 Task: Look for space in Médéa, Algeria from 12th  July, 2023 to 15th July, 2023 for 3 adults in price range Rs.12000 to Rs.16000. Place can be entire place with 2 bedrooms having 3 beds and 1 bathroom. Property type can be house, flat, hotel. Amenities needed are: washing machine. Booking option can be shelf check-in. Required host language is .
Action: Mouse moved to (578, 109)
Screenshot: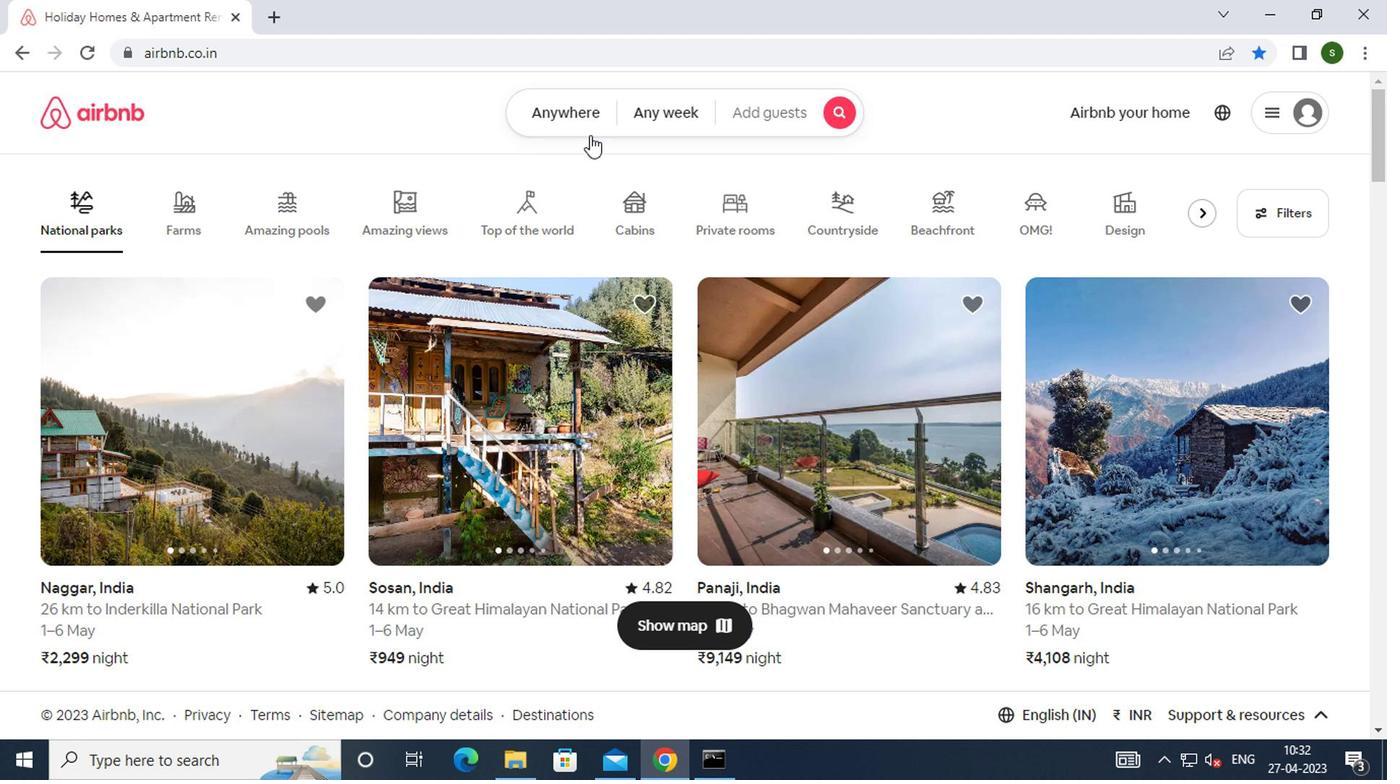 
Action: Mouse pressed left at (578, 109)
Screenshot: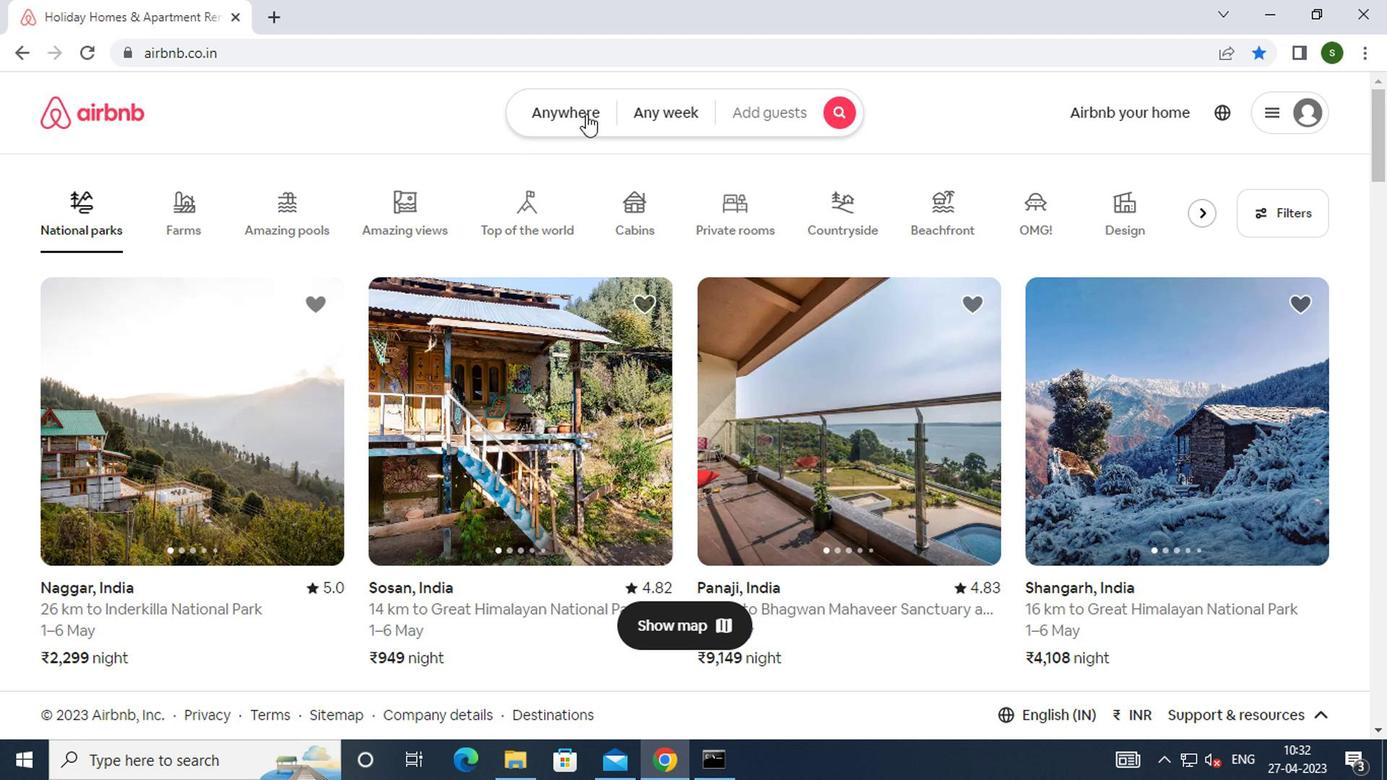 
Action: Mouse moved to (416, 198)
Screenshot: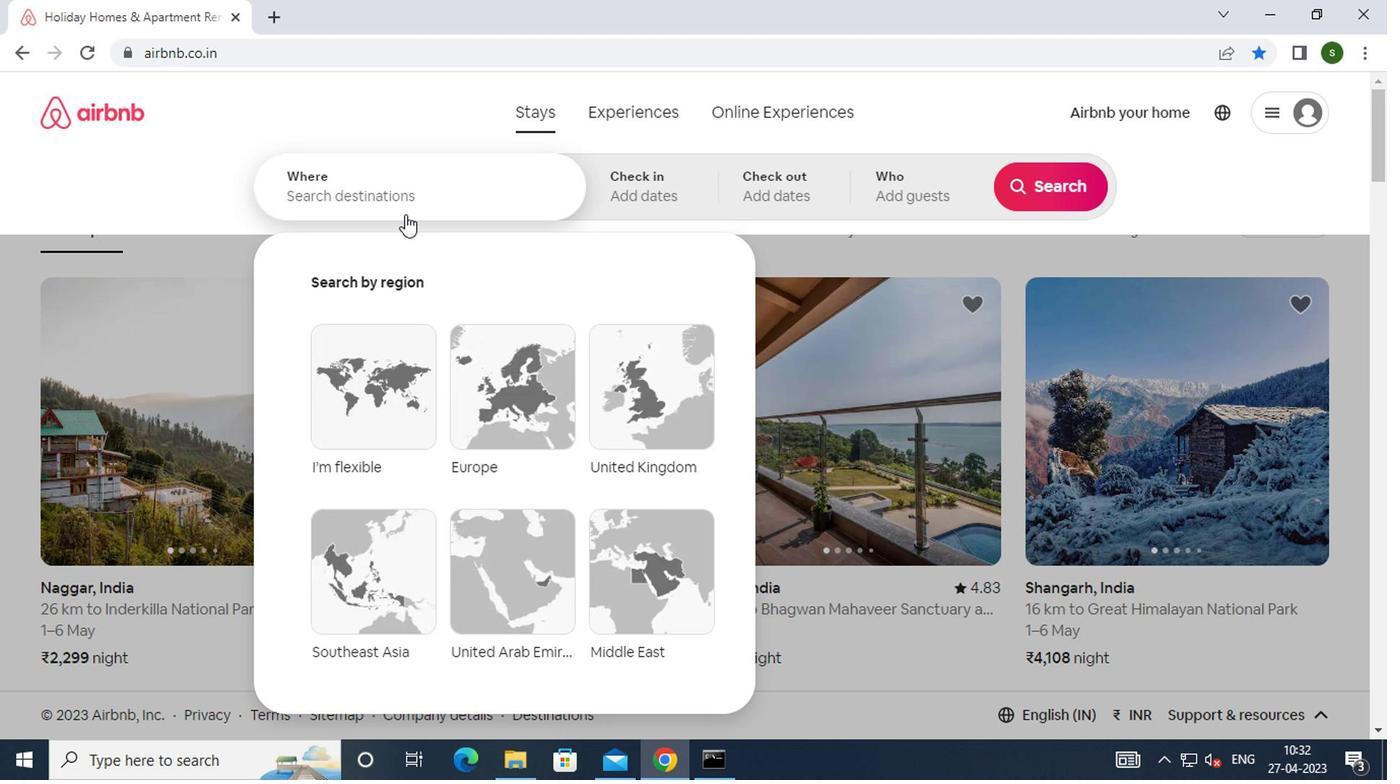 
Action: Mouse pressed left at (416, 198)
Screenshot: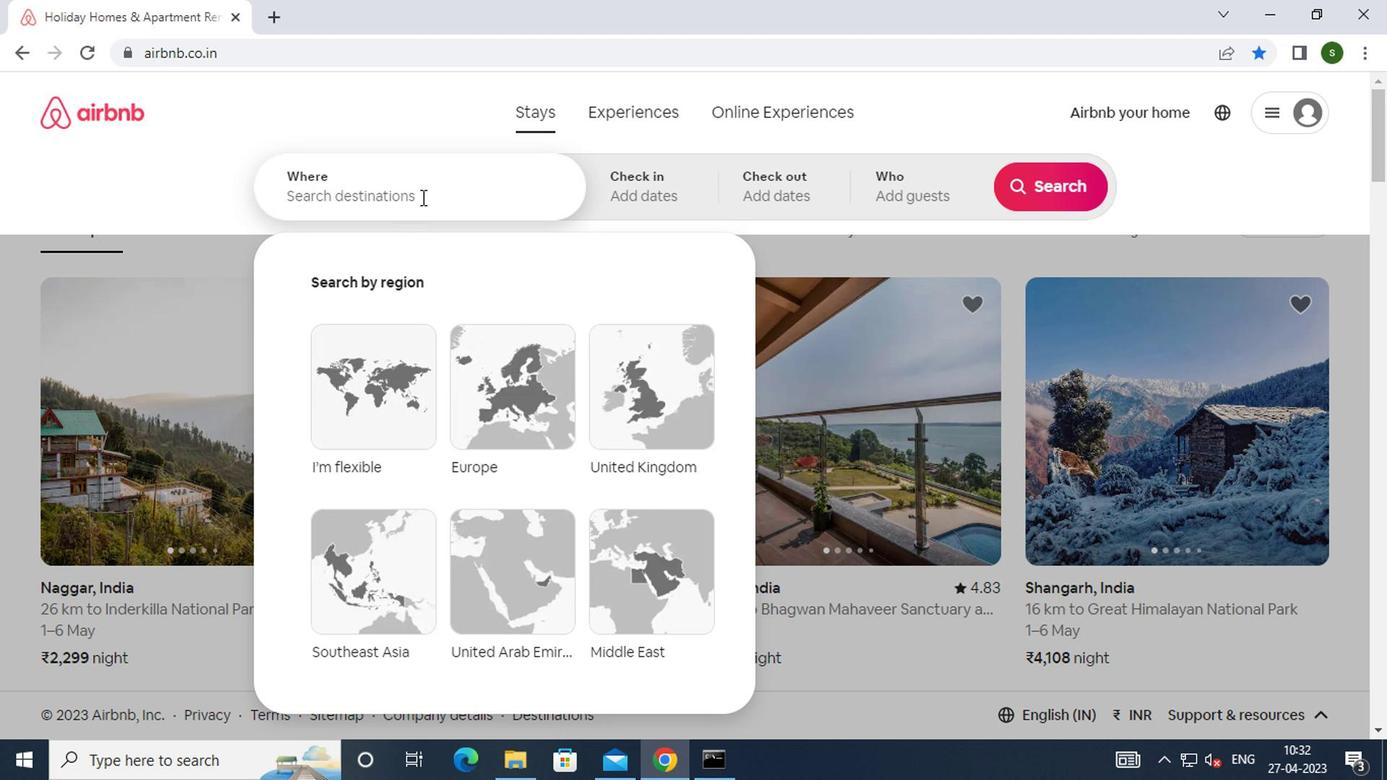 
Action: Key pressed m<Key.caps_lock>edea,
Screenshot: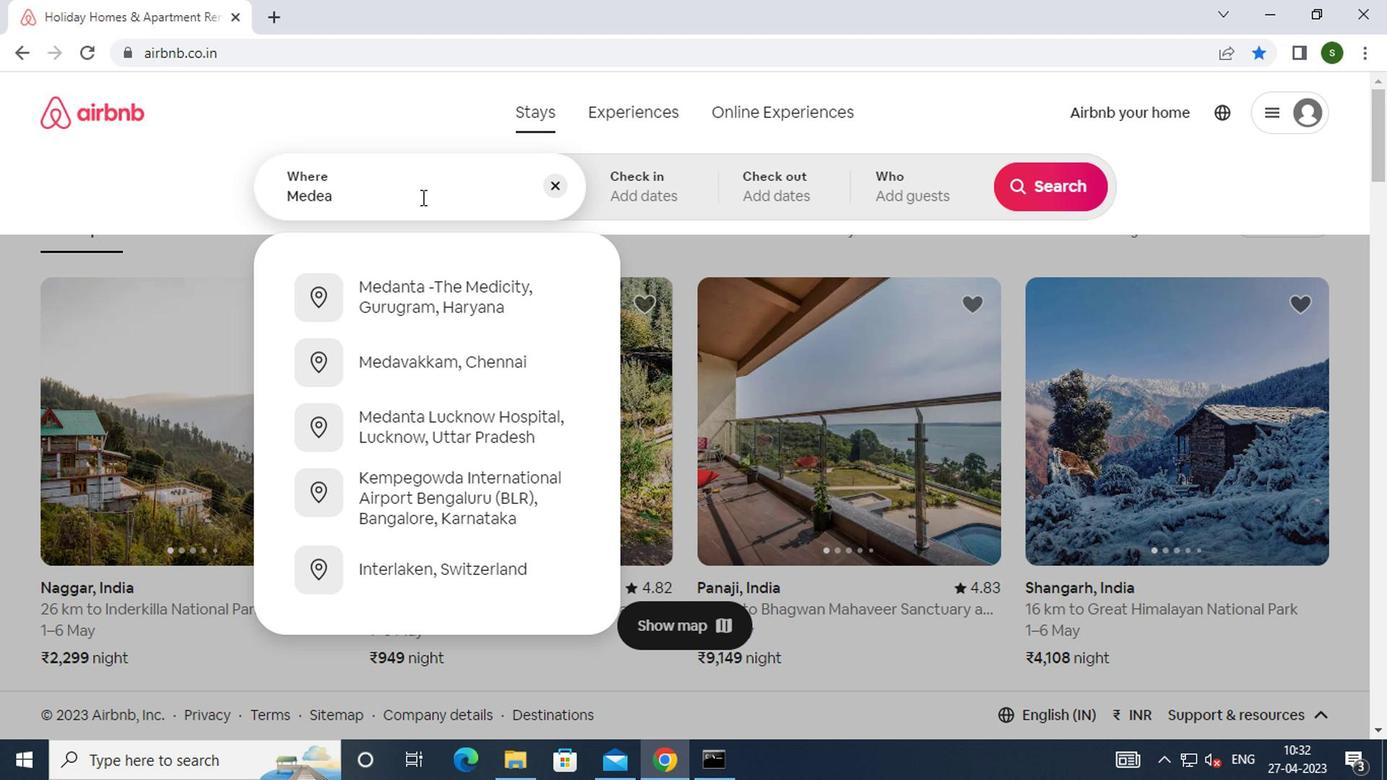 
Action: Mouse moved to (450, 501)
Screenshot: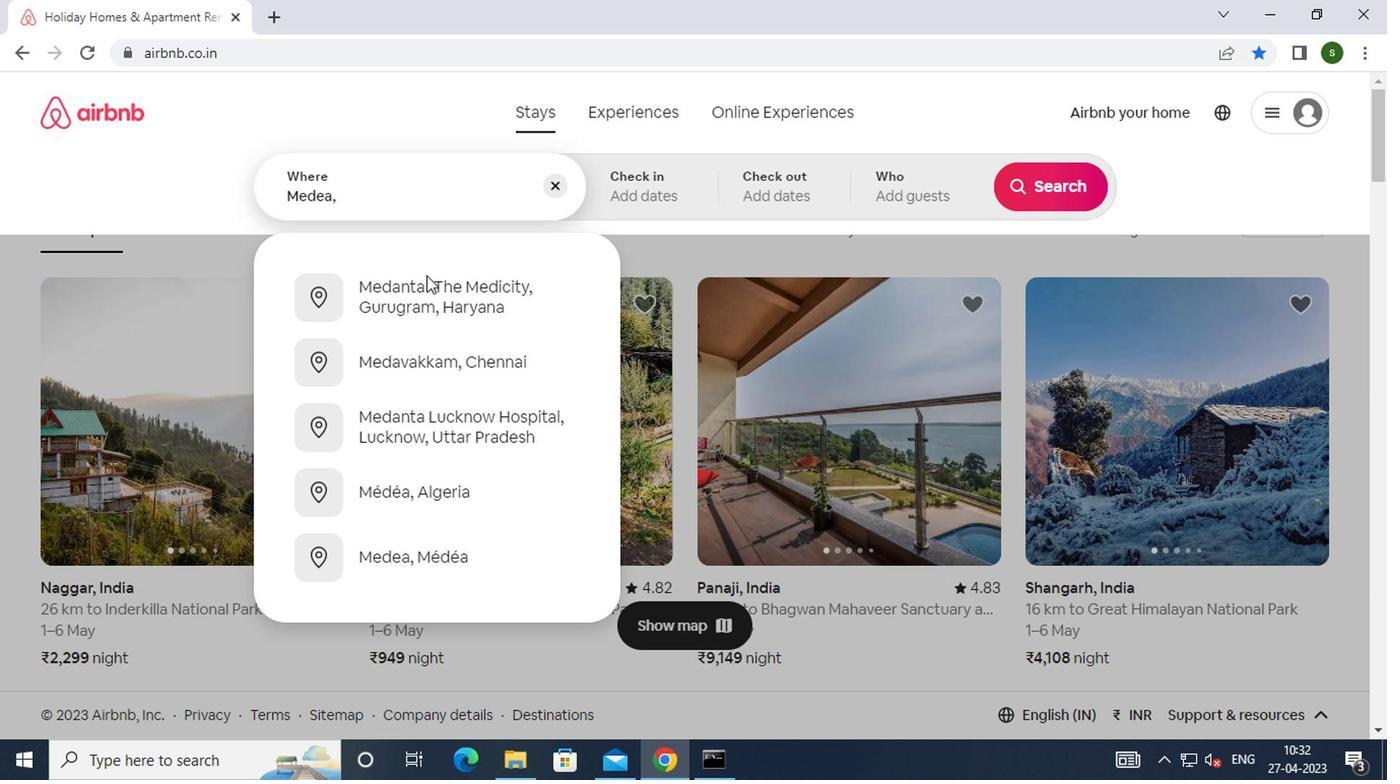 
Action: Mouse pressed left at (450, 501)
Screenshot: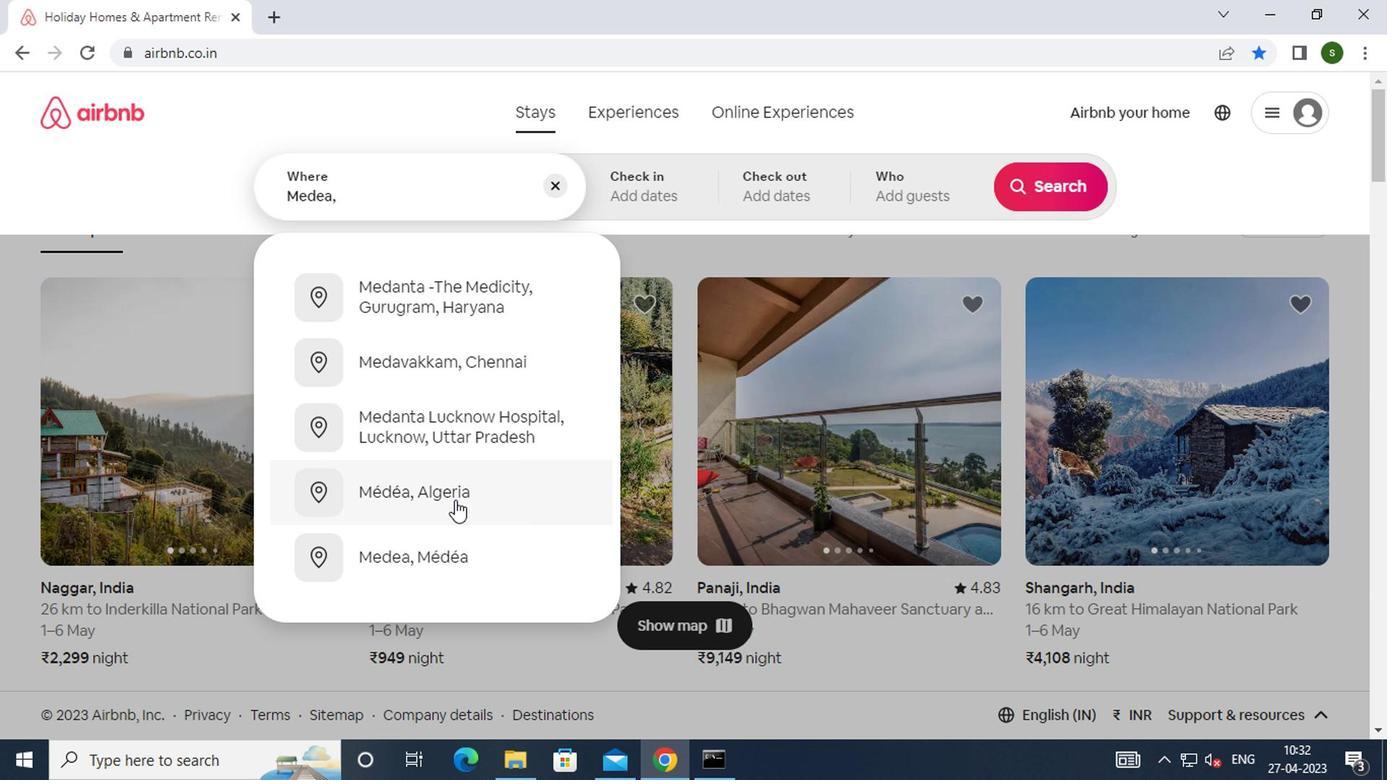 
Action: Mouse moved to (1042, 352)
Screenshot: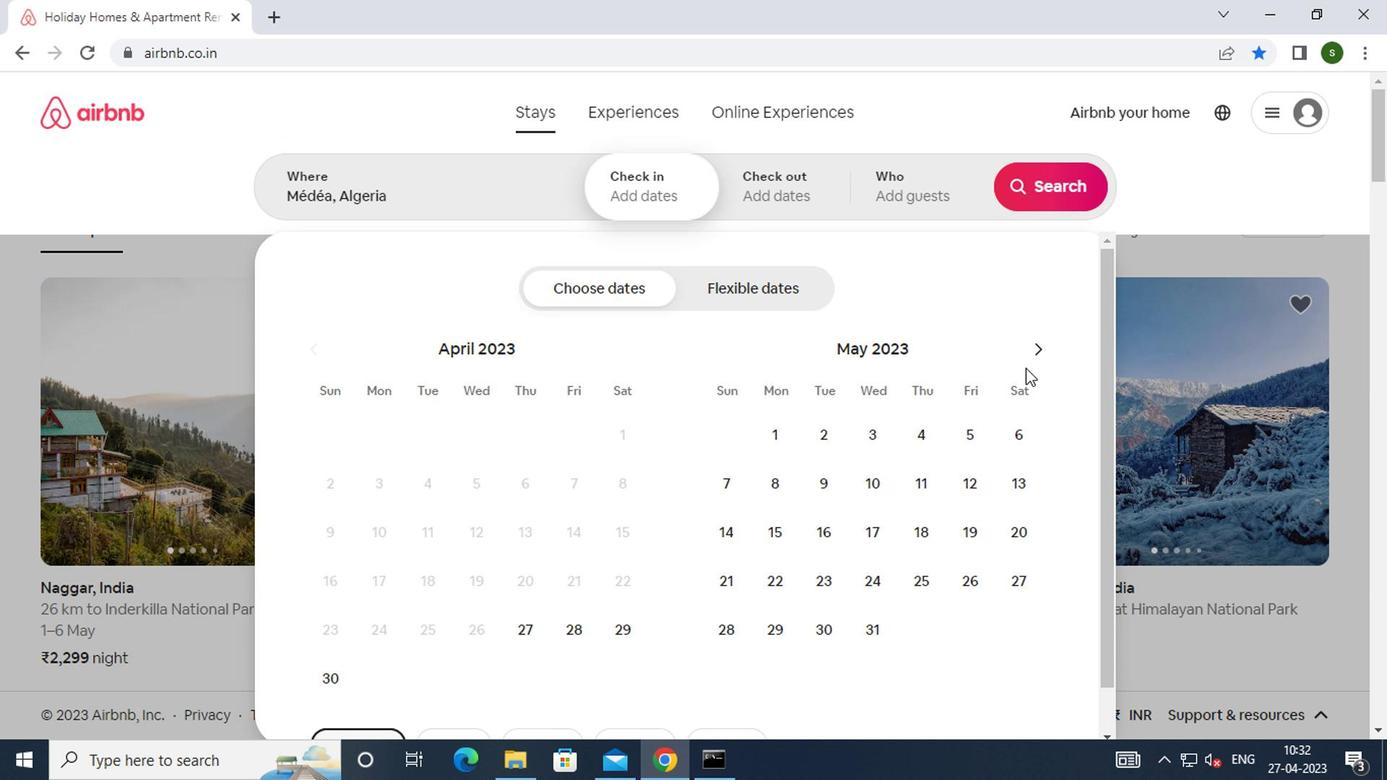 
Action: Mouse pressed left at (1042, 352)
Screenshot: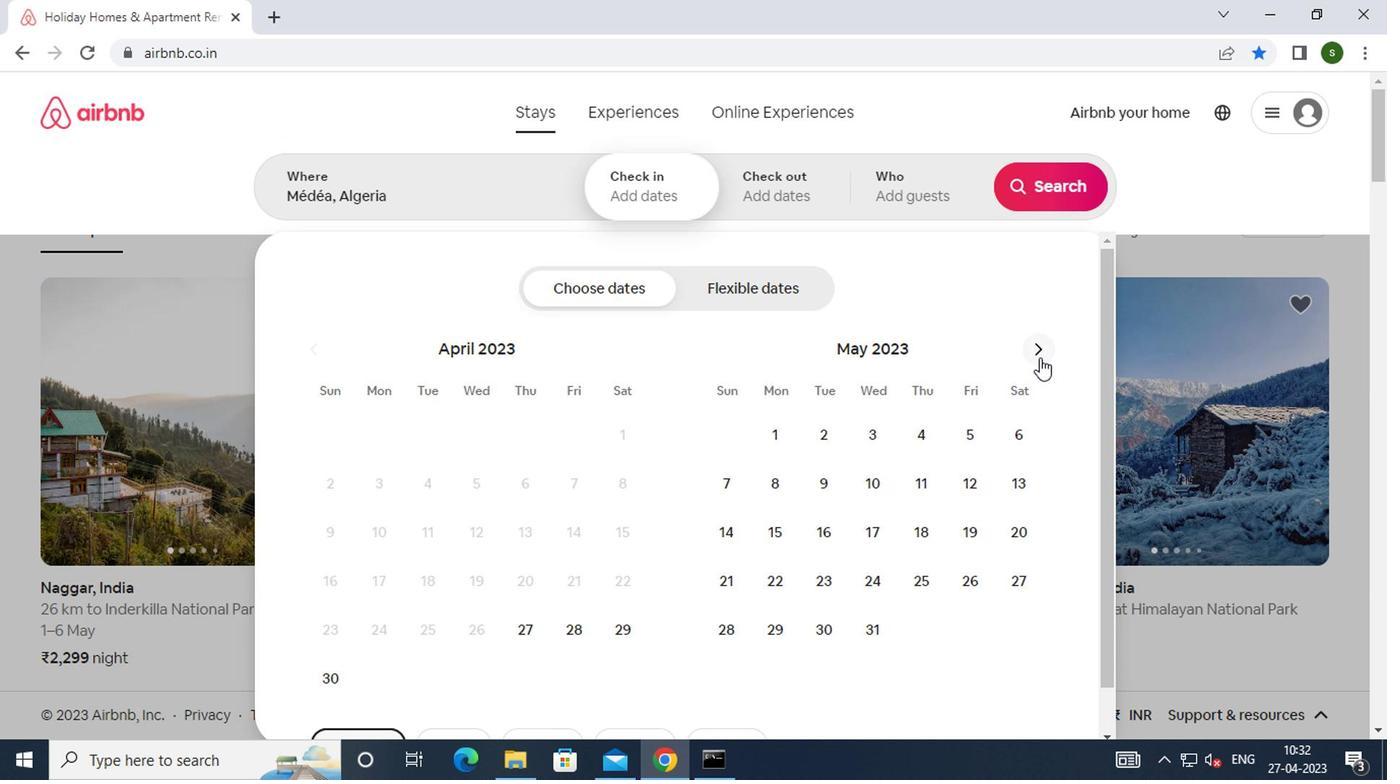 
Action: Mouse pressed left at (1042, 352)
Screenshot: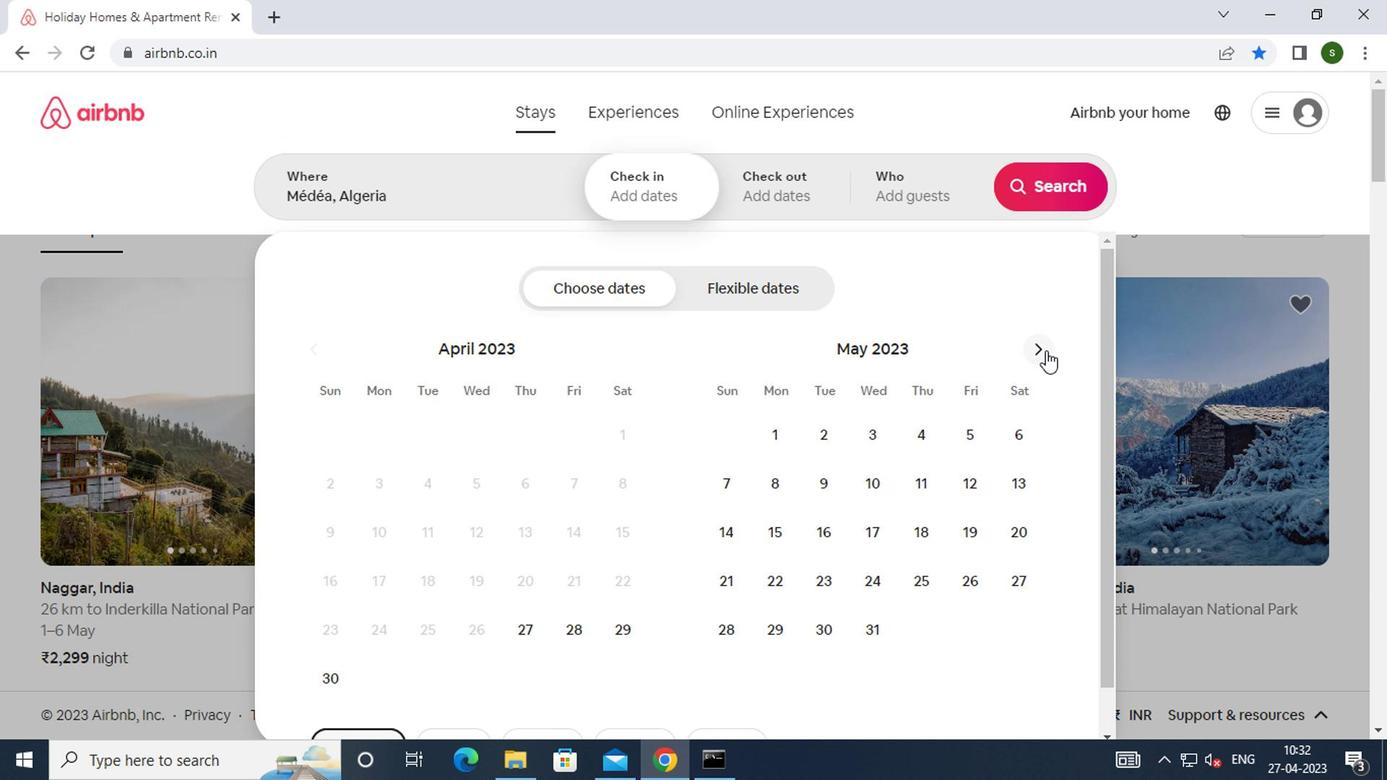 
Action: Mouse moved to (863, 537)
Screenshot: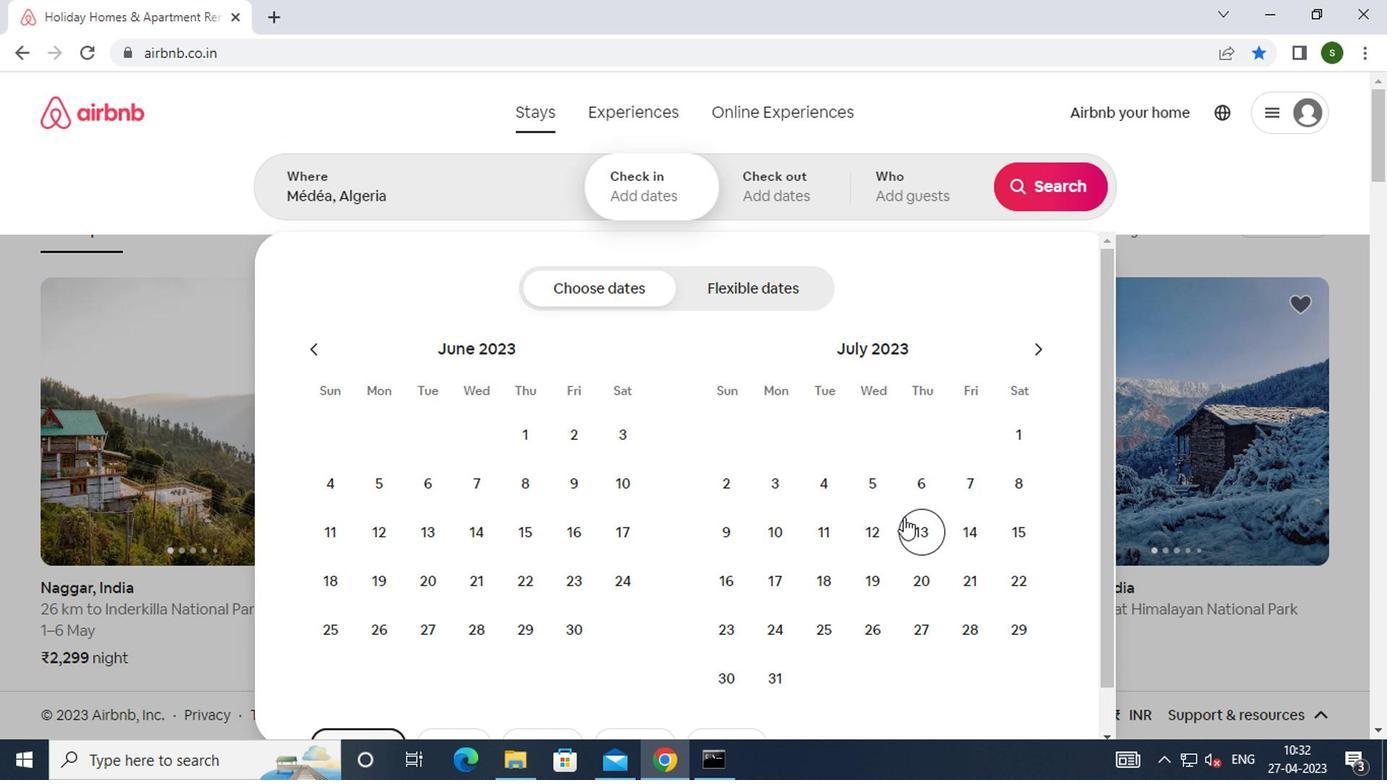 
Action: Mouse pressed left at (863, 537)
Screenshot: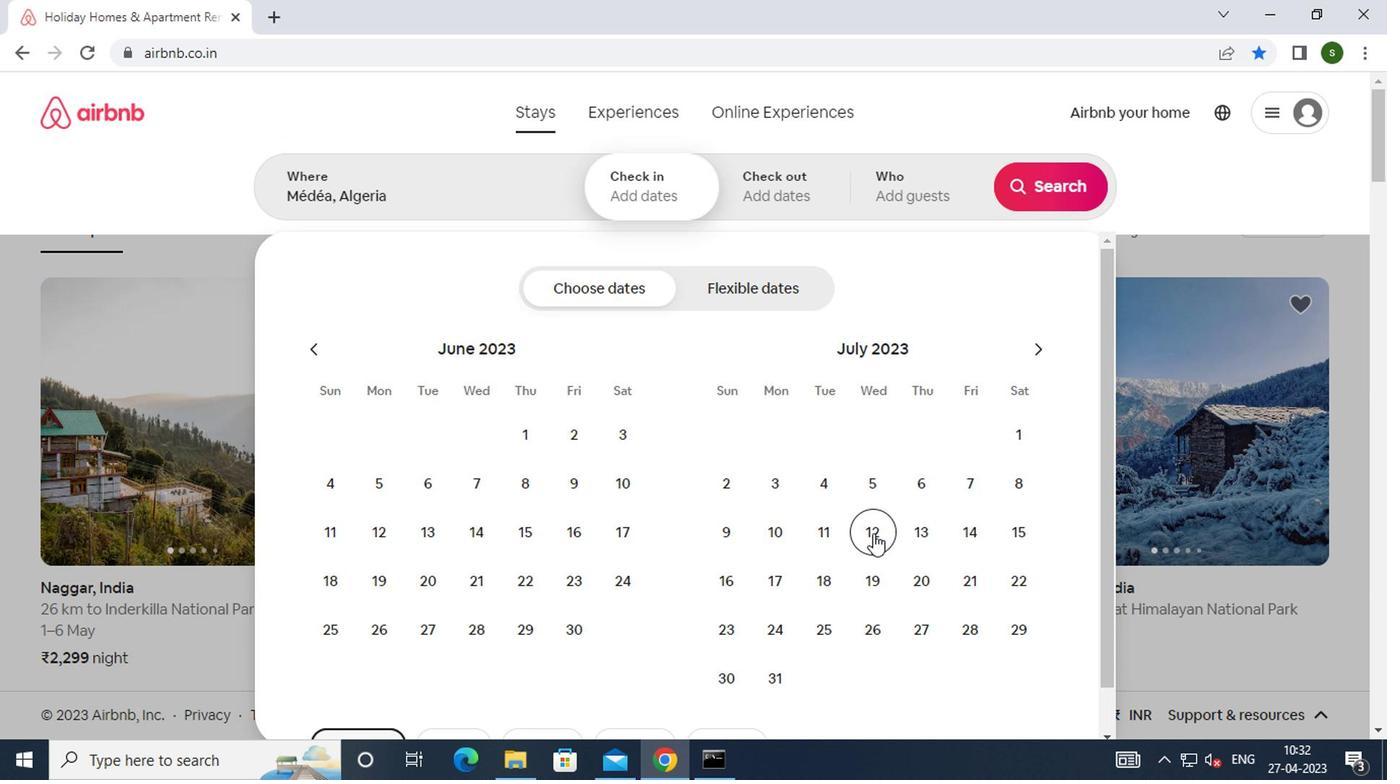 
Action: Mouse moved to (1010, 521)
Screenshot: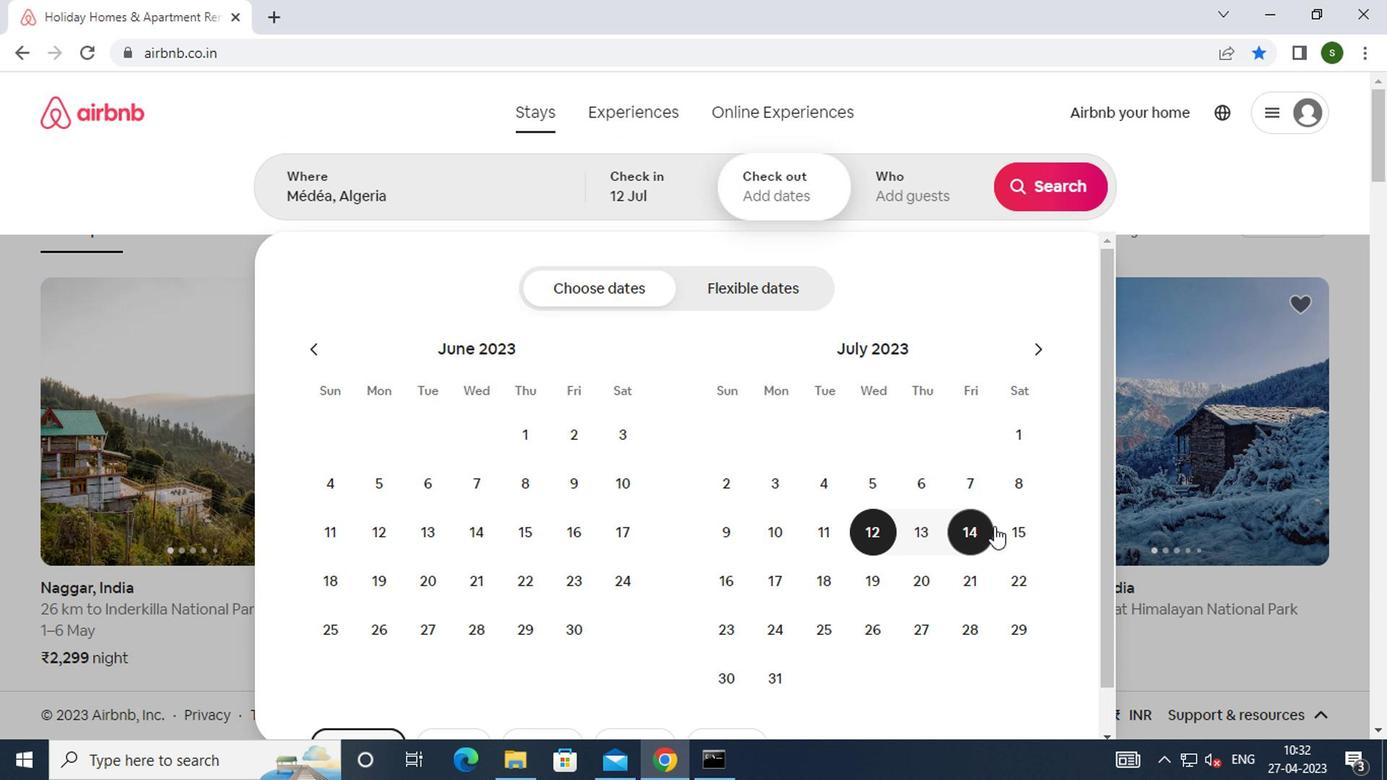 
Action: Mouse pressed left at (1010, 521)
Screenshot: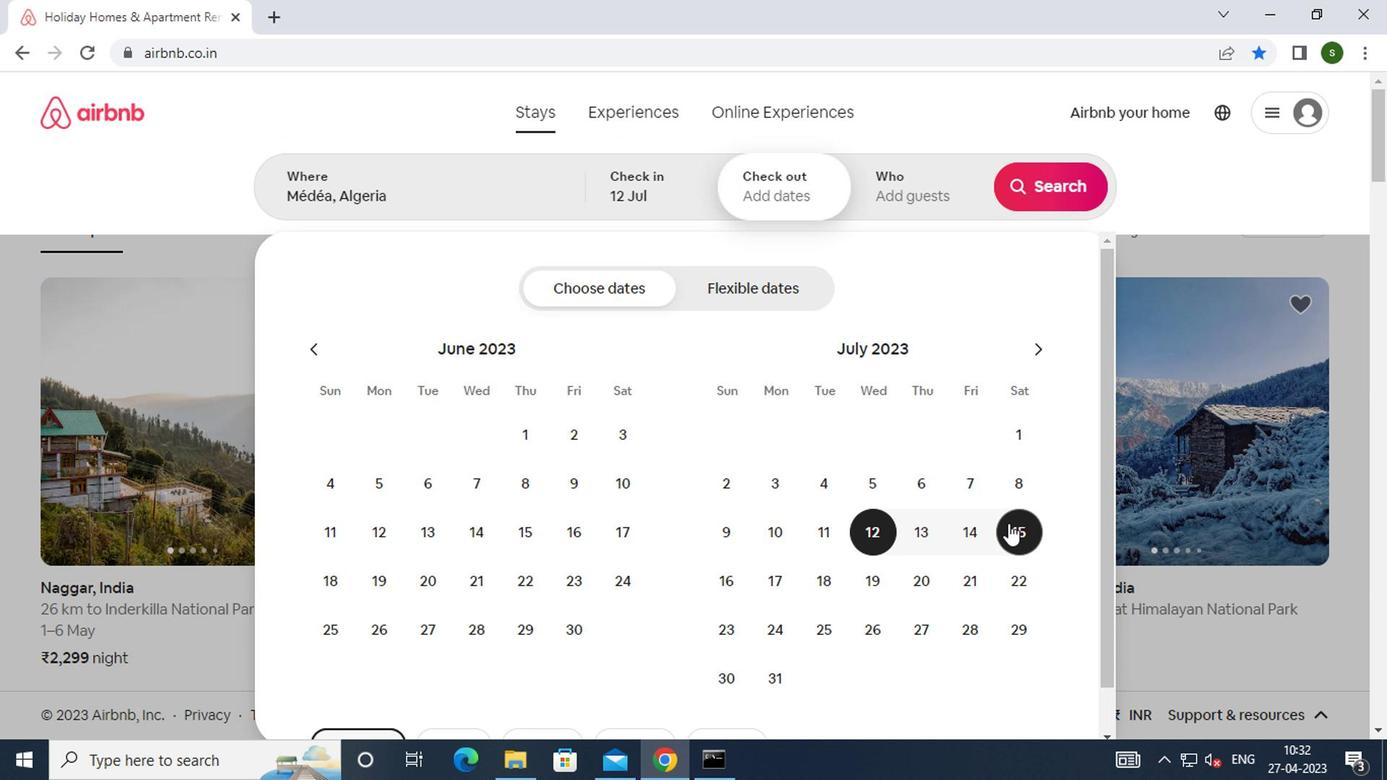 
Action: Mouse moved to (917, 199)
Screenshot: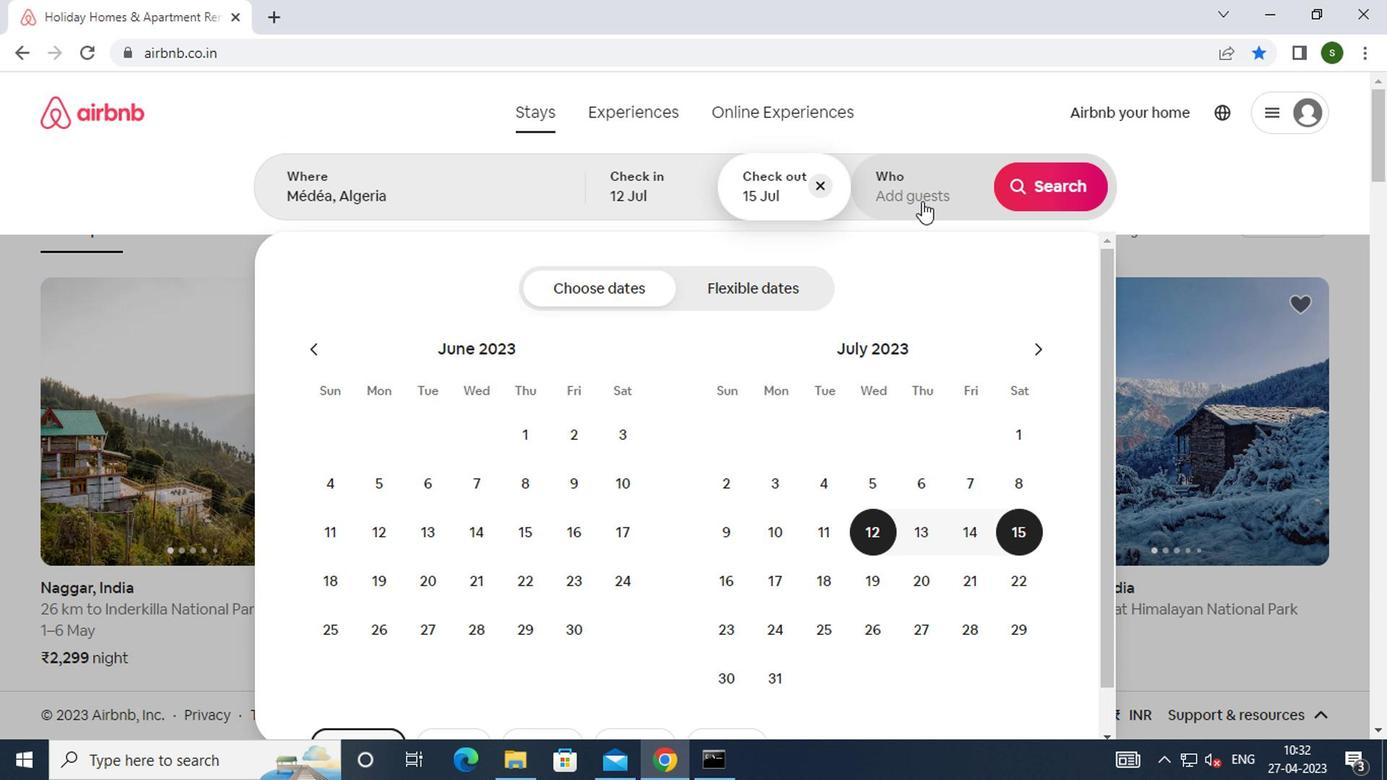 
Action: Mouse pressed left at (917, 199)
Screenshot: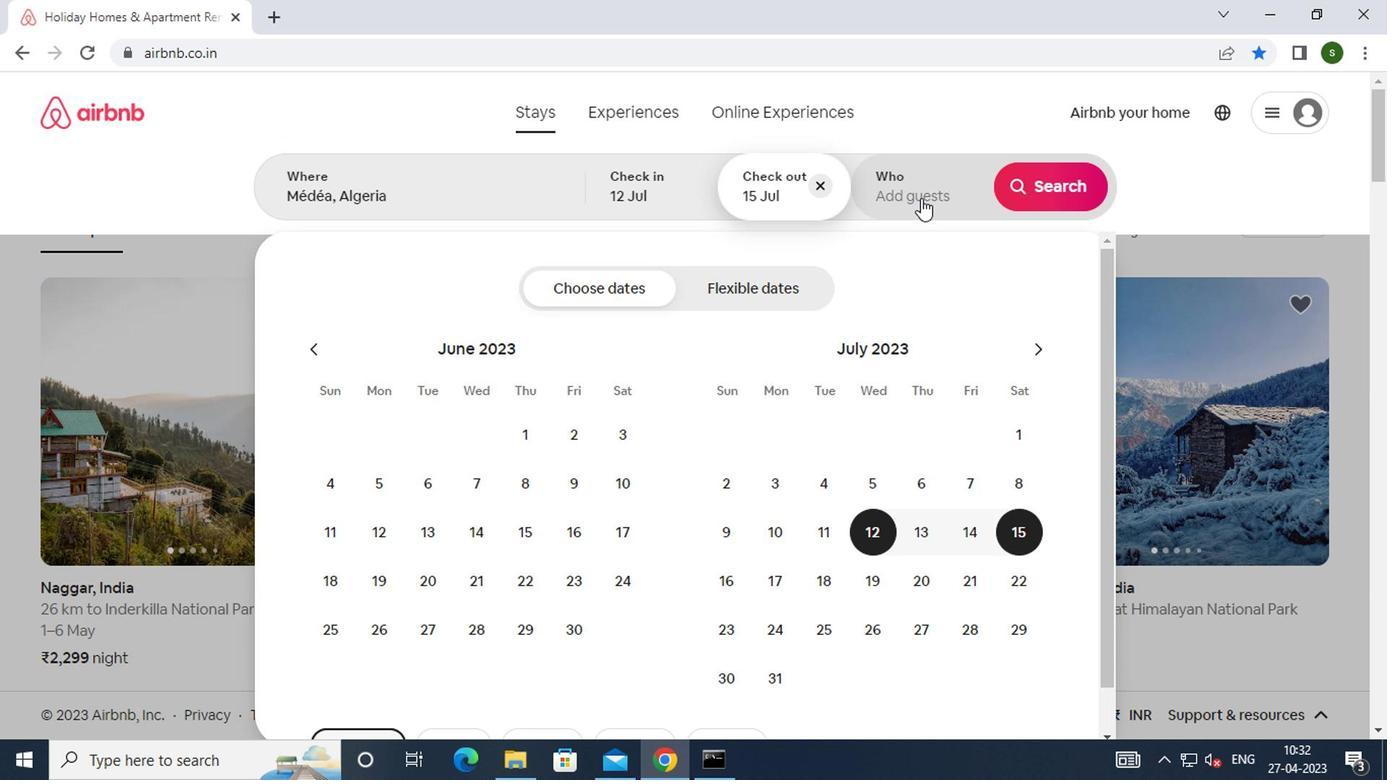 
Action: Mouse moved to (1046, 296)
Screenshot: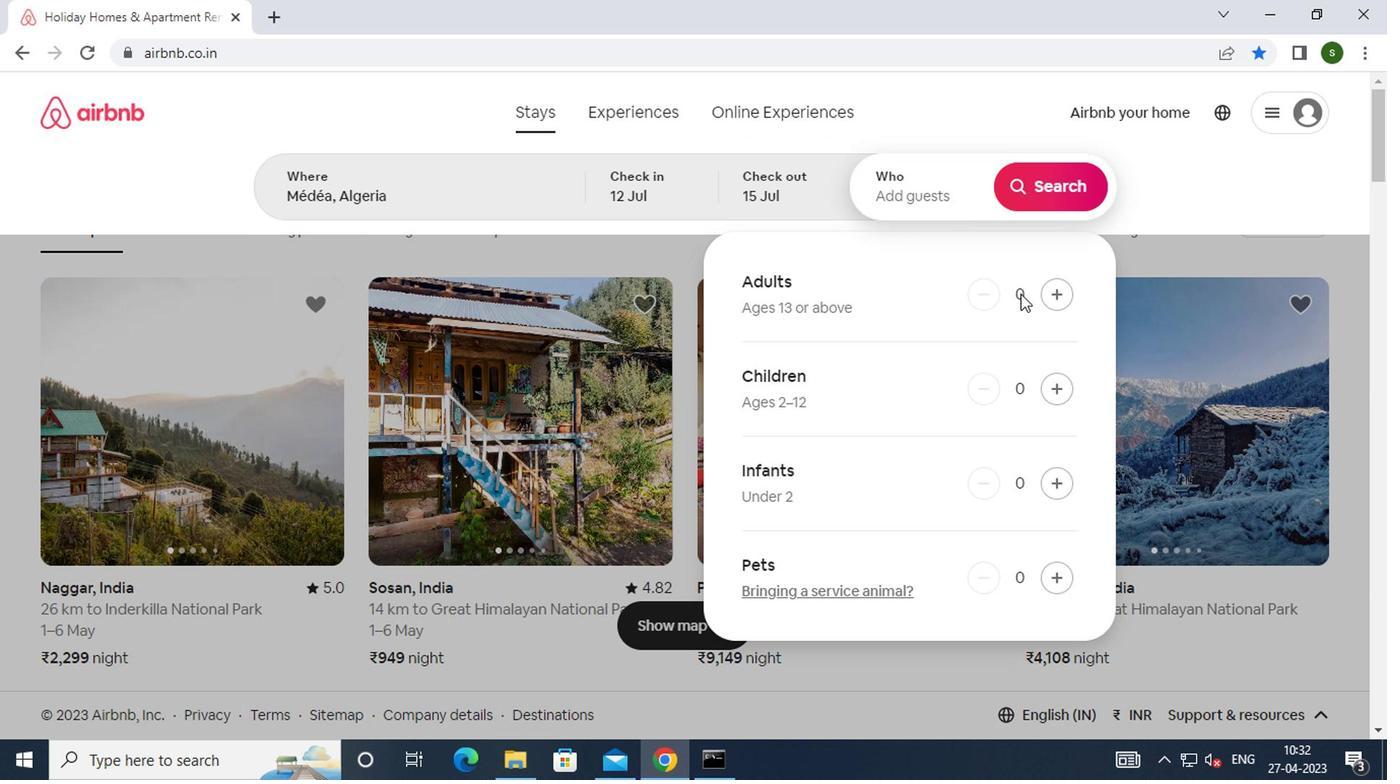 
Action: Mouse pressed left at (1046, 296)
Screenshot: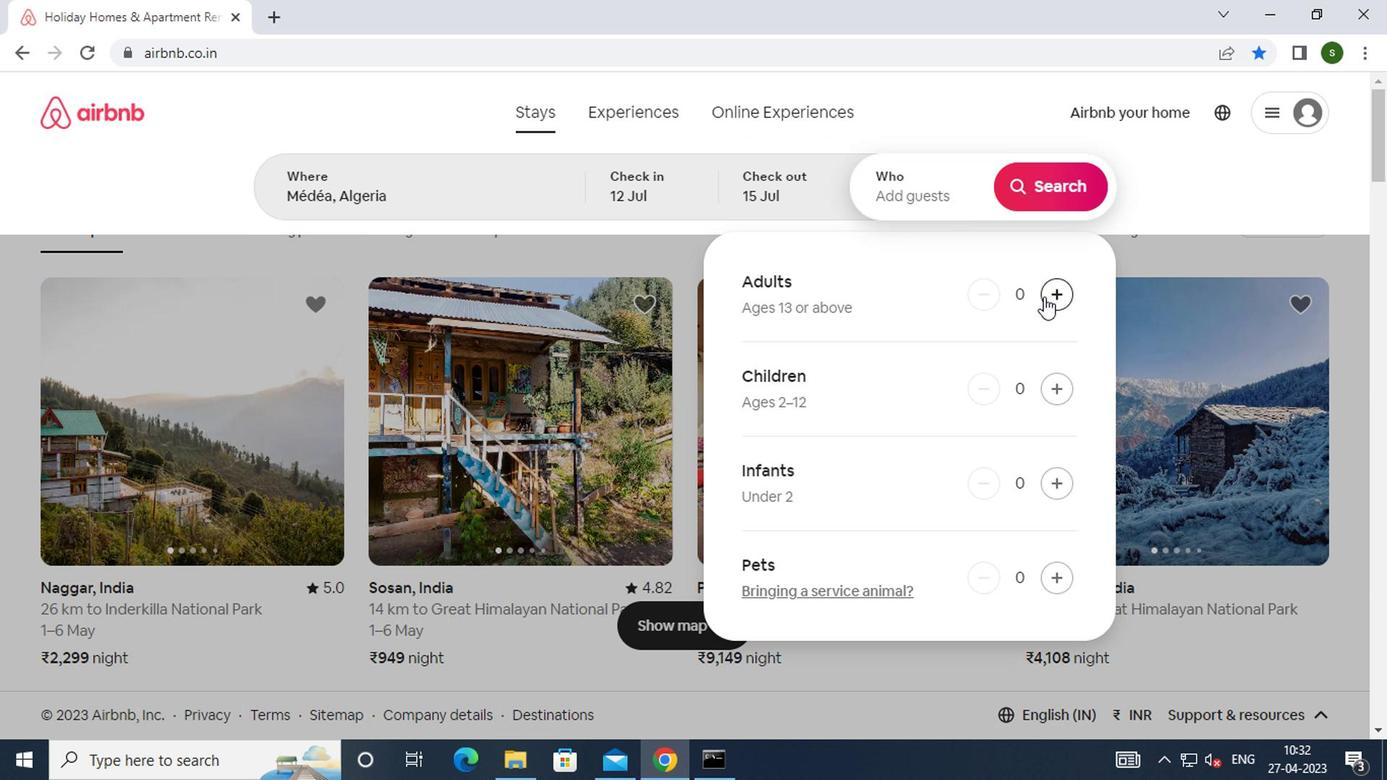 
Action: Mouse pressed left at (1046, 296)
Screenshot: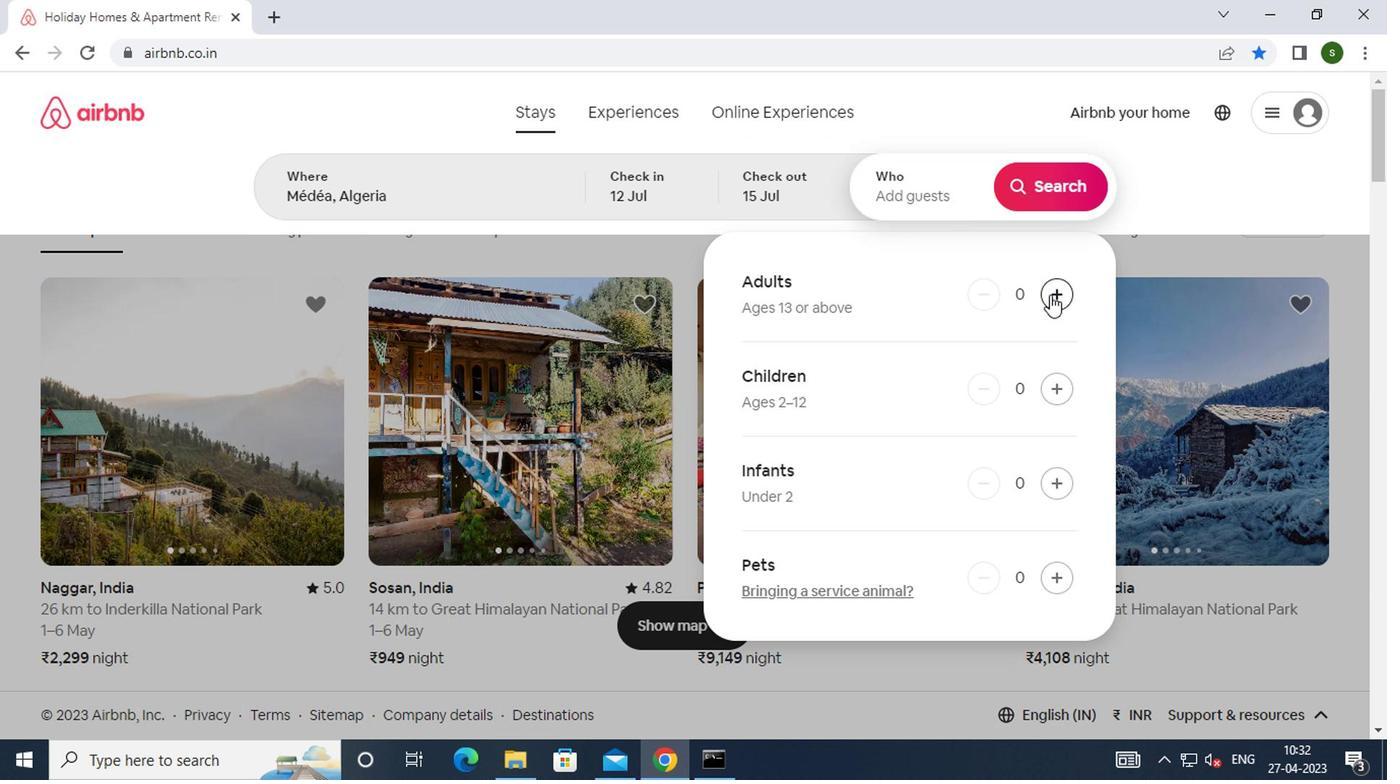 
Action: Mouse pressed left at (1046, 296)
Screenshot: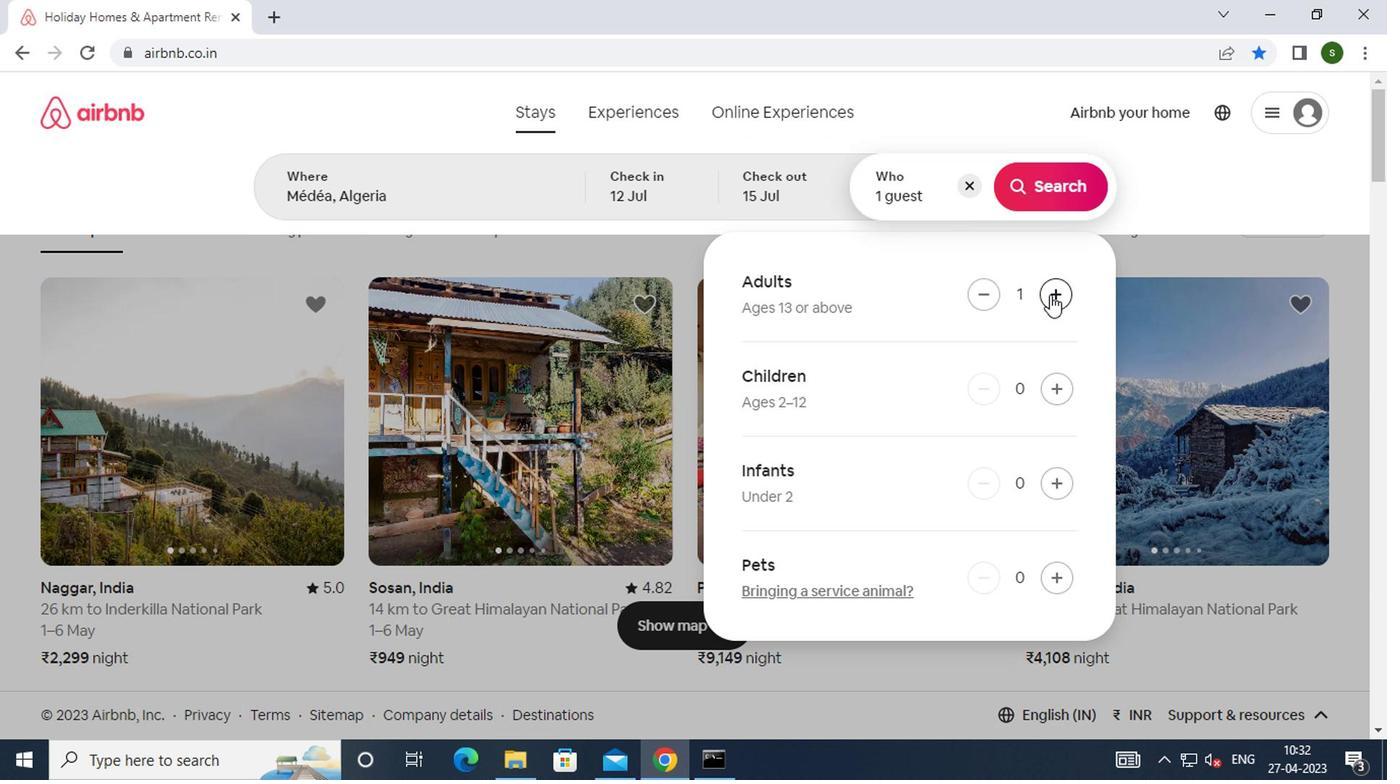 
Action: Mouse moved to (1058, 201)
Screenshot: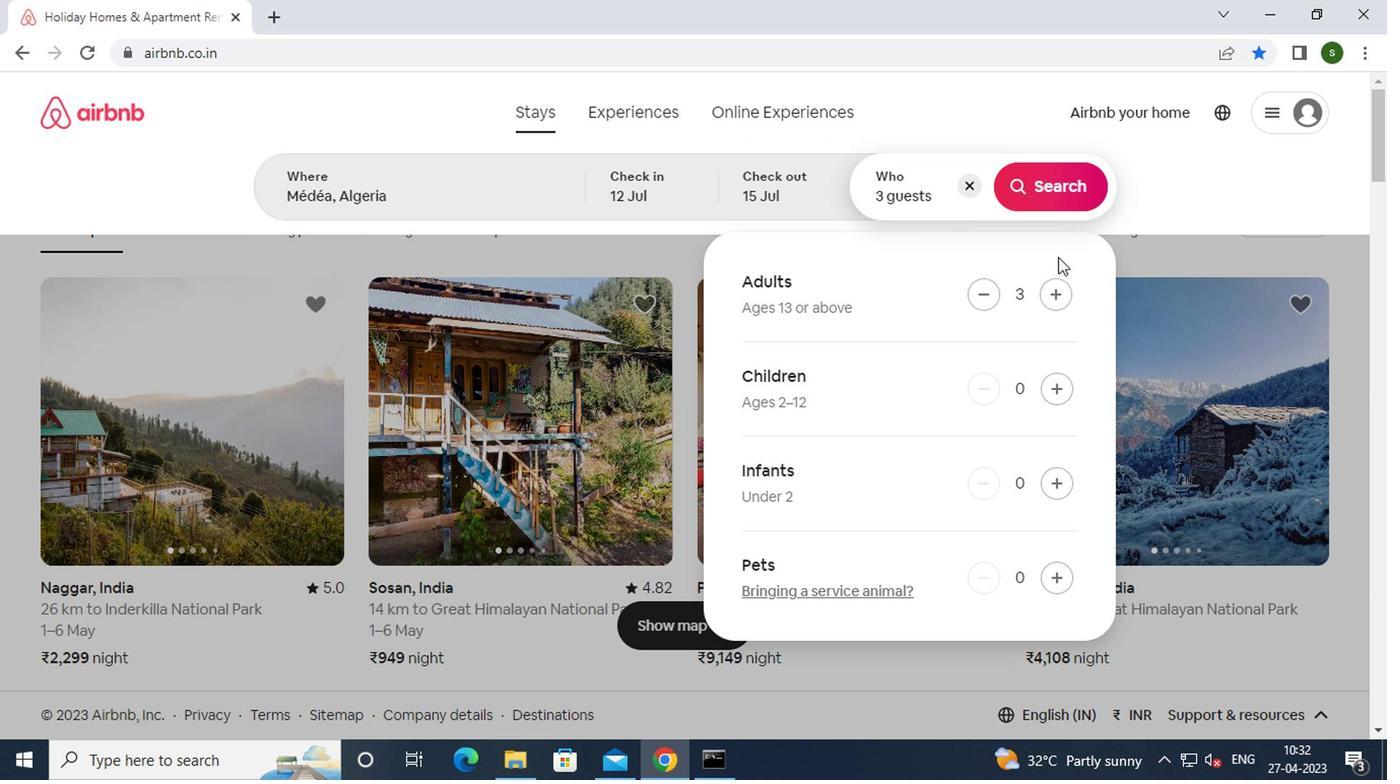 
Action: Mouse pressed left at (1058, 201)
Screenshot: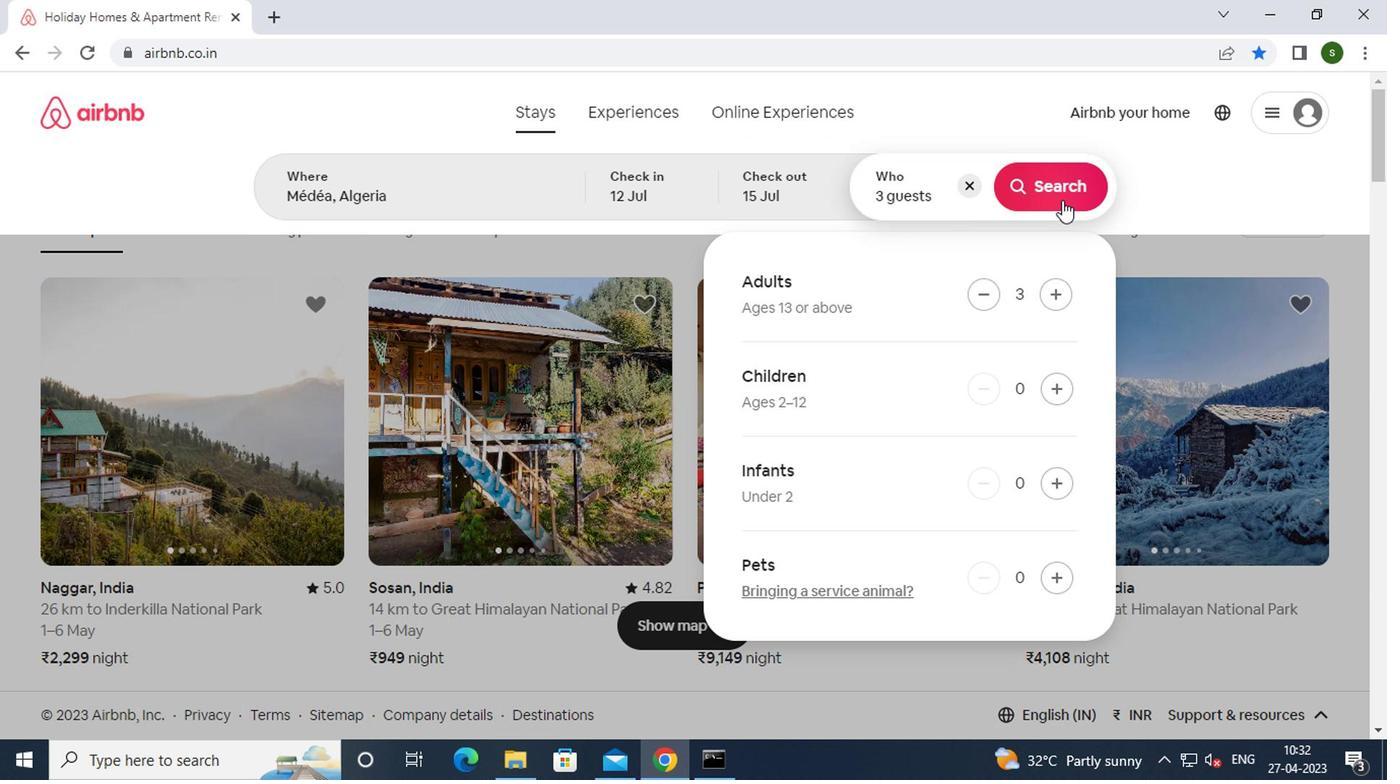 
Action: Mouse moved to (1274, 191)
Screenshot: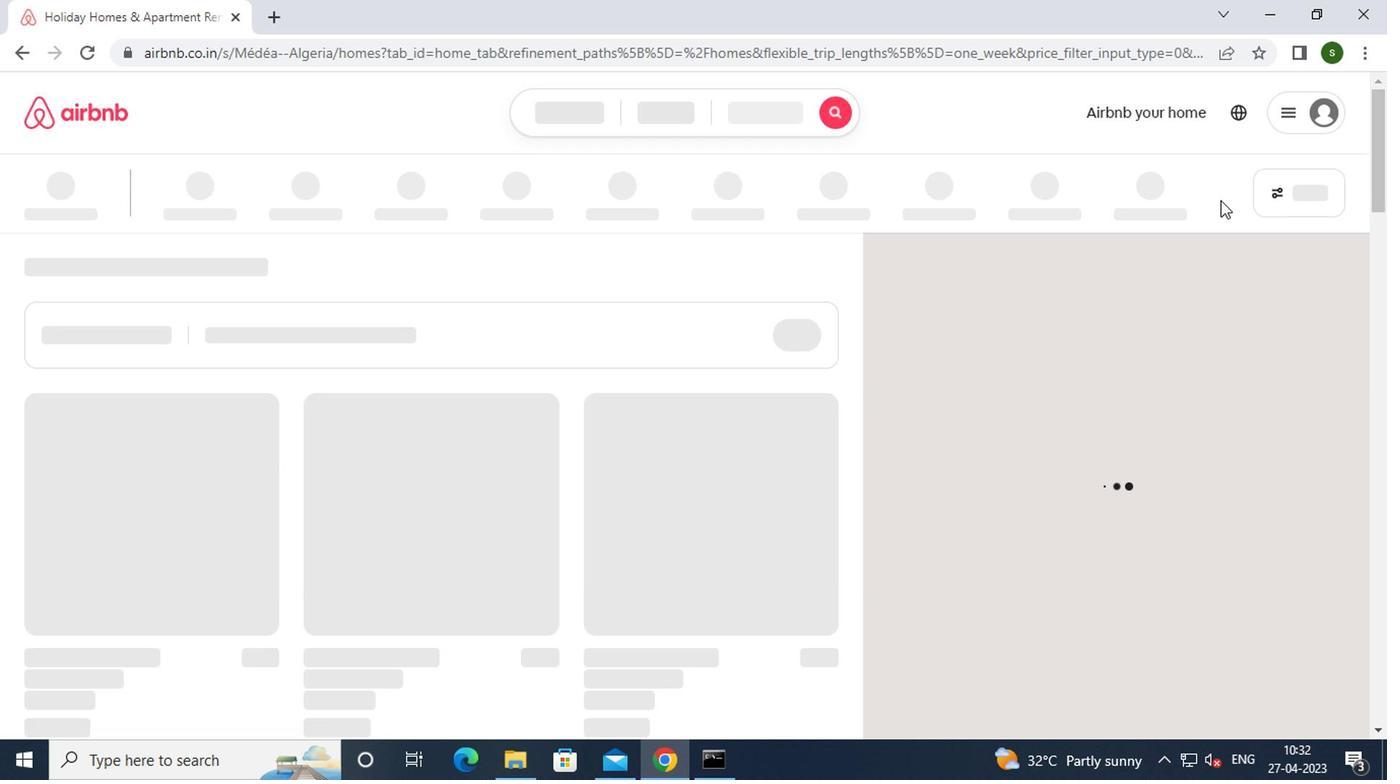 
Action: Mouse pressed left at (1274, 191)
Screenshot: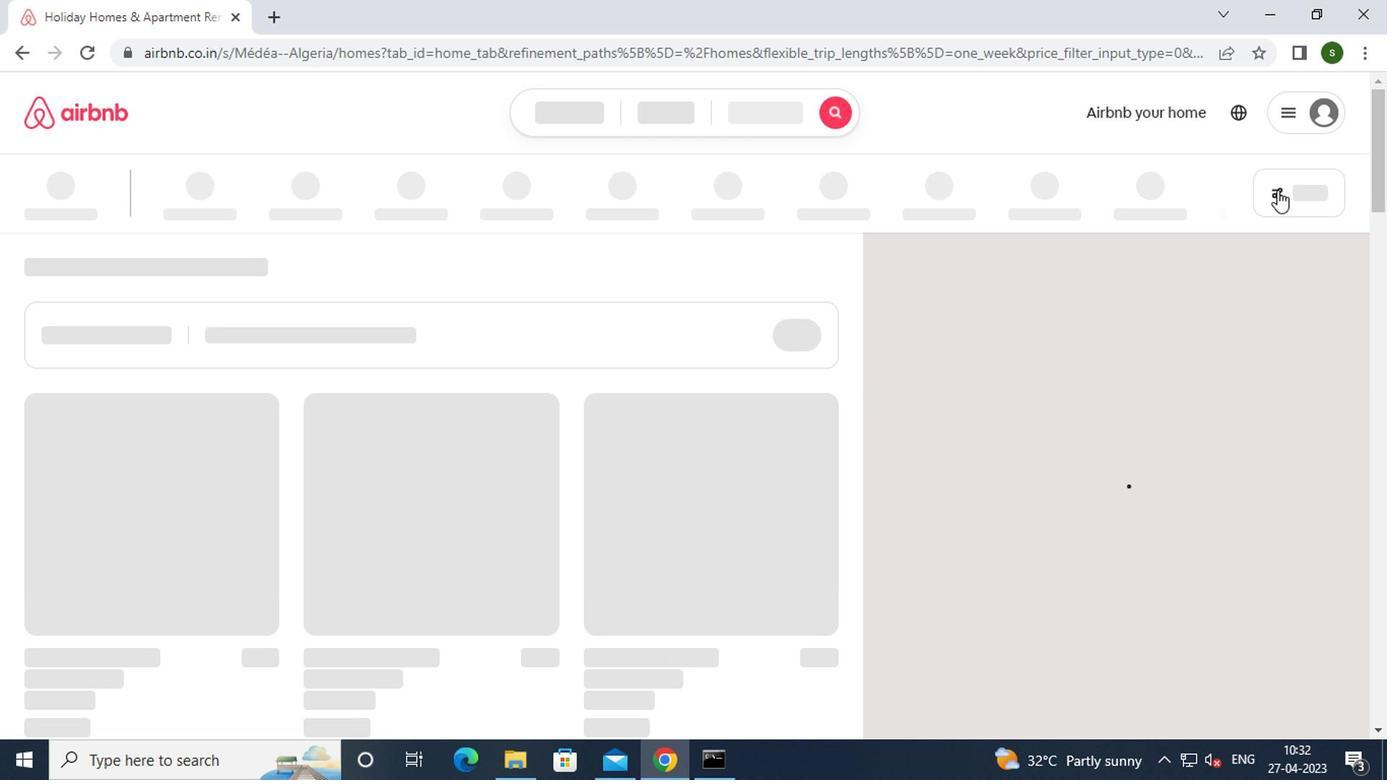 
Action: Mouse moved to (1274, 192)
Screenshot: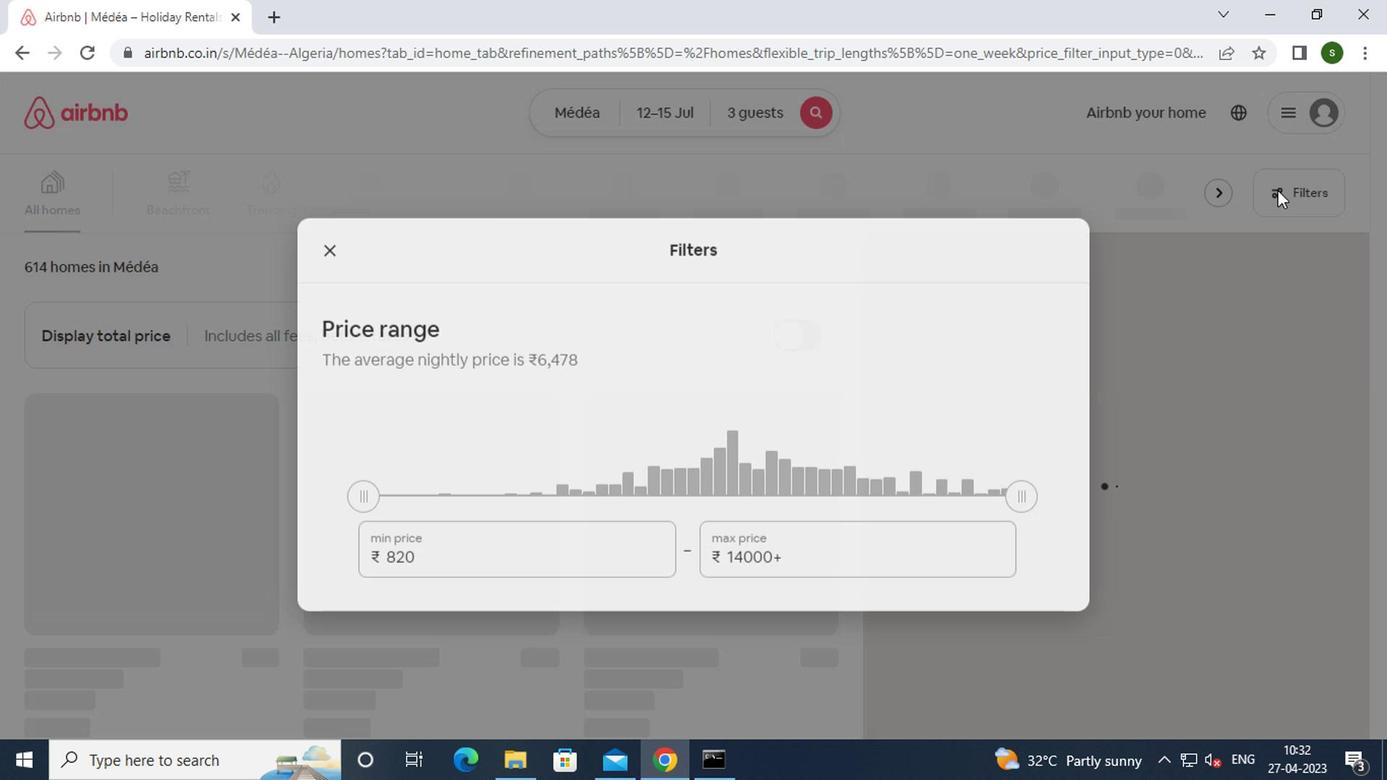 
Action: Mouse pressed left at (1274, 192)
Screenshot: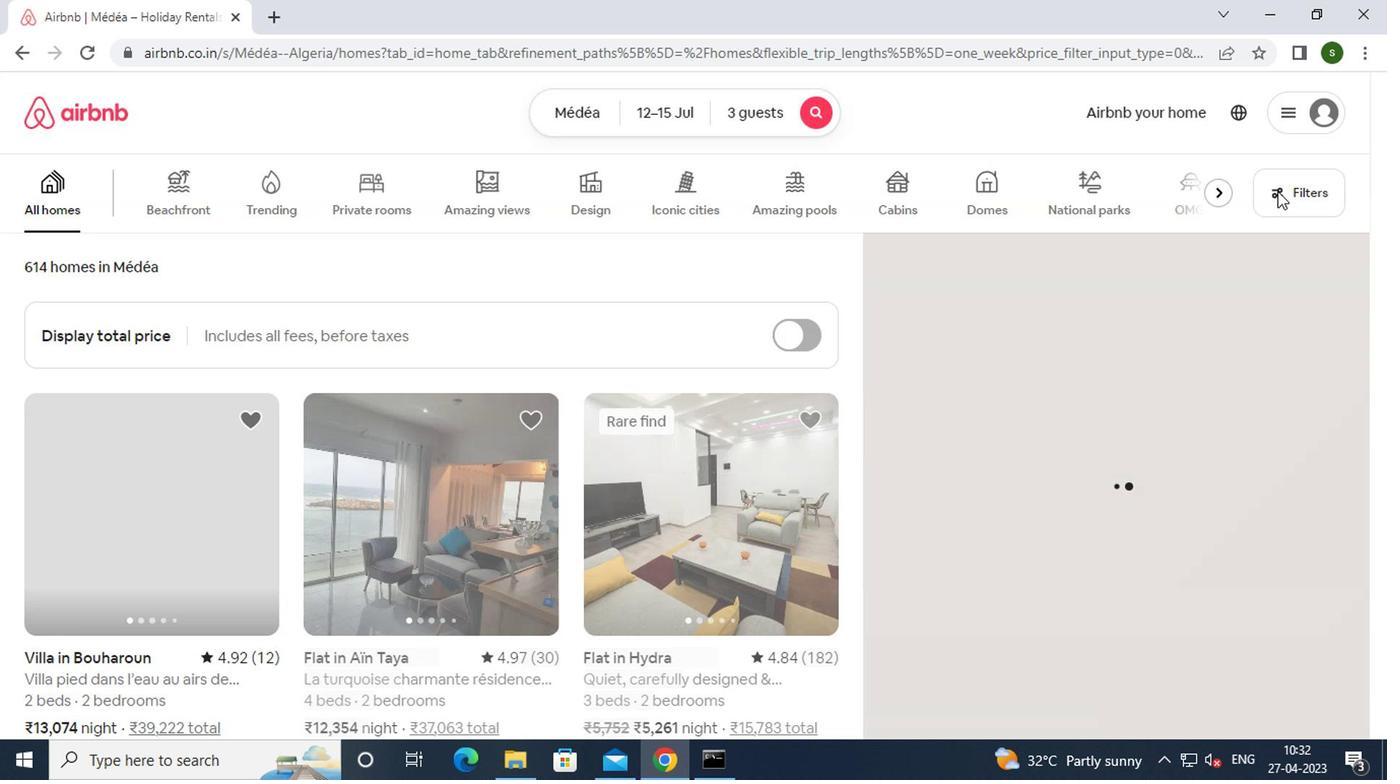 
Action: Mouse moved to (558, 456)
Screenshot: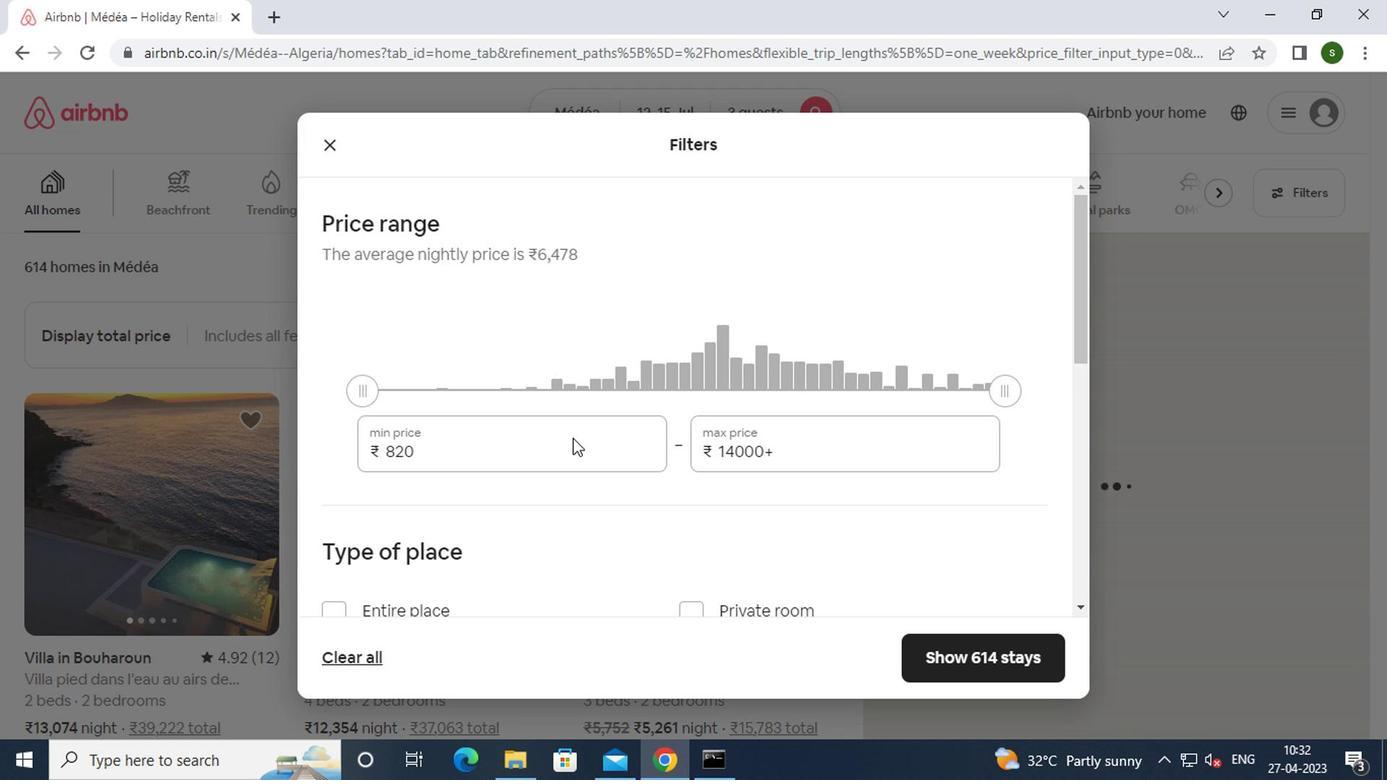 
Action: Mouse pressed left at (558, 456)
Screenshot: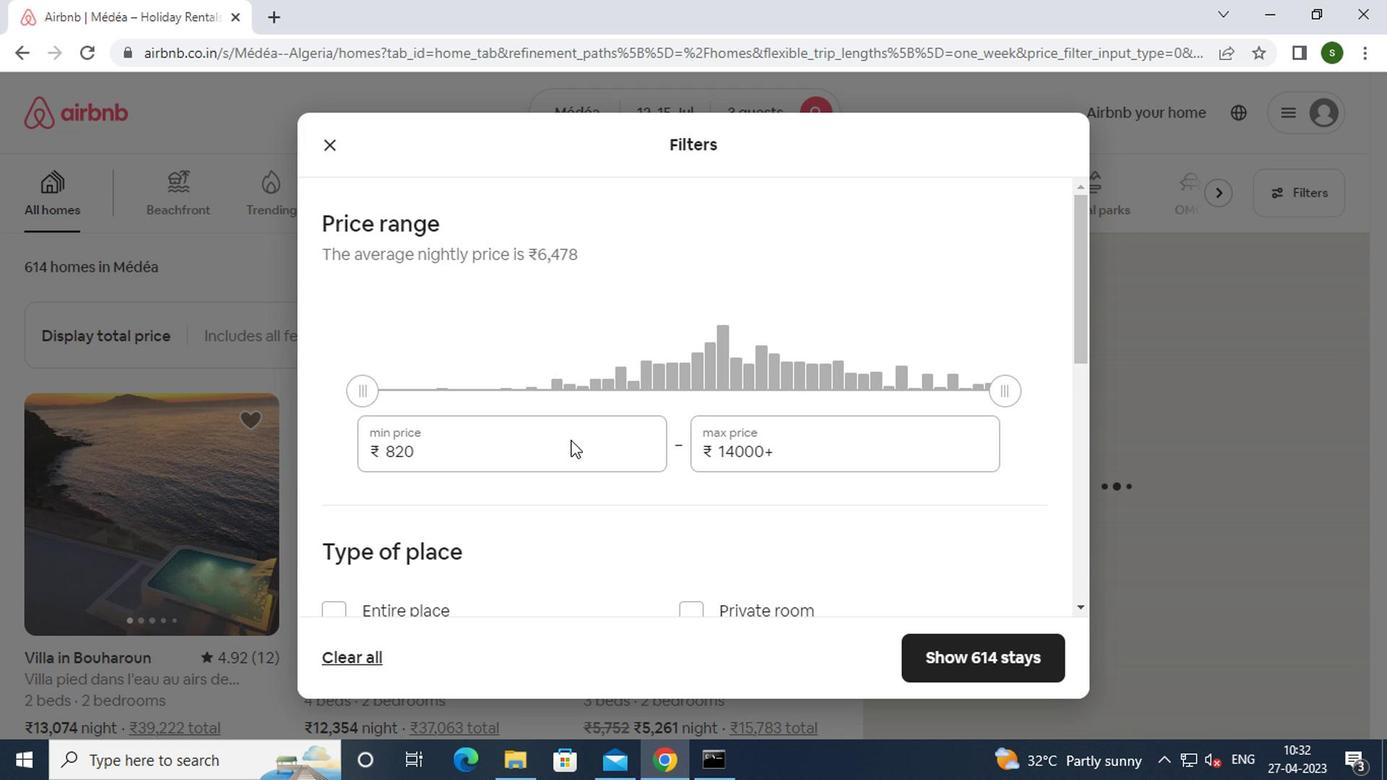 
Action: Key pressed <Key.backspace><Key.backspace><Key.backspace><Key.backspace><Key.backspace><Key.backspace><Key.backspace><Key.backspace>12000
Screenshot: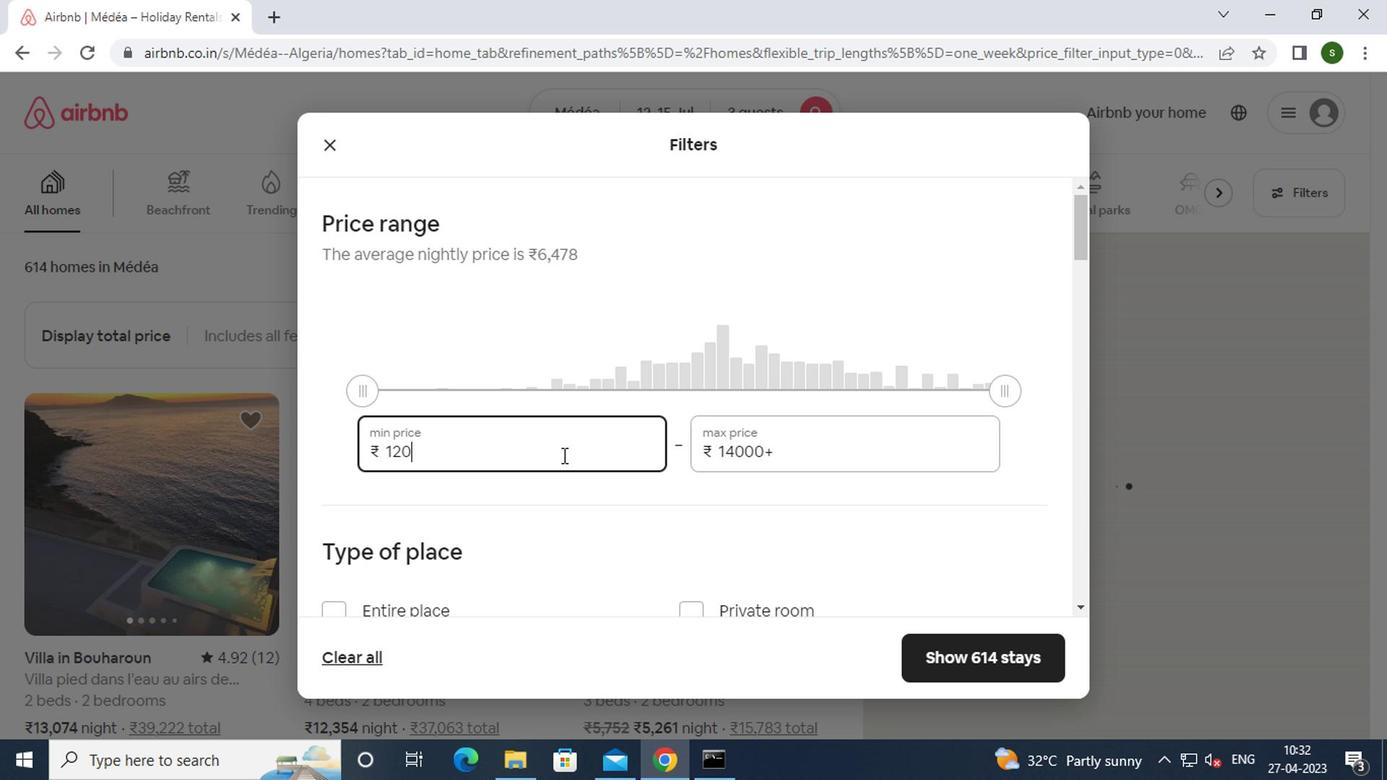 
Action: Mouse moved to (783, 458)
Screenshot: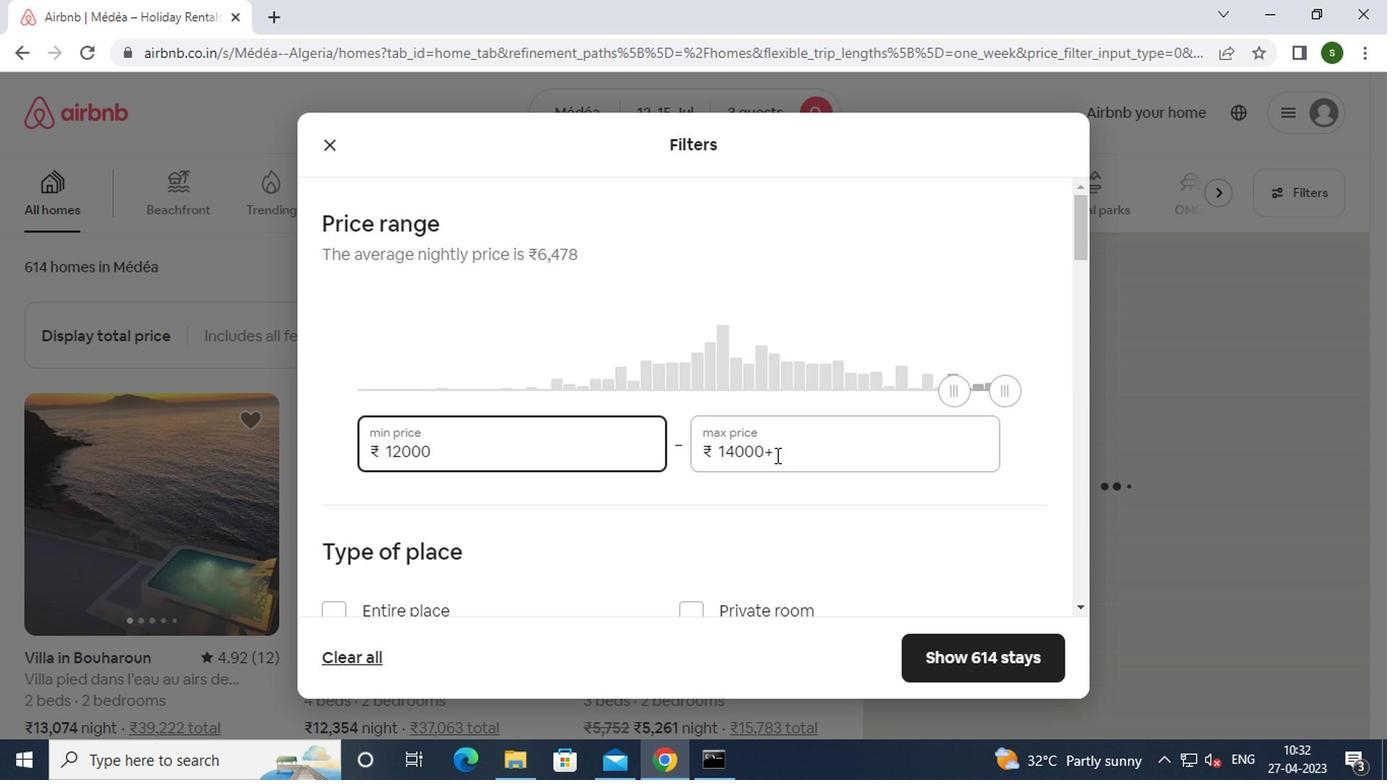 
Action: Mouse pressed left at (783, 458)
Screenshot: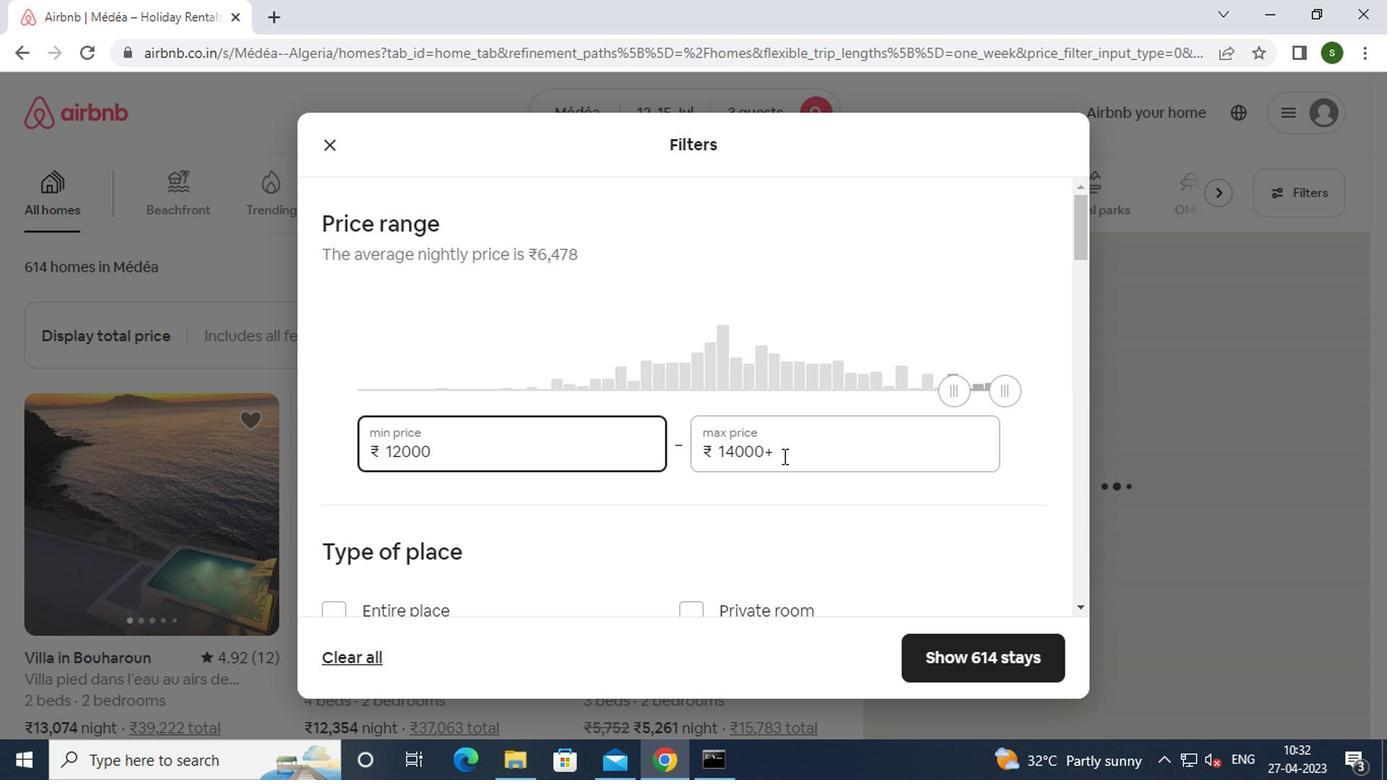 
Action: Key pressed <Key.backspace><Key.backspace><Key.backspace><Key.backspace><Key.backspace><Key.backspace><Key.backspace><Key.backspace><Key.backspace><Key.backspace>16000
Screenshot: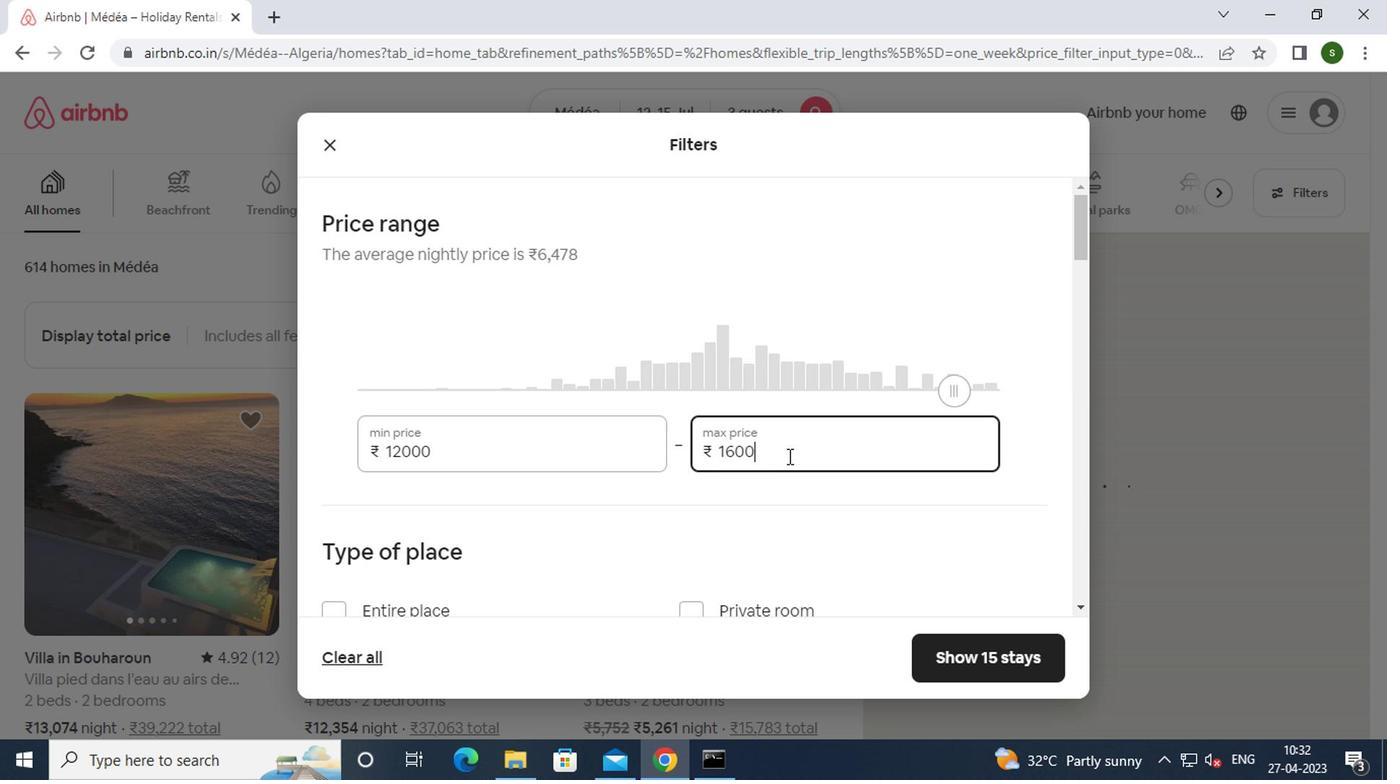 
Action: Mouse moved to (649, 459)
Screenshot: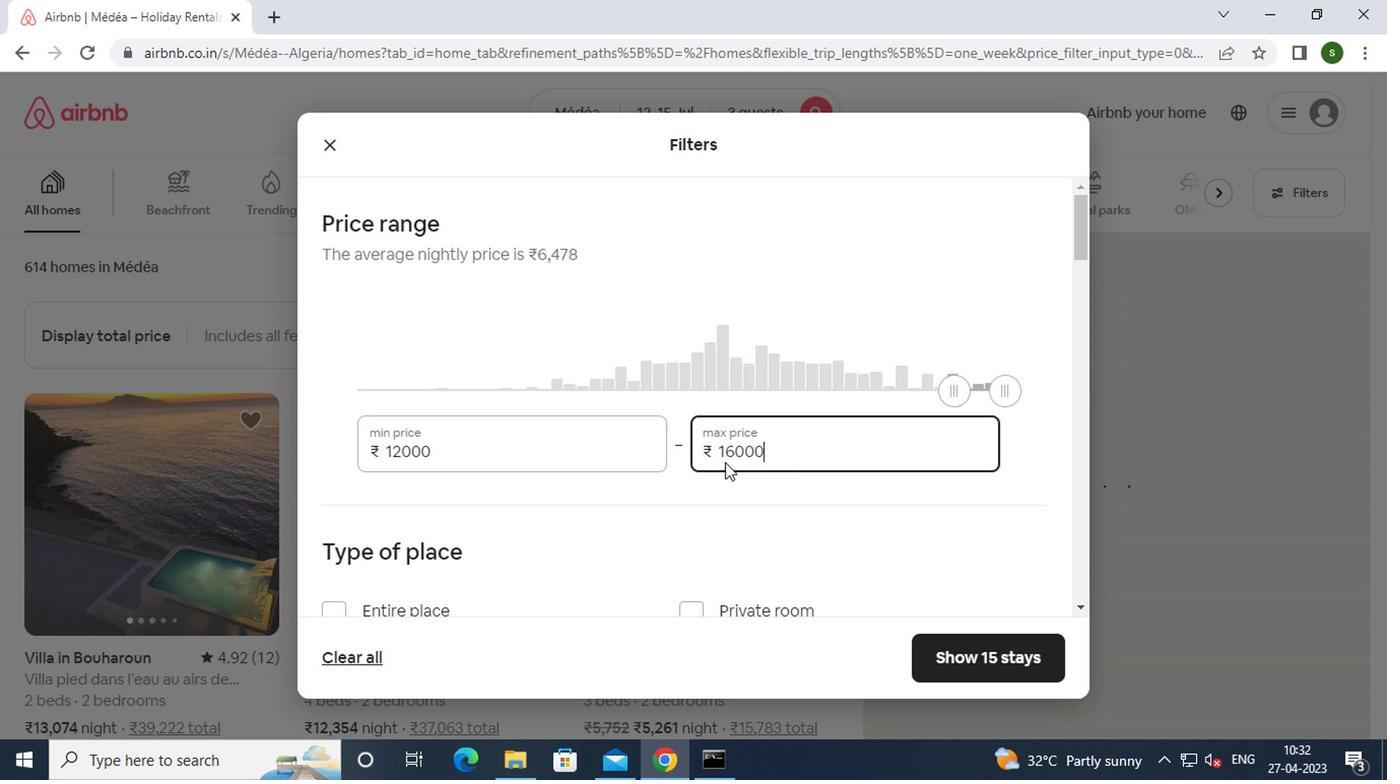 
Action: Mouse scrolled (649, 458) with delta (0, 0)
Screenshot: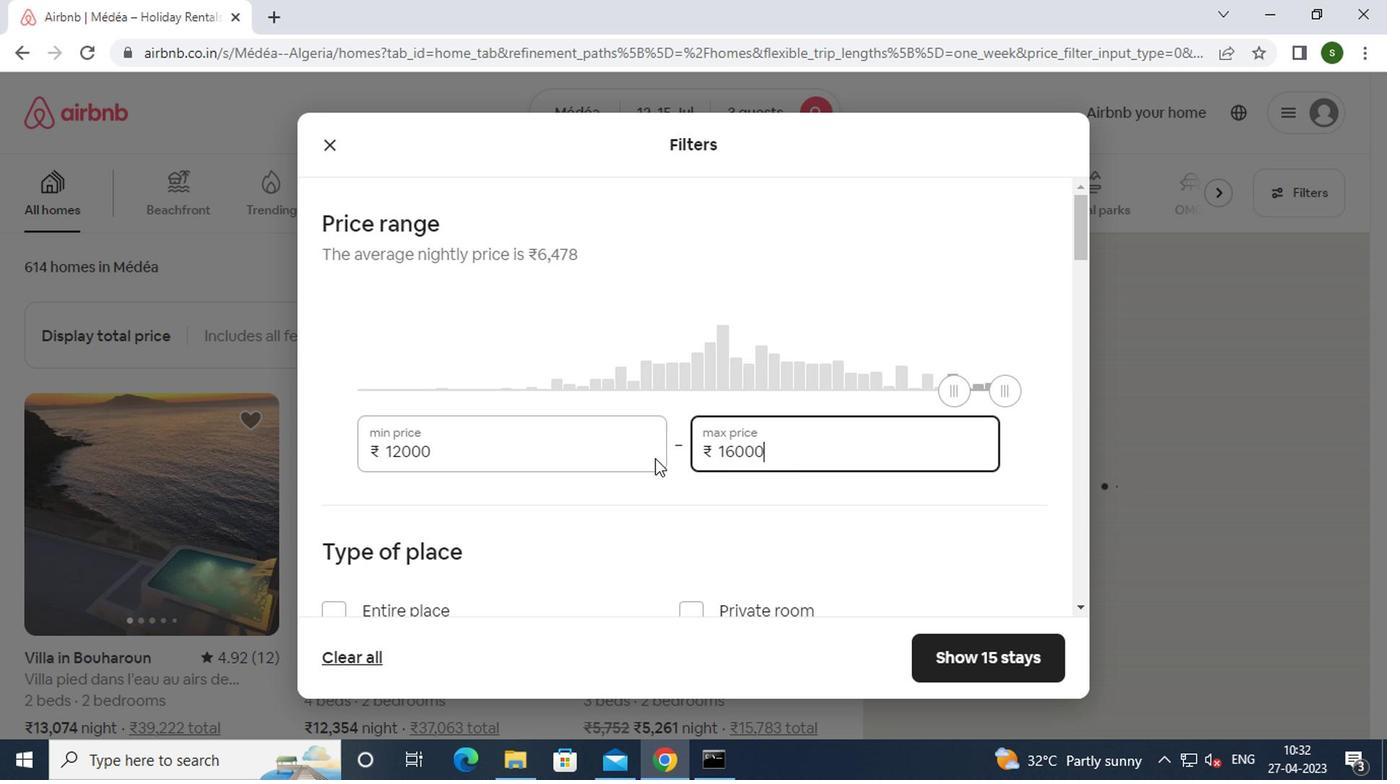 
Action: Mouse scrolled (649, 458) with delta (0, 0)
Screenshot: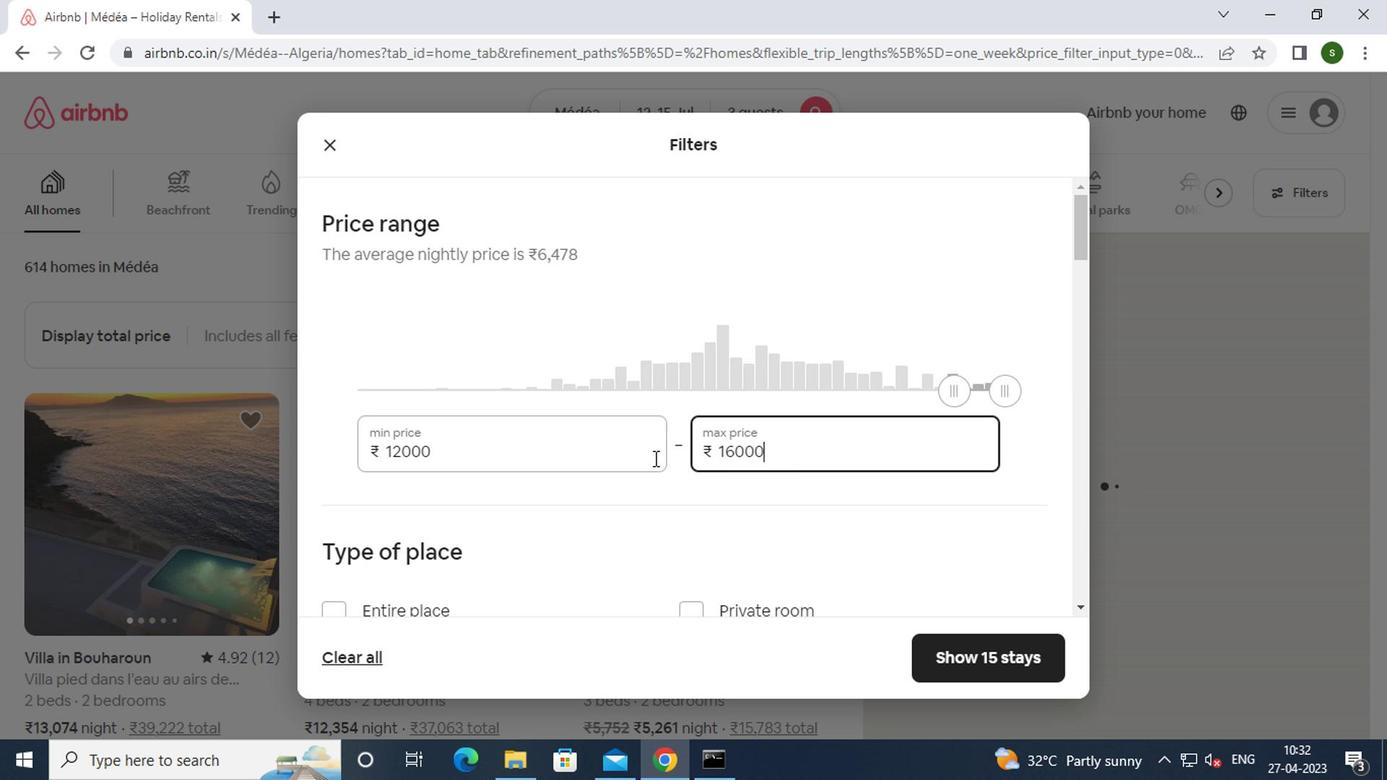 
Action: Mouse scrolled (649, 458) with delta (0, 0)
Screenshot: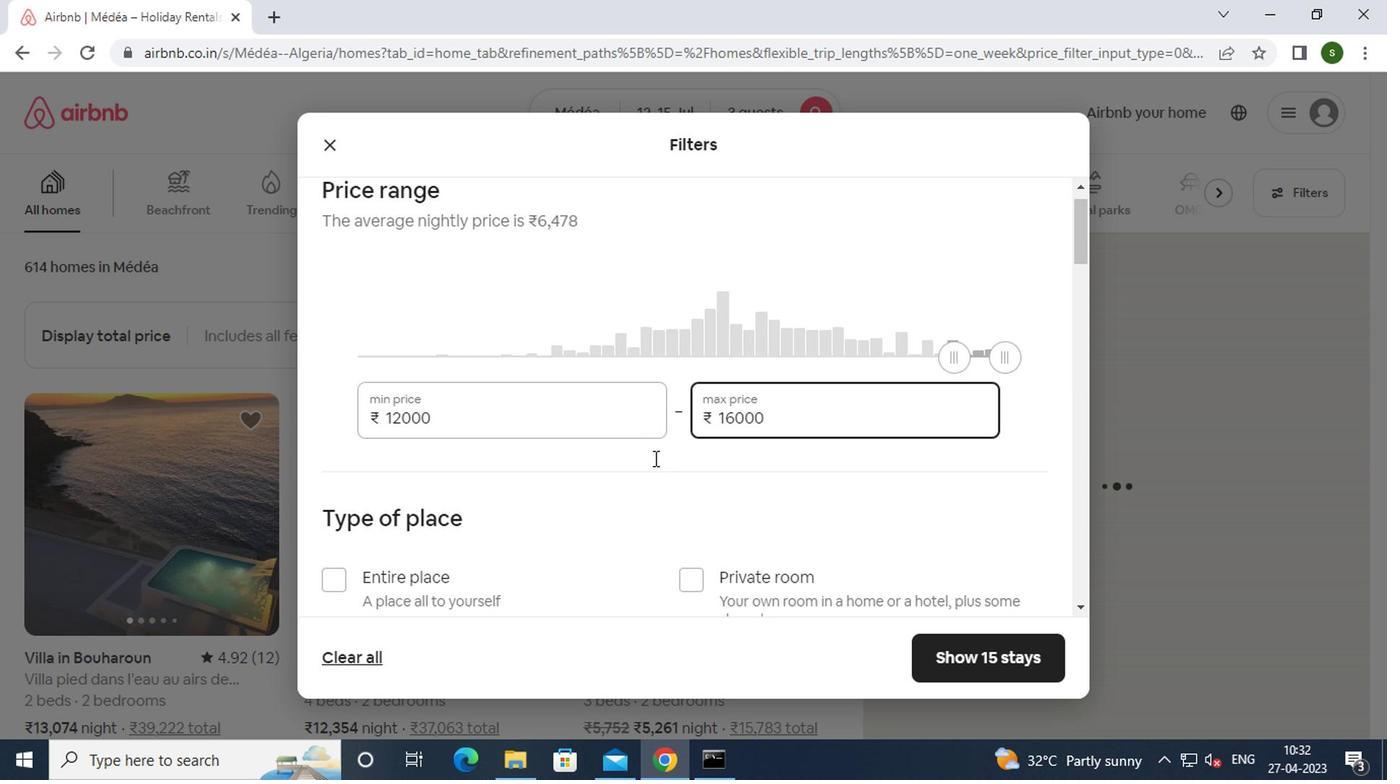 
Action: Mouse moved to (424, 319)
Screenshot: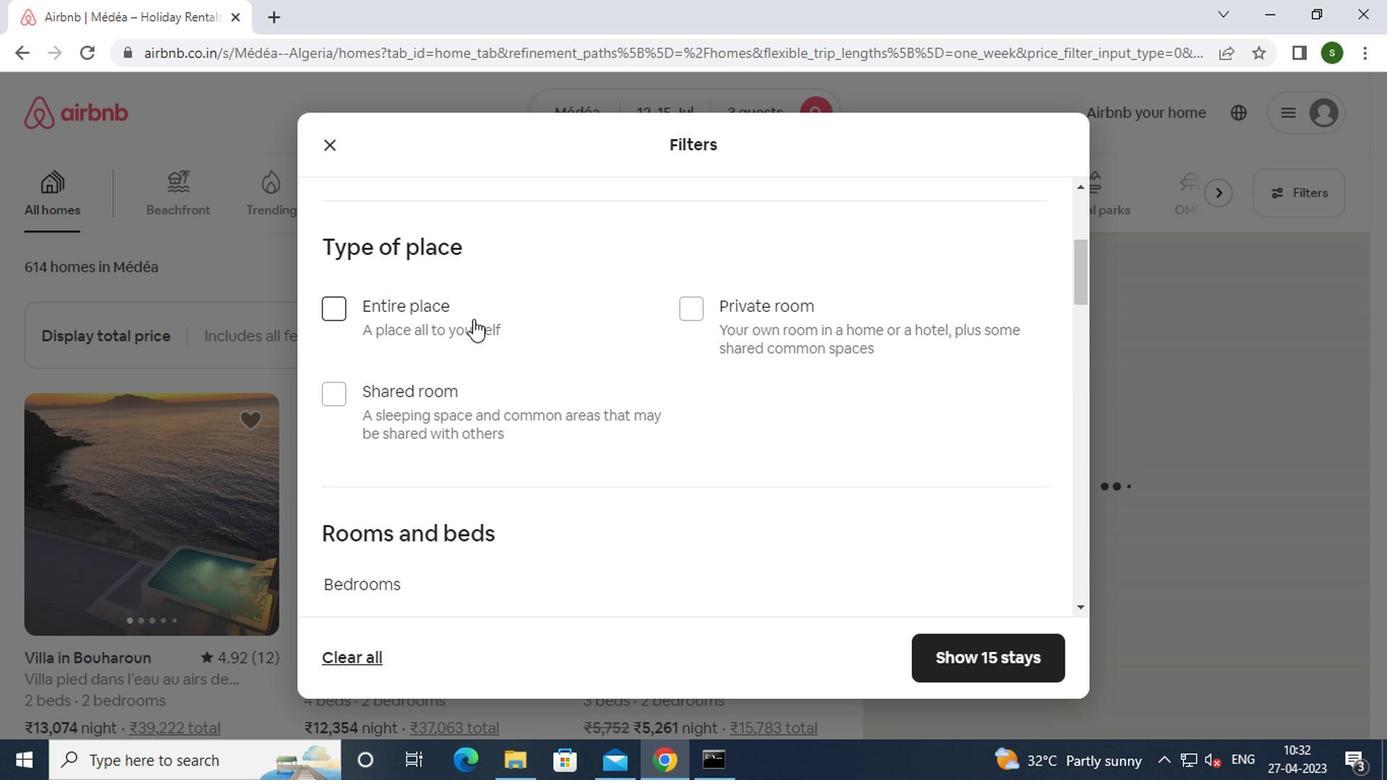 
Action: Mouse pressed left at (424, 319)
Screenshot: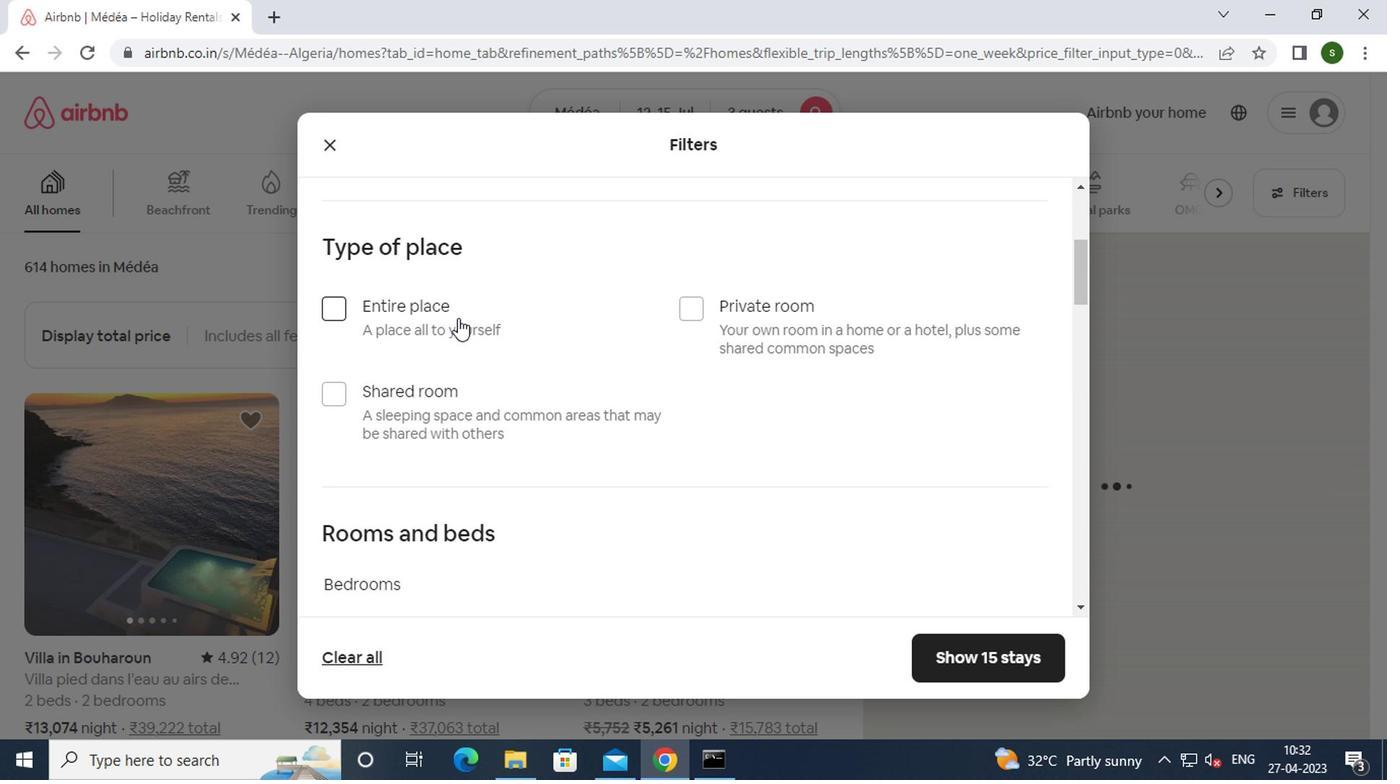 
Action: Mouse moved to (583, 384)
Screenshot: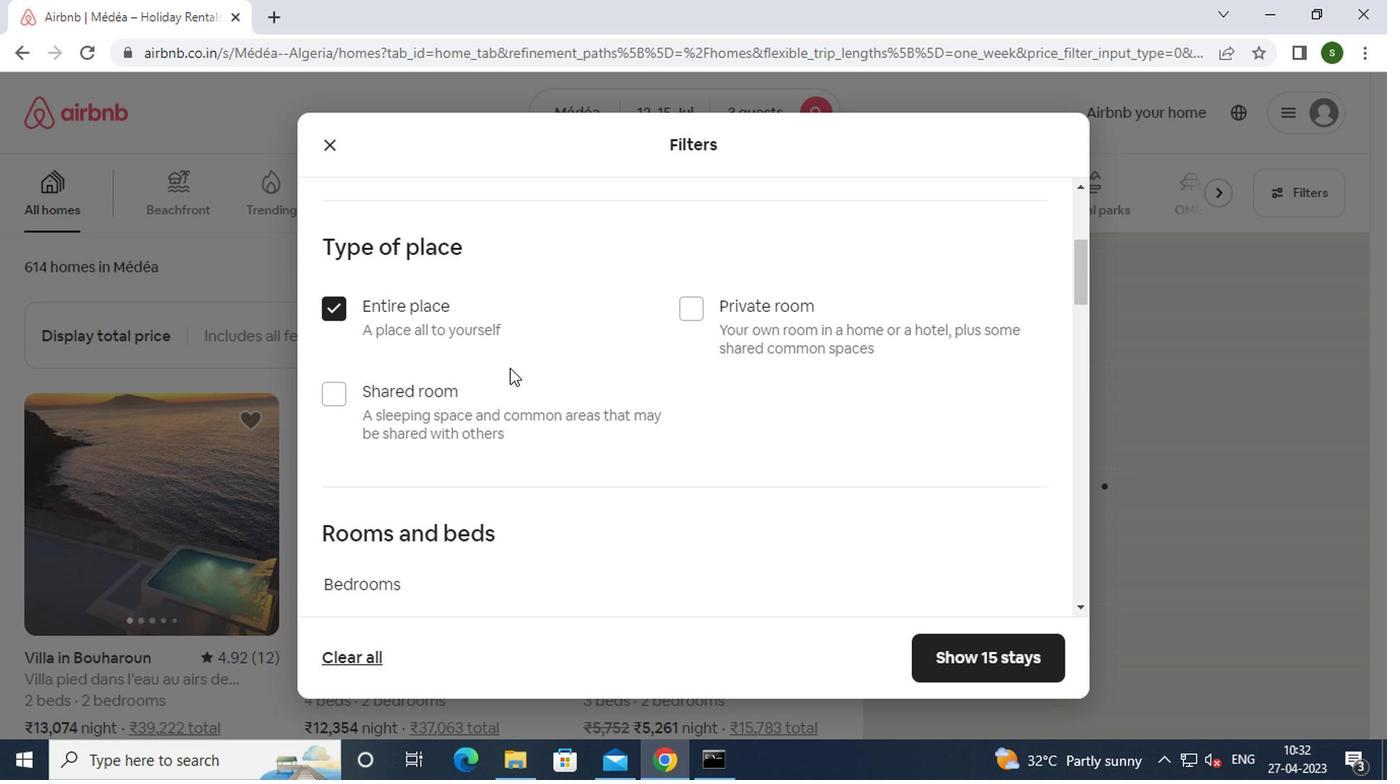 
Action: Mouse scrolled (583, 383) with delta (0, 0)
Screenshot: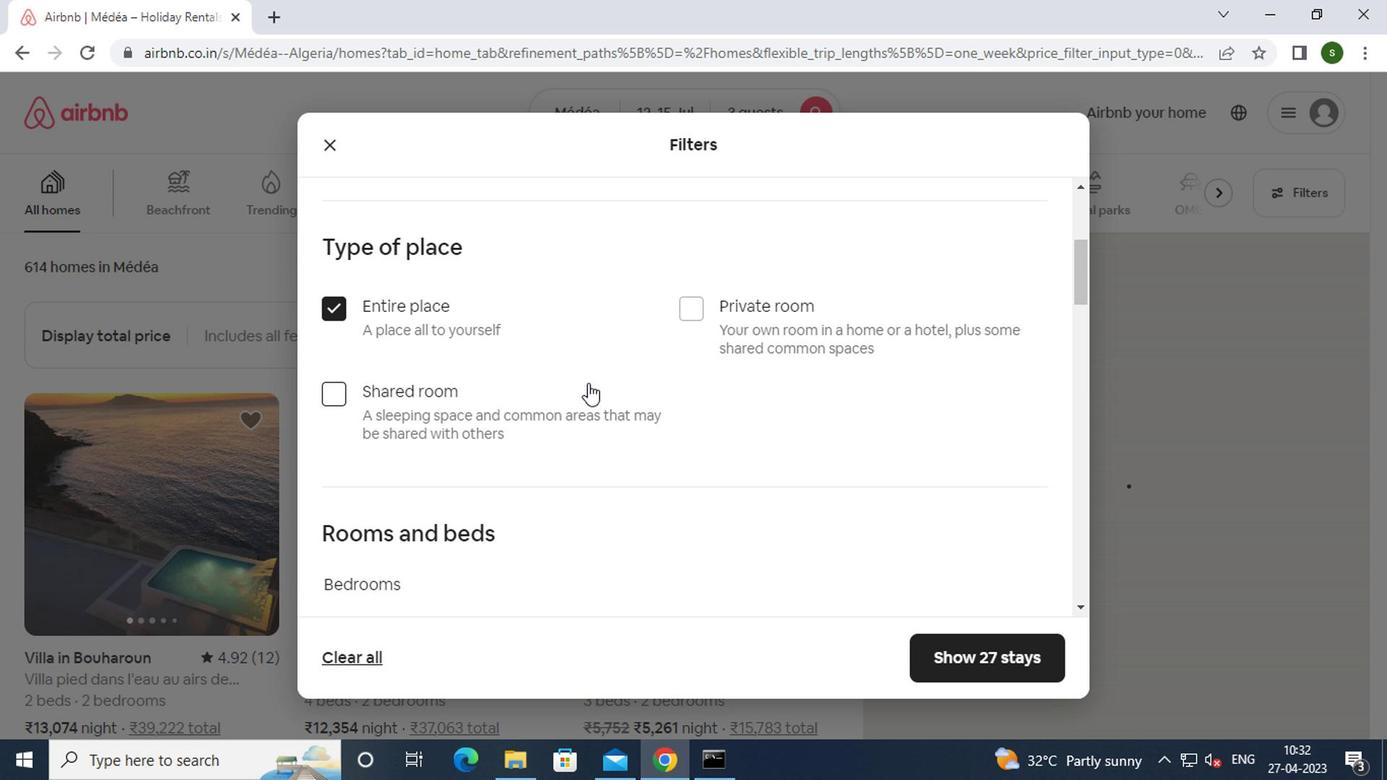 
Action: Mouse scrolled (583, 383) with delta (0, 0)
Screenshot: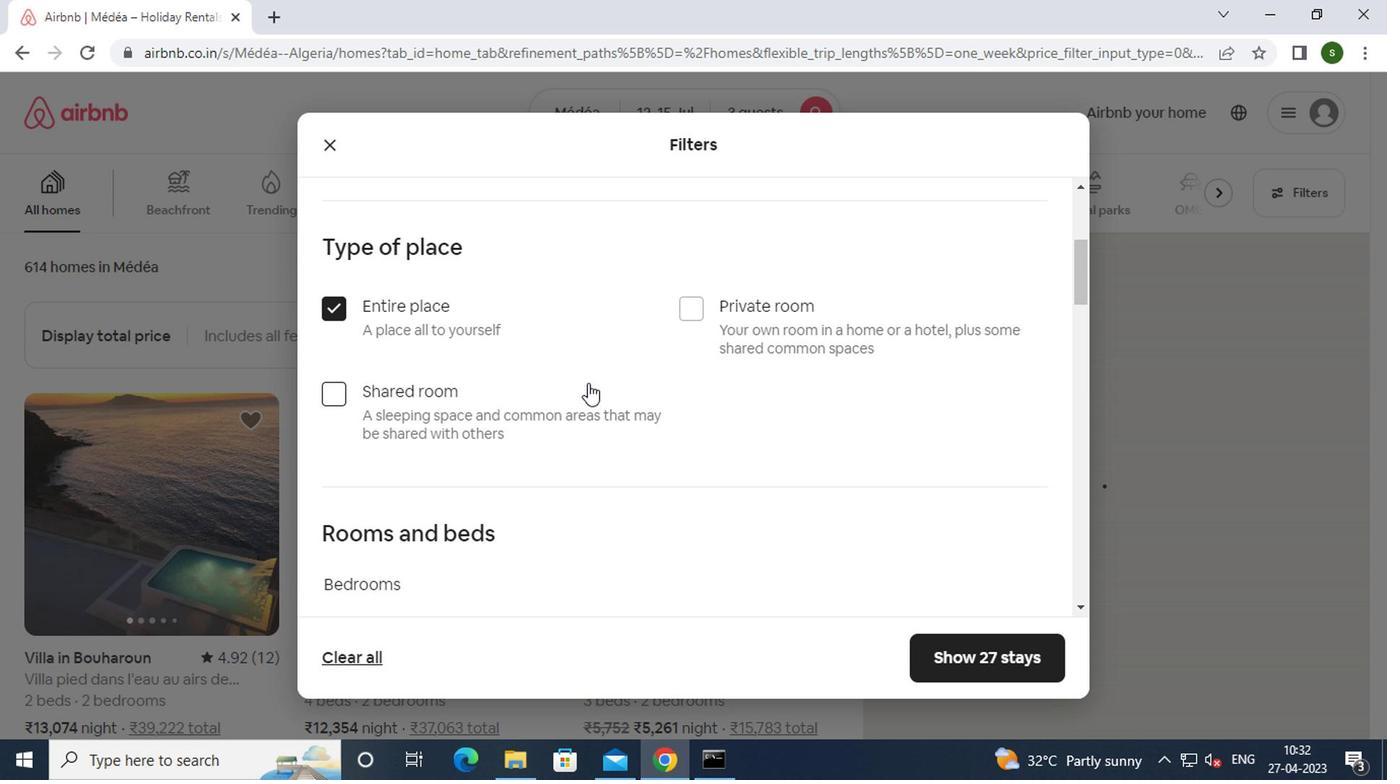 
Action: Mouse scrolled (583, 383) with delta (0, 0)
Screenshot: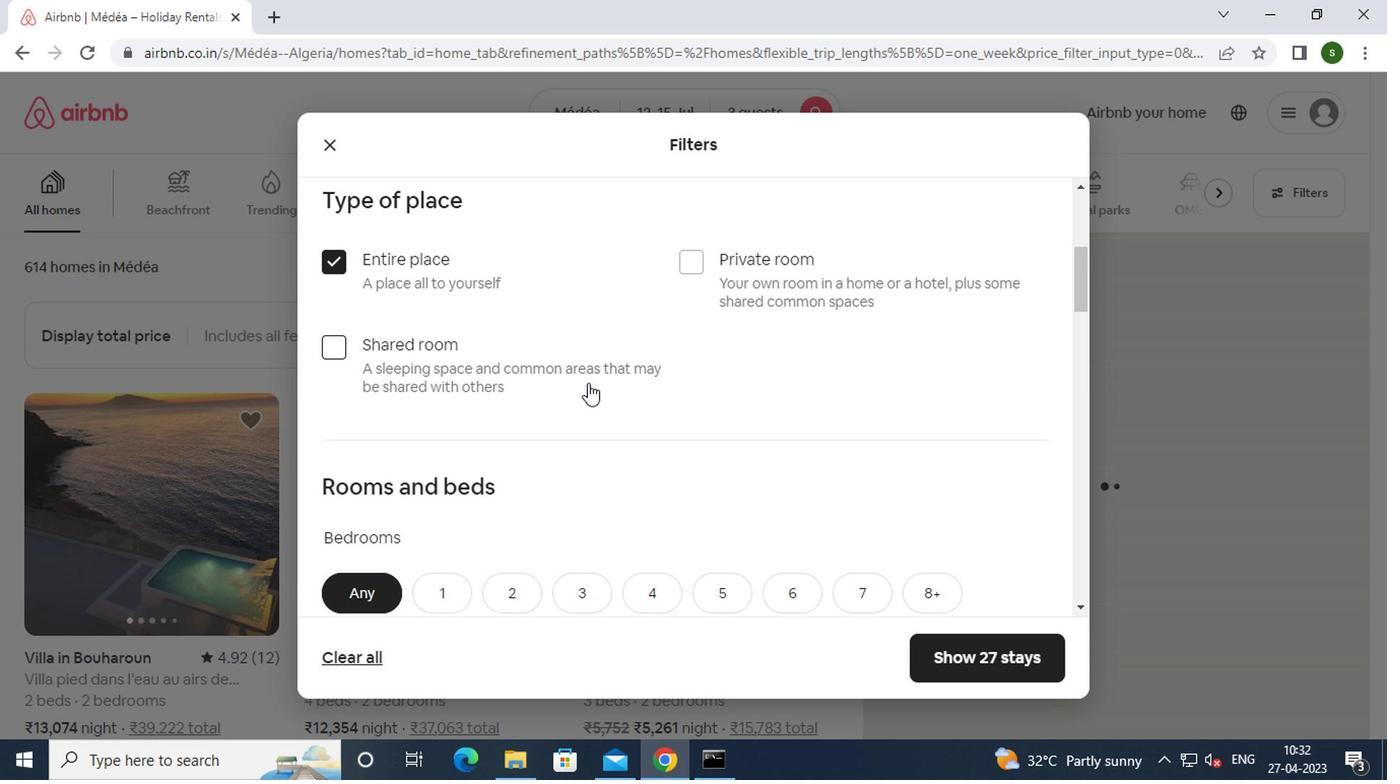 
Action: Mouse moved to (510, 333)
Screenshot: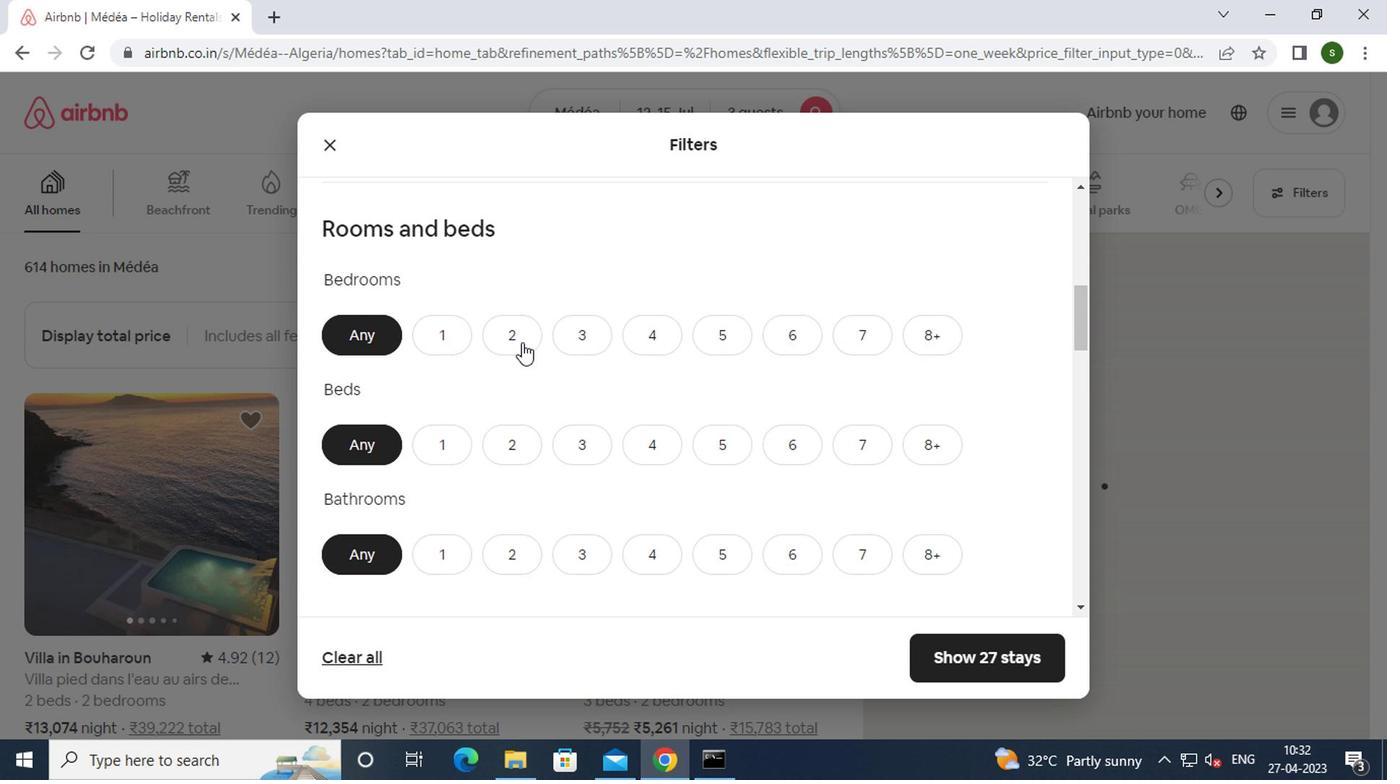 
Action: Mouse pressed left at (510, 333)
Screenshot: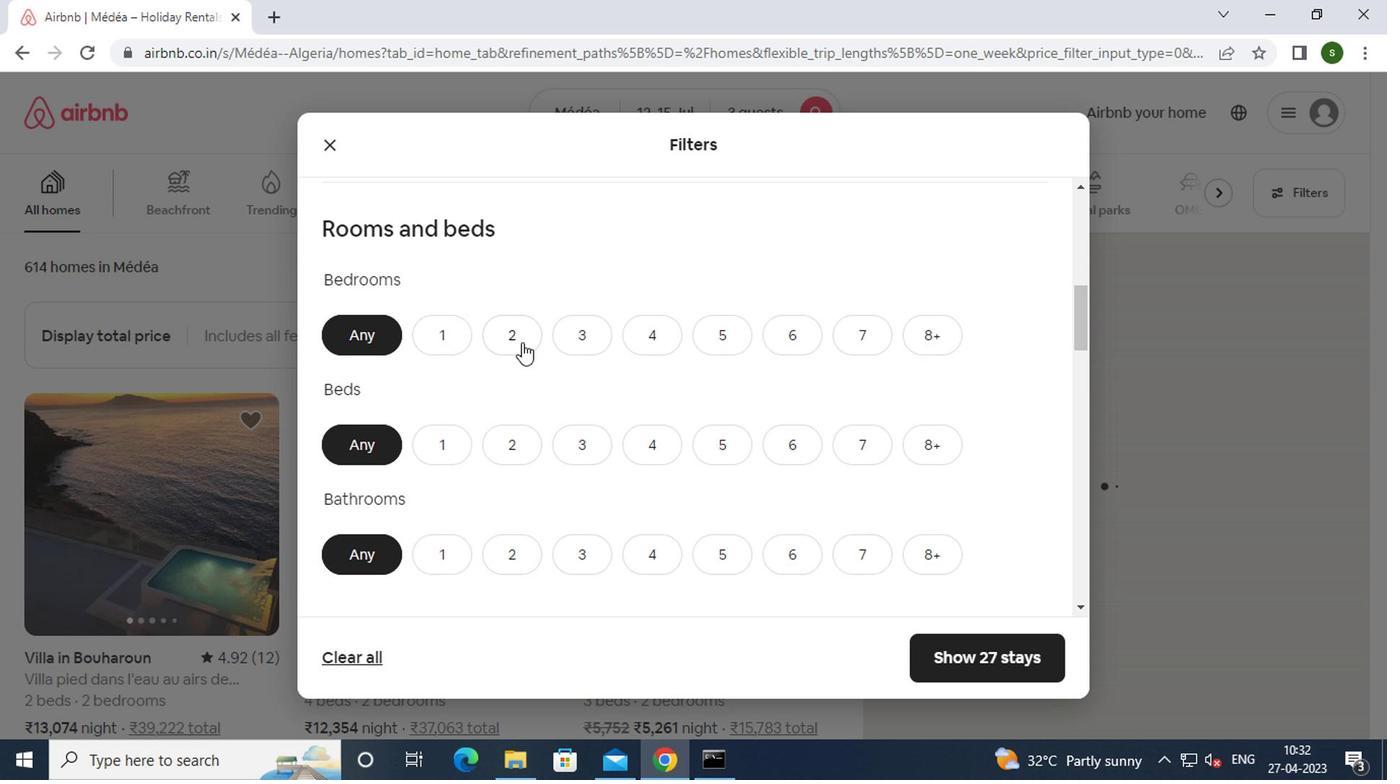 
Action: Mouse moved to (594, 451)
Screenshot: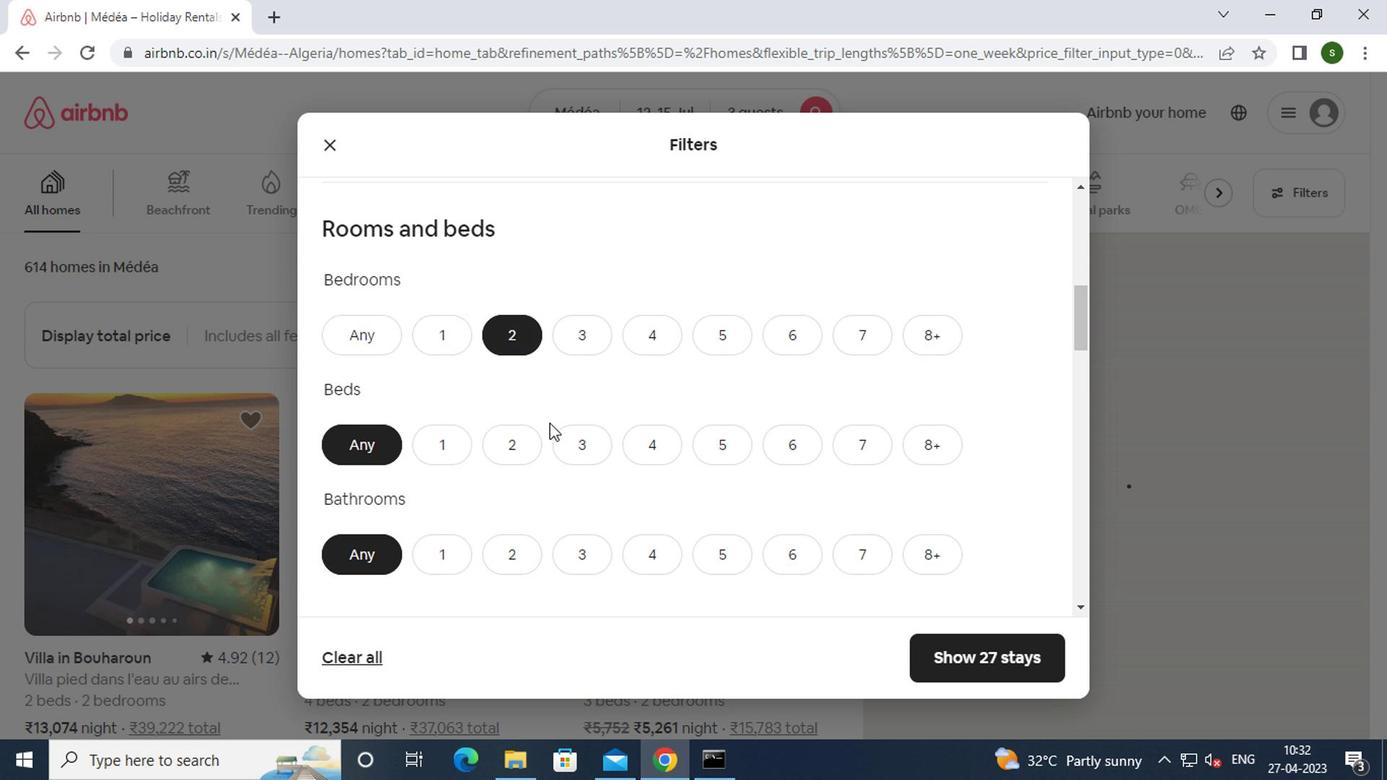 
Action: Mouse pressed left at (594, 451)
Screenshot: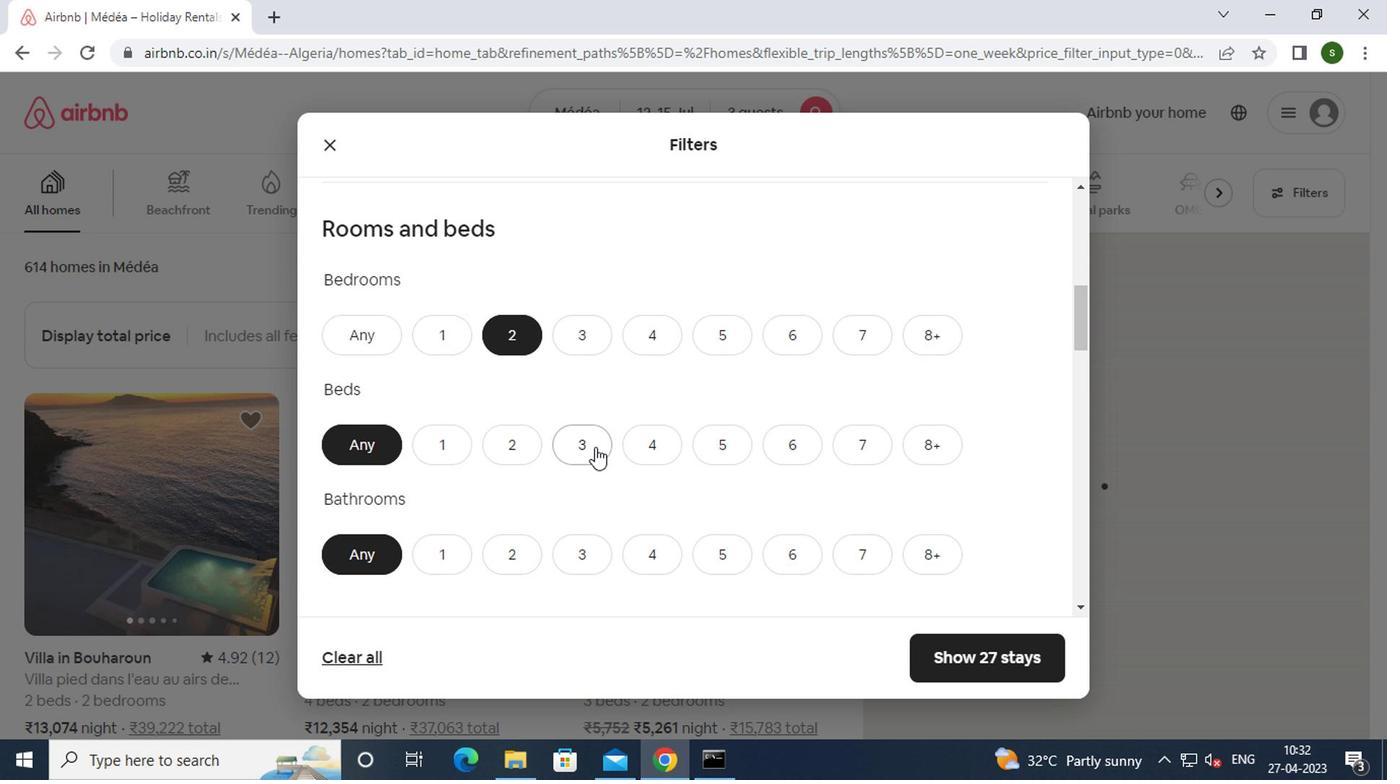 
Action: Mouse moved to (448, 558)
Screenshot: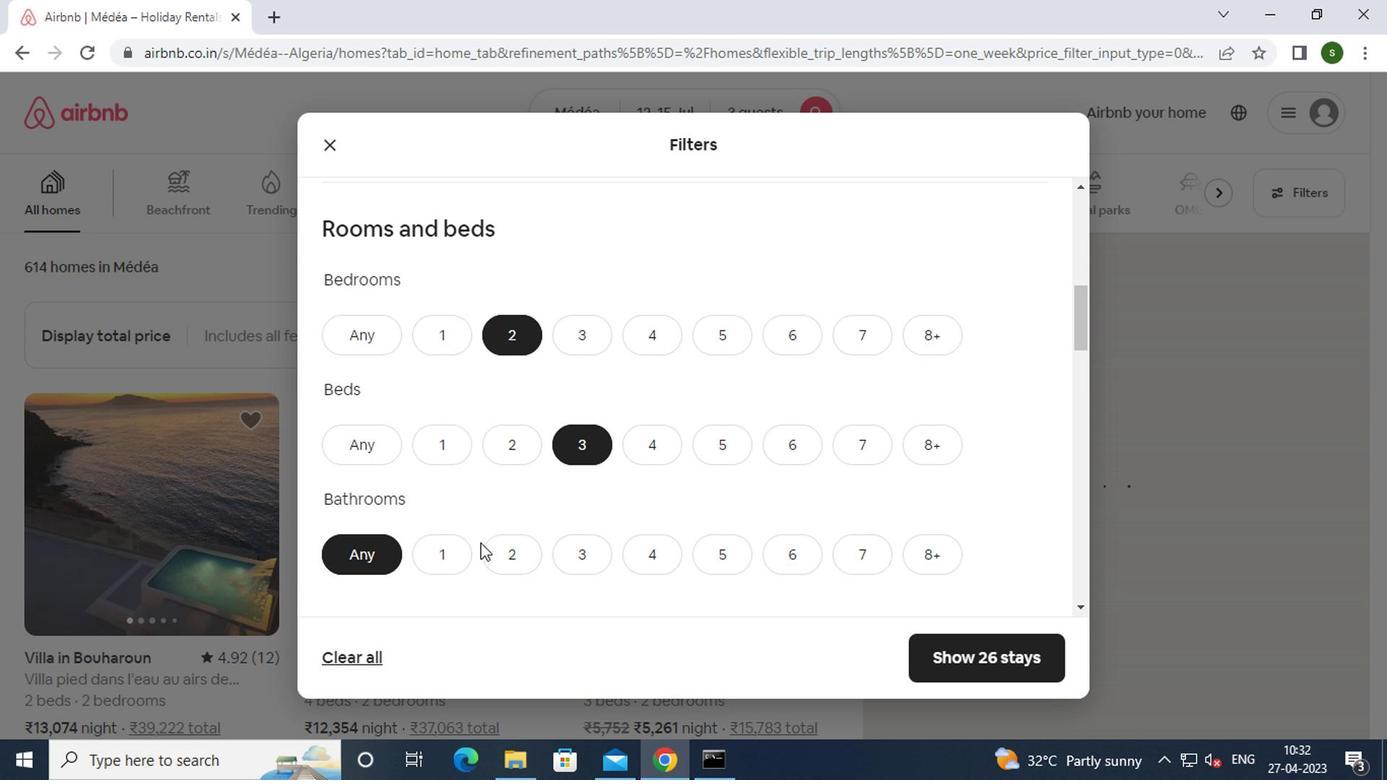 
Action: Mouse pressed left at (448, 558)
Screenshot: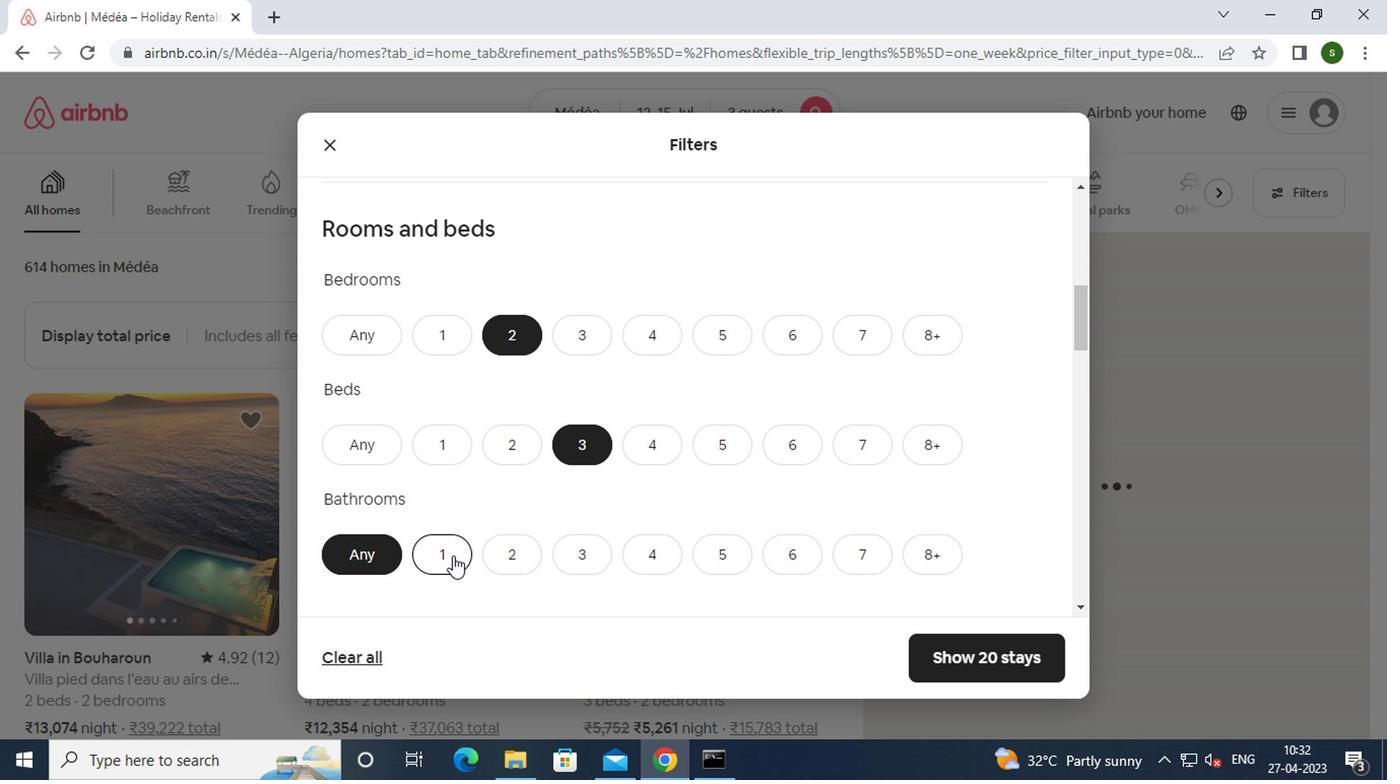 
Action: Mouse moved to (470, 534)
Screenshot: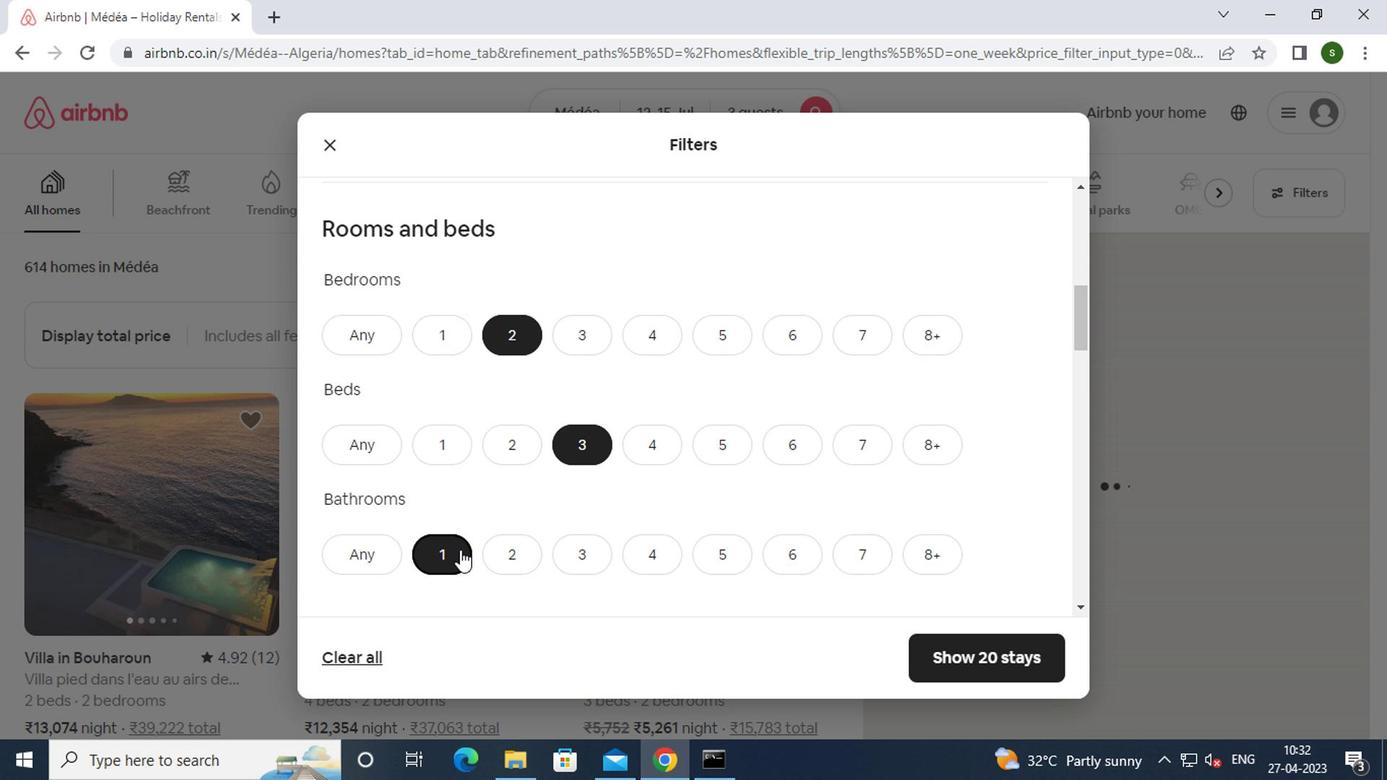 
Action: Mouse scrolled (470, 533) with delta (0, 0)
Screenshot: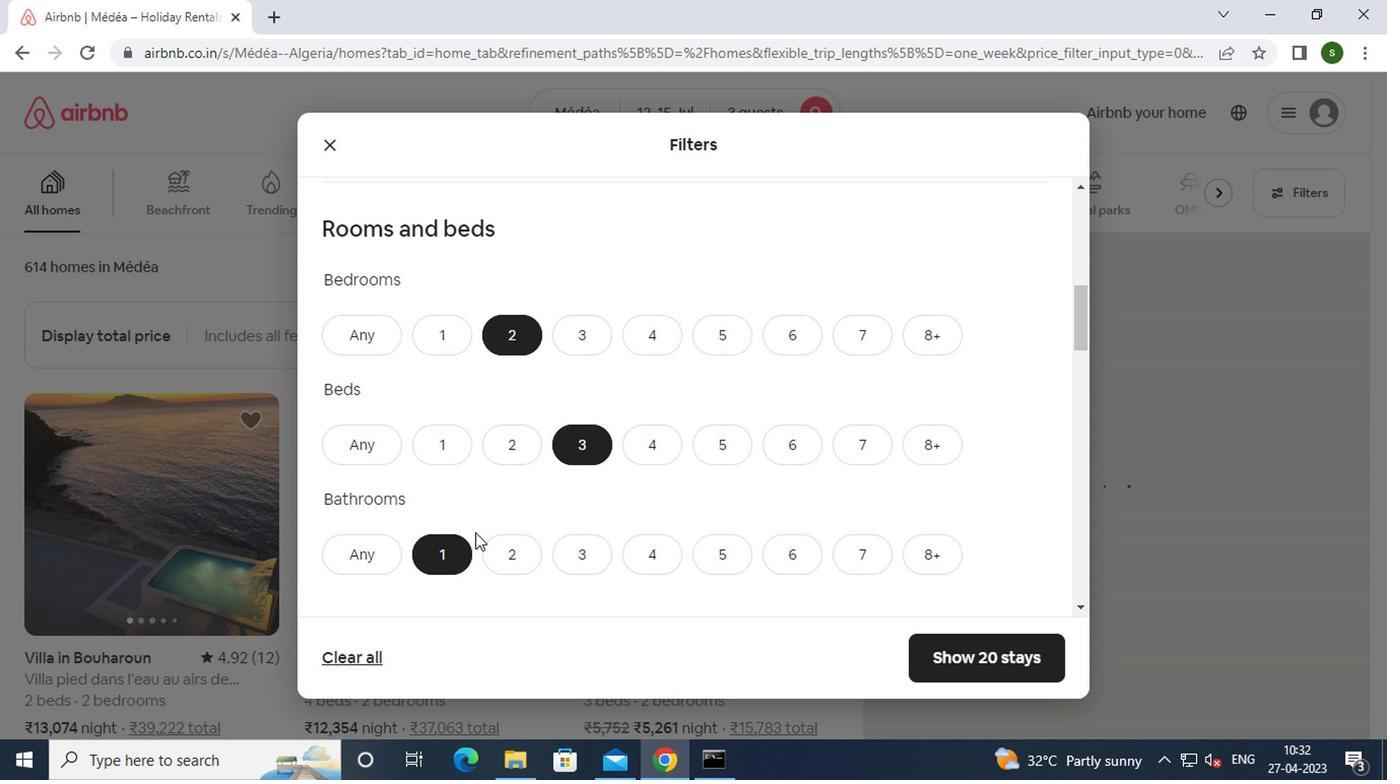 
Action: Mouse scrolled (470, 533) with delta (0, 0)
Screenshot: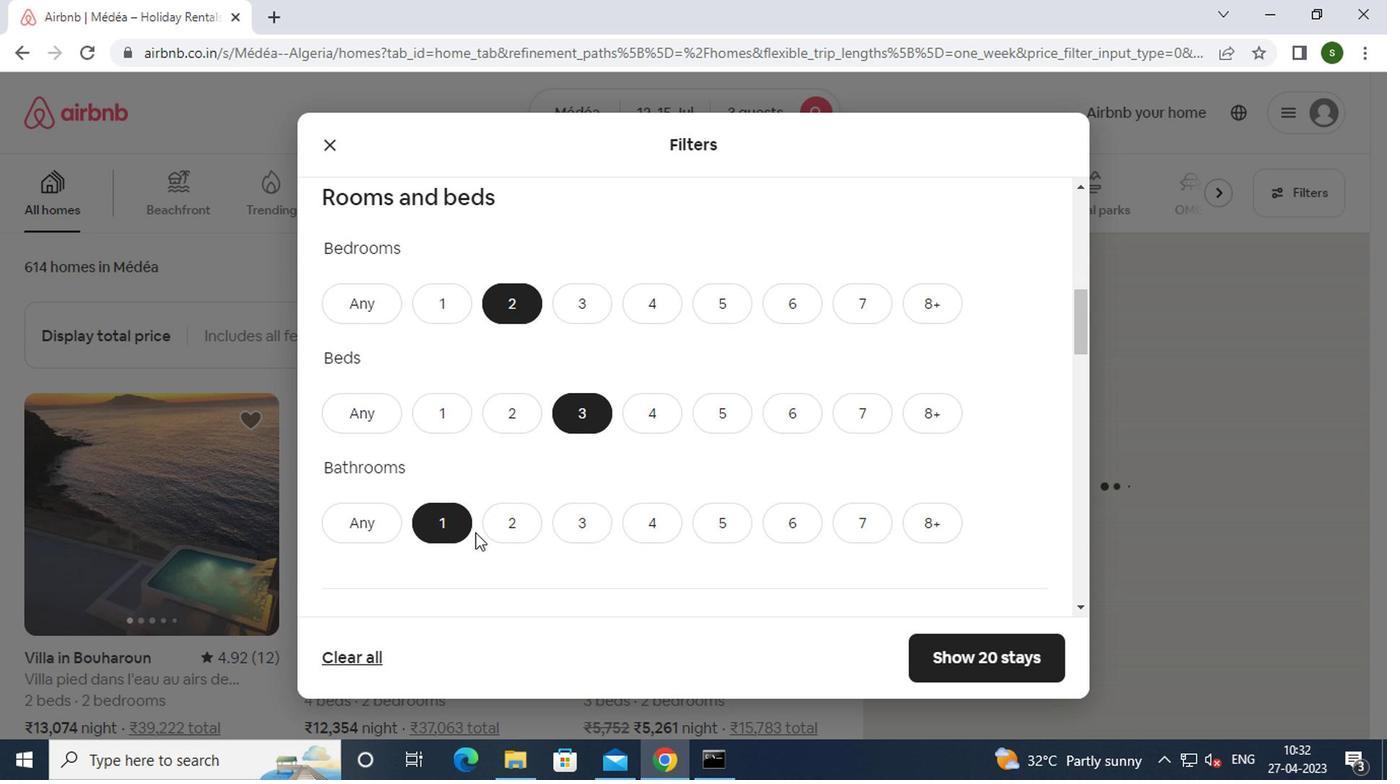 
Action: Mouse scrolled (470, 533) with delta (0, 0)
Screenshot: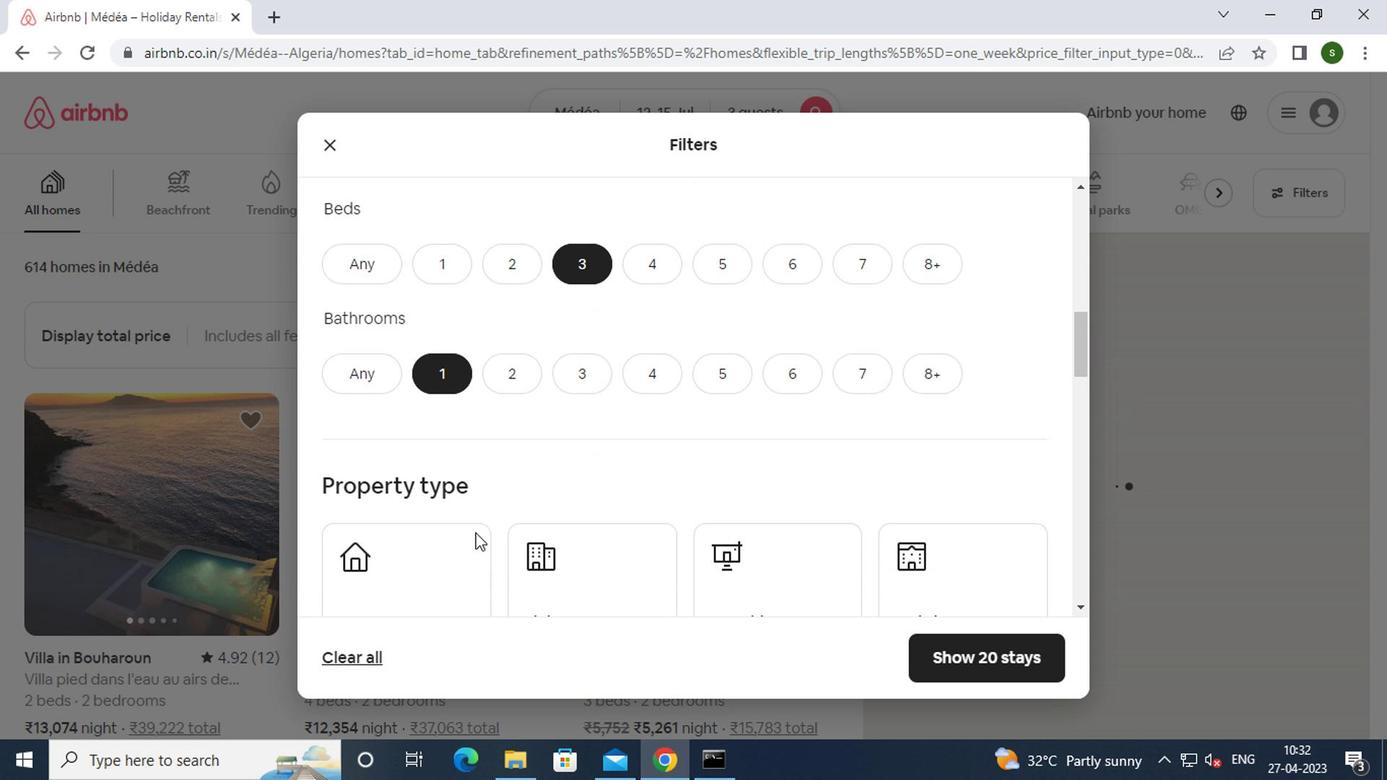 
Action: Mouse moved to (403, 478)
Screenshot: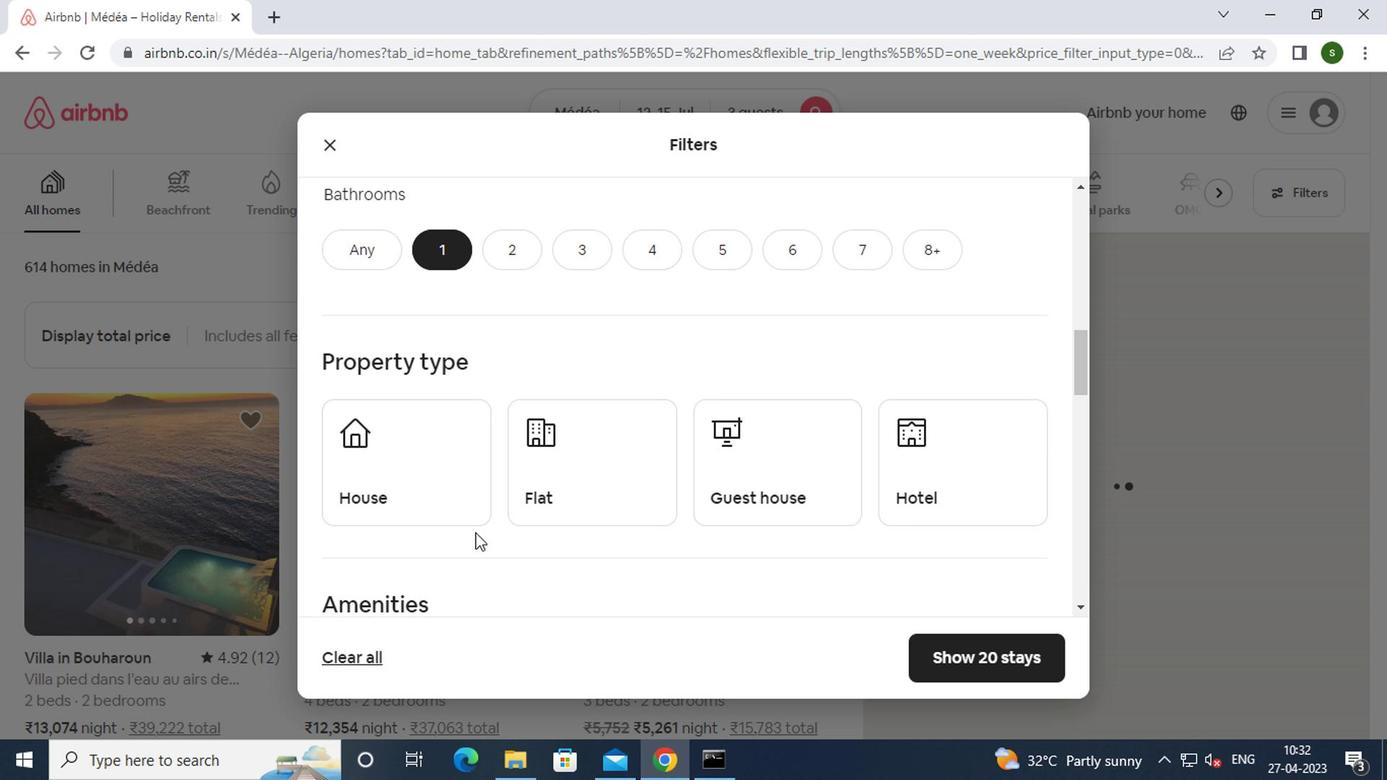 
Action: Mouse pressed left at (403, 478)
Screenshot: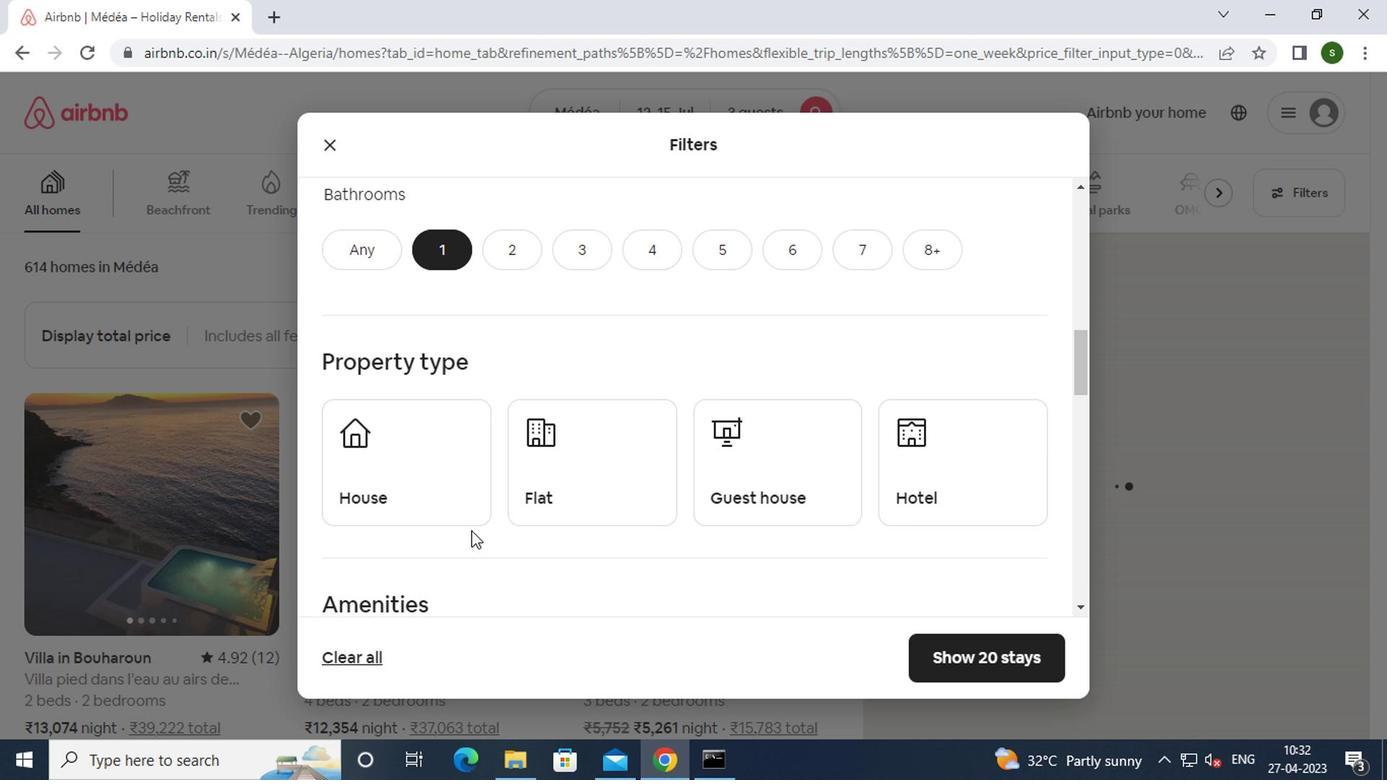 
Action: Mouse moved to (565, 473)
Screenshot: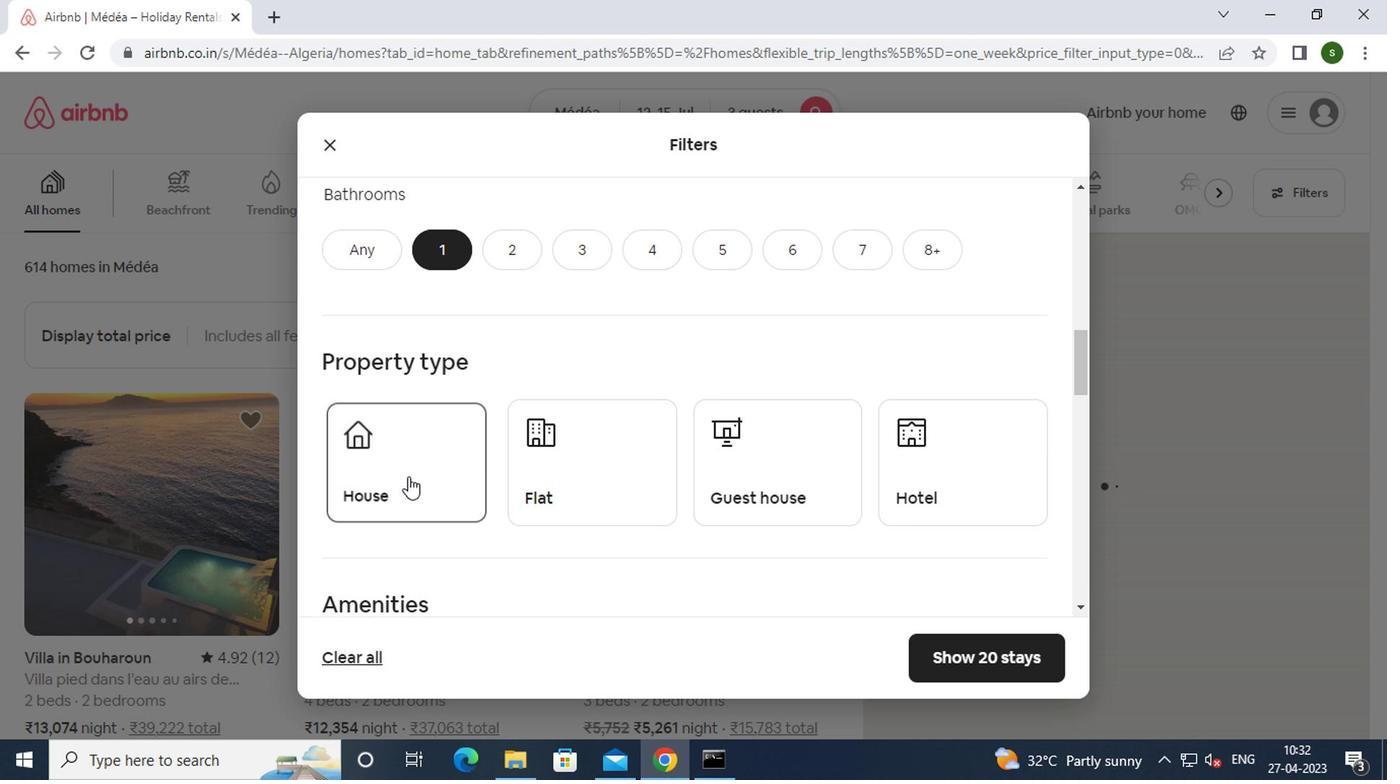 
Action: Mouse pressed left at (565, 473)
Screenshot: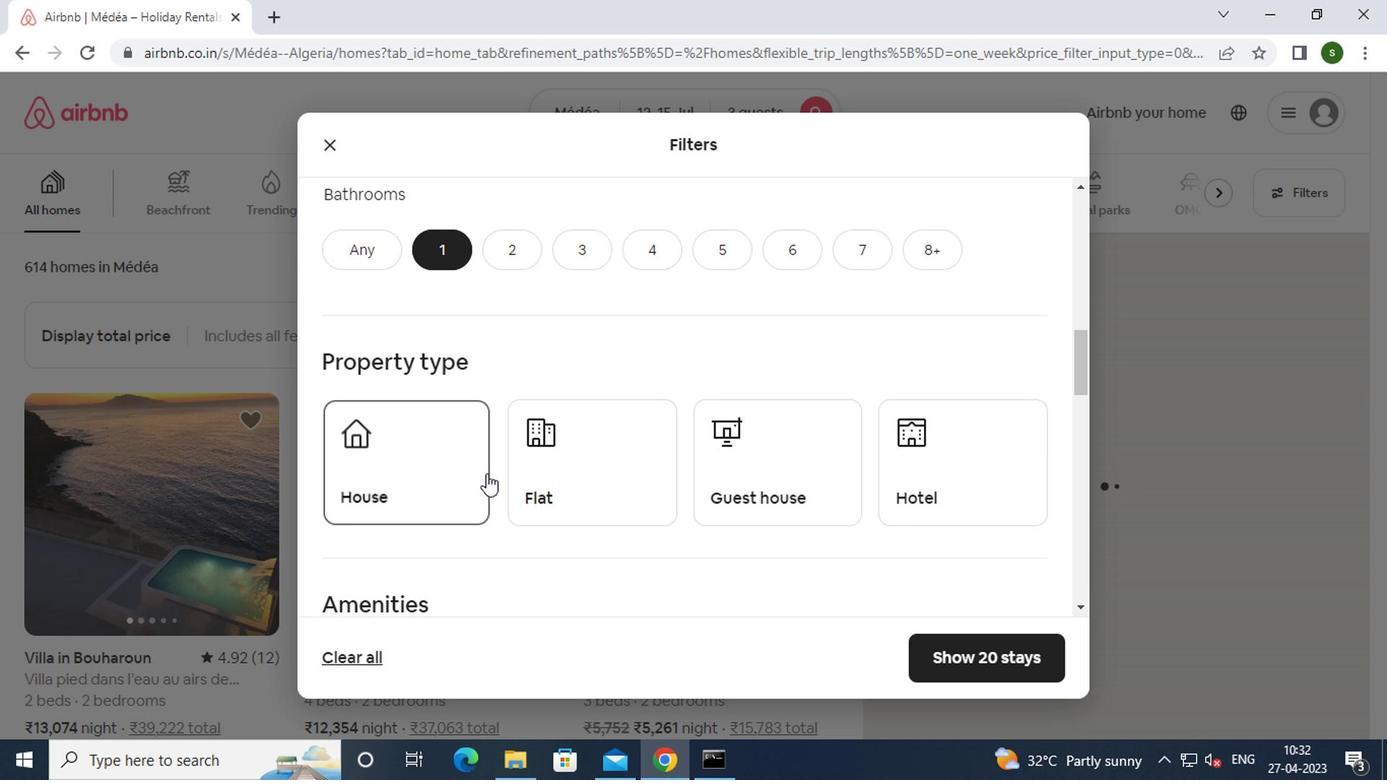
Action: Mouse moved to (979, 454)
Screenshot: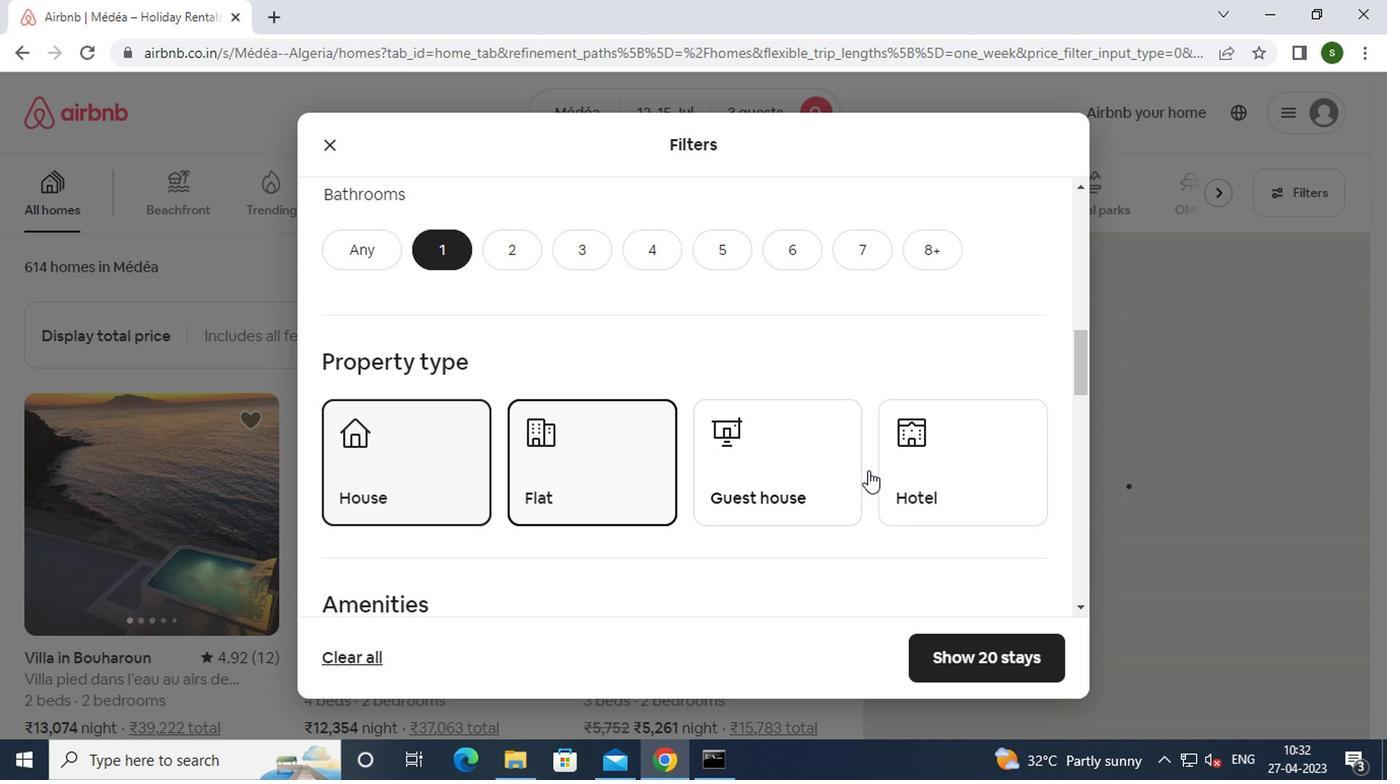 
Action: Mouse pressed left at (979, 454)
Screenshot: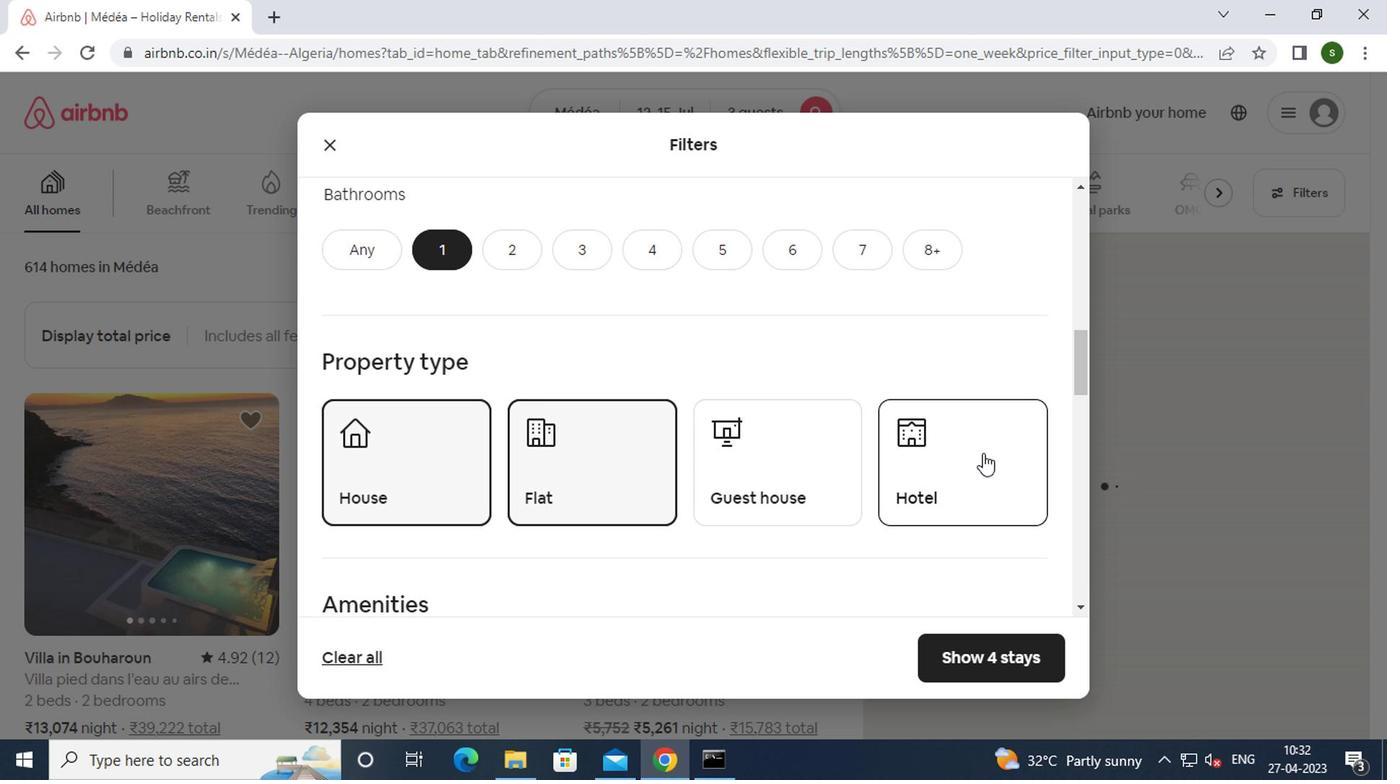 
Action: Mouse moved to (937, 464)
Screenshot: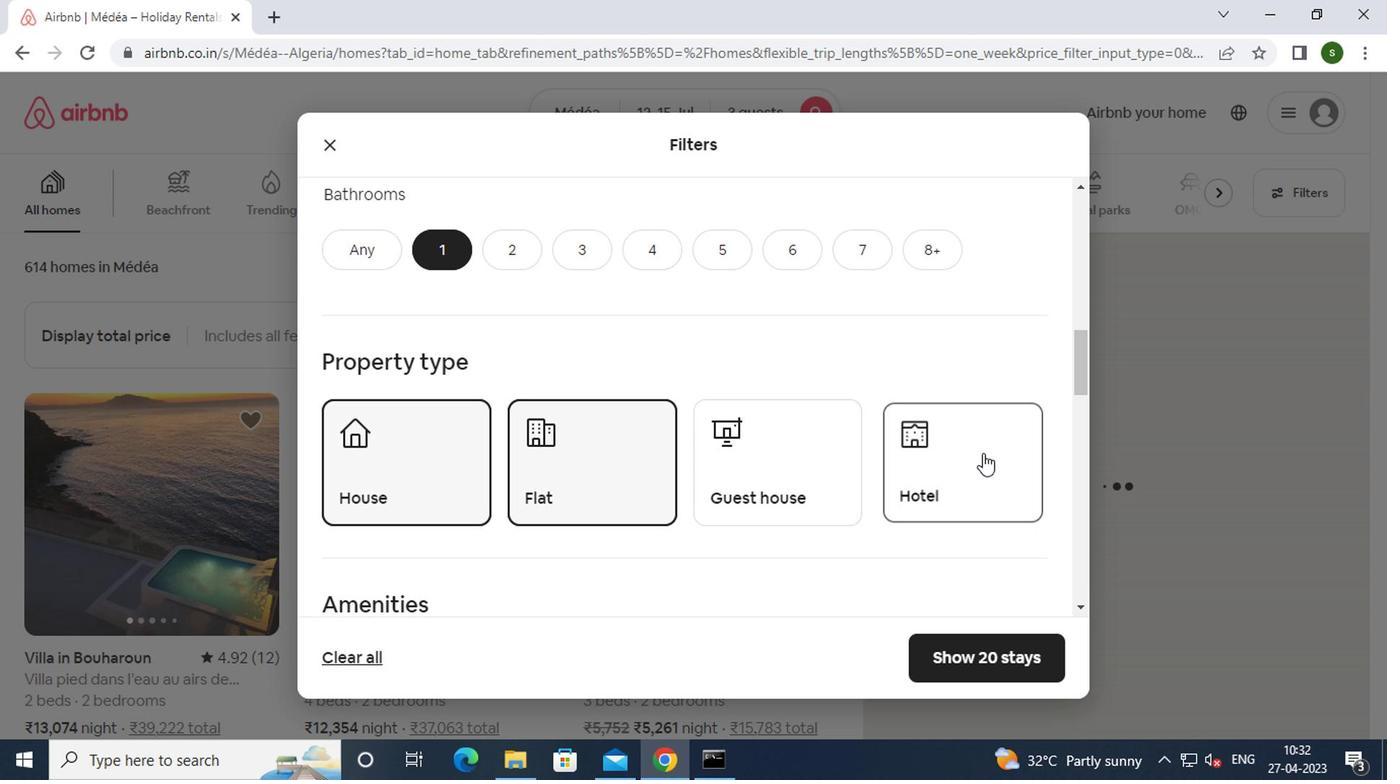 
Action: Mouse scrolled (937, 463) with delta (0, 0)
Screenshot: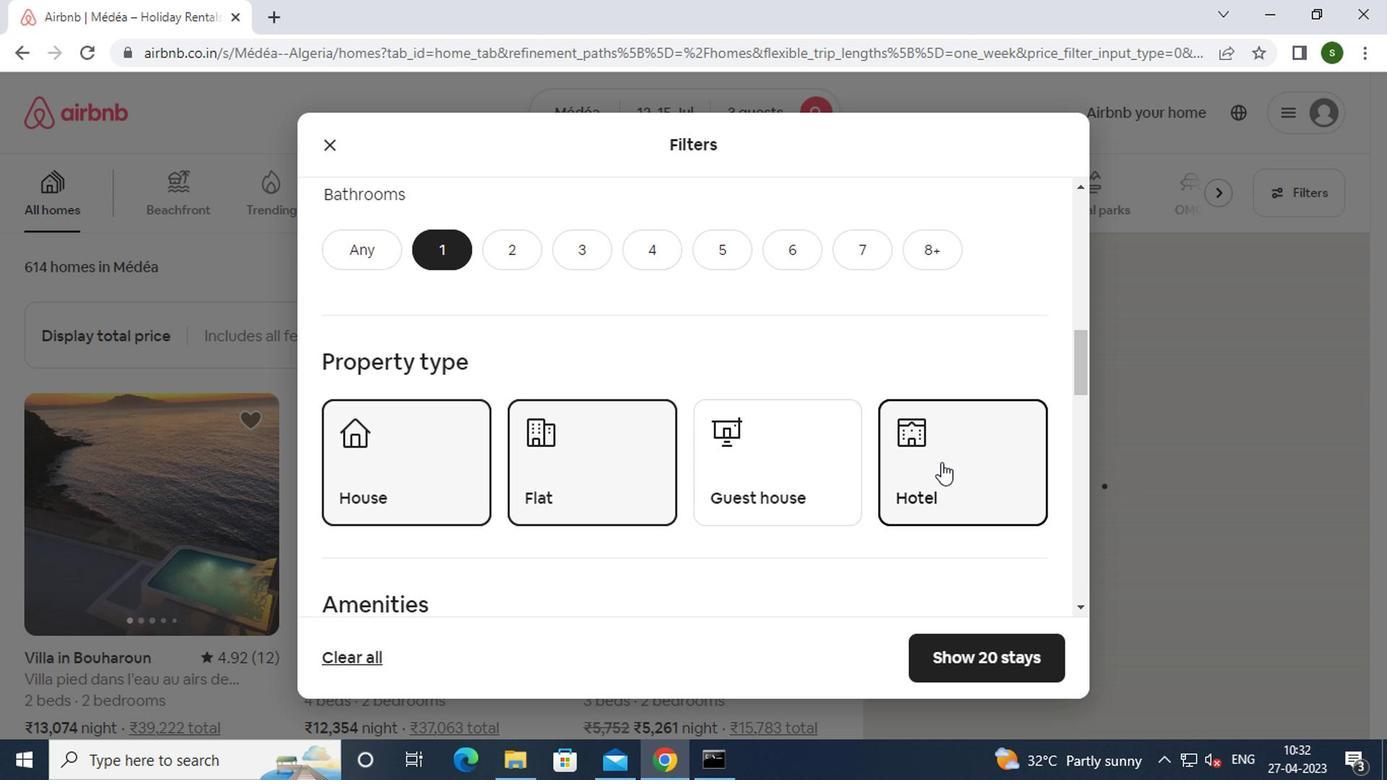 
Action: Mouse moved to (937, 464)
Screenshot: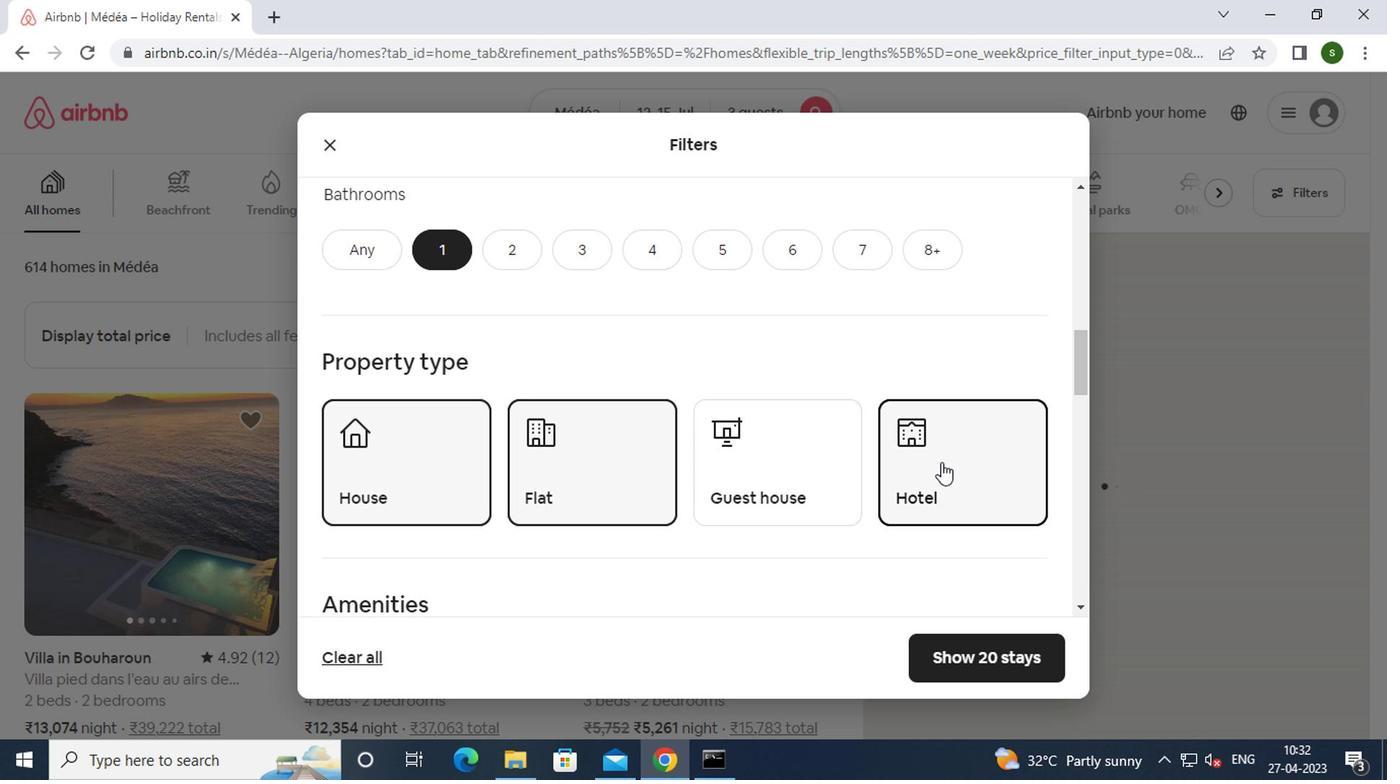
Action: Mouse scrolled (937, 463) with delta (0, 0)
Screenshot: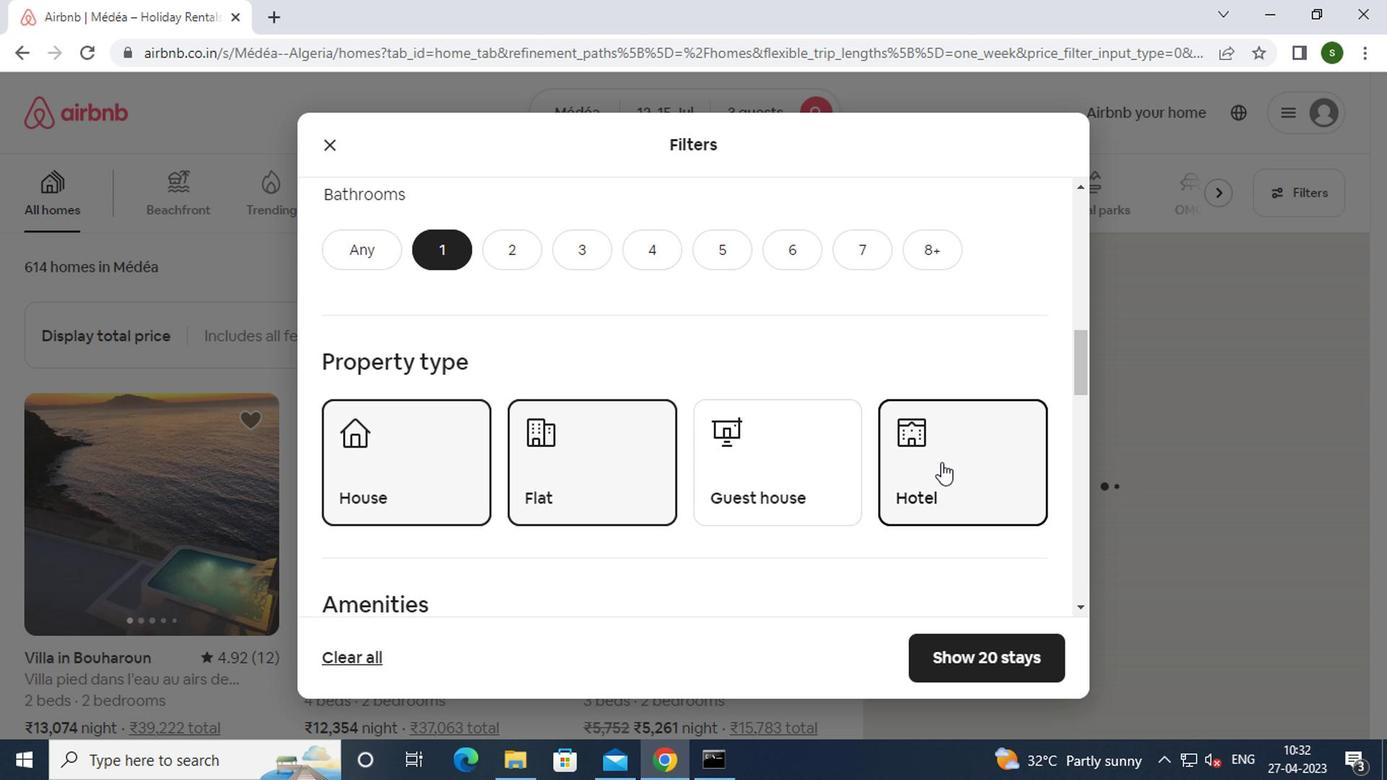 
Action: Mouse scrolled (937, 463) with delta (0, 0)
Screenshot: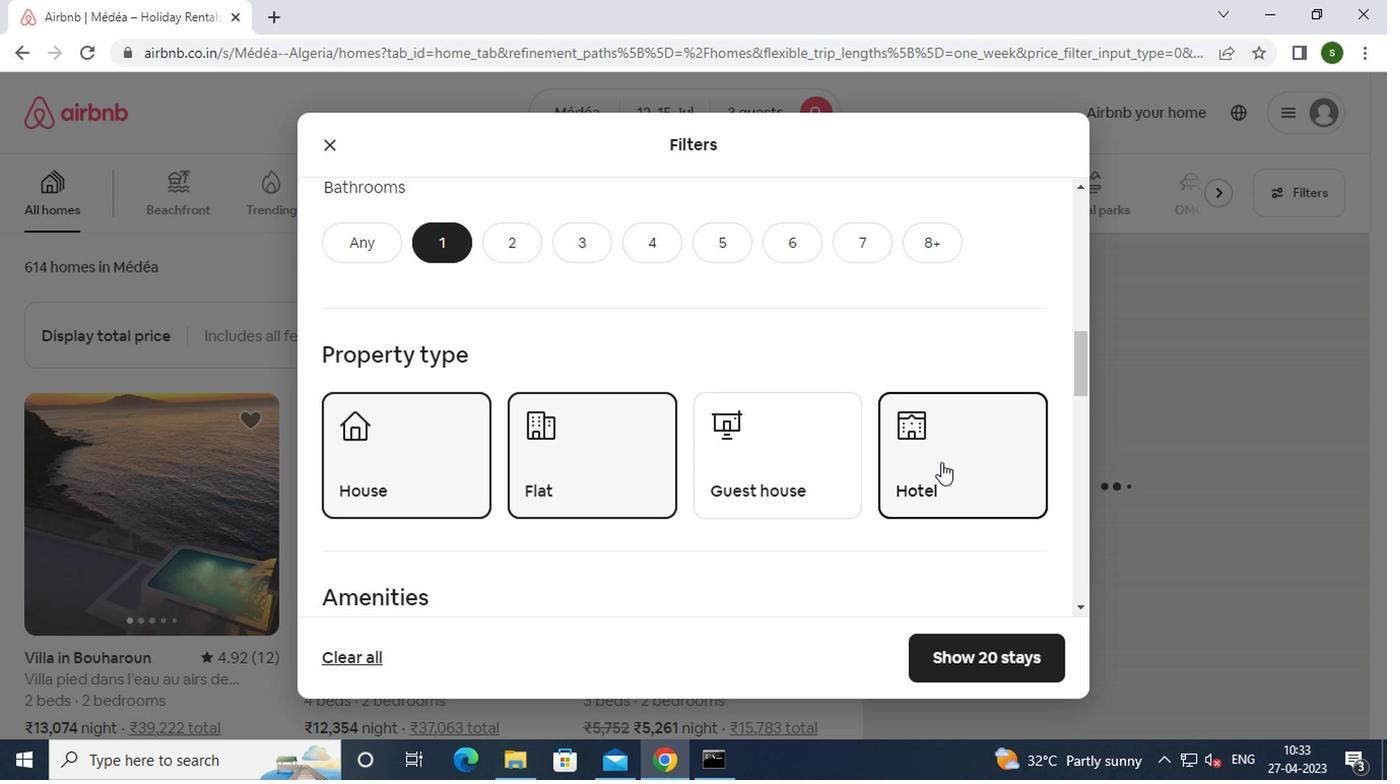 
Action: Mouse moved to (432, 452)
Screenshot: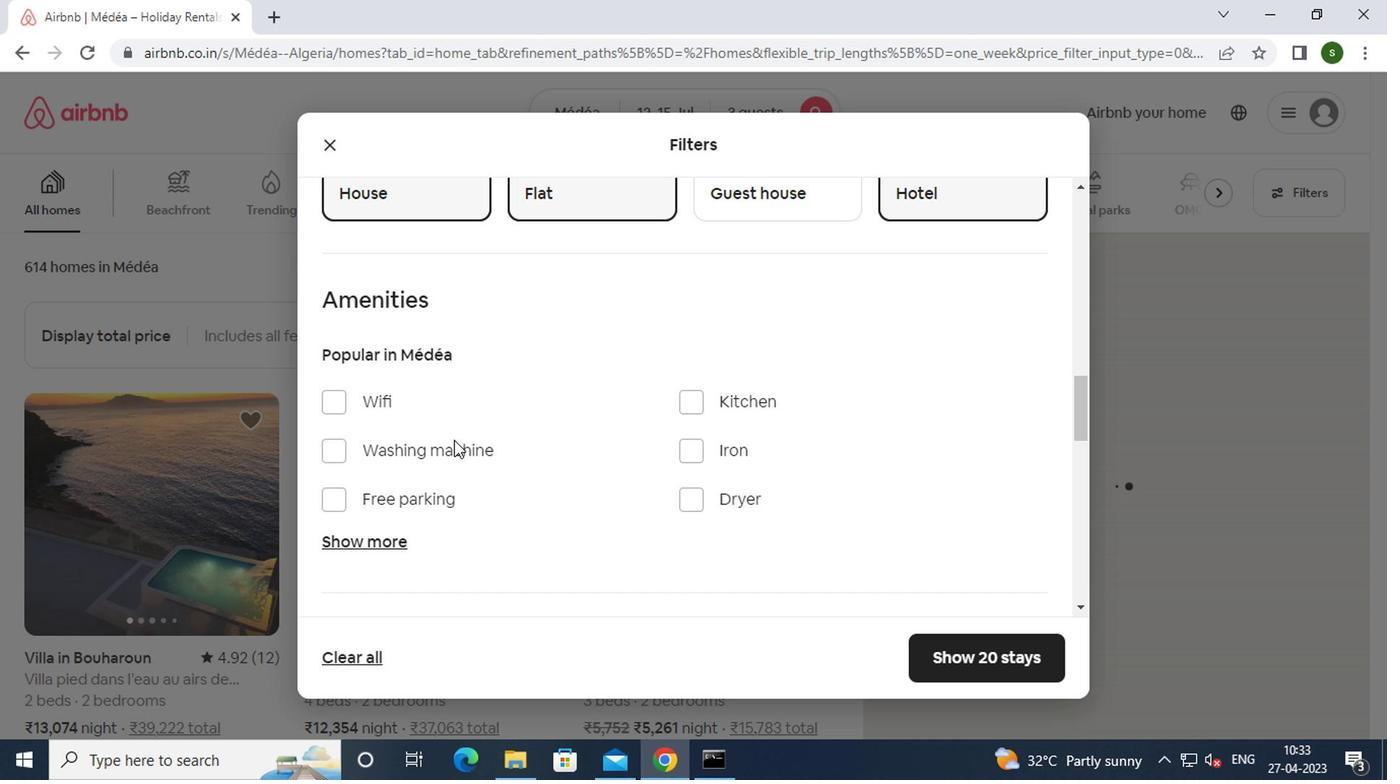 
Action: Mouse pressed left at (432, 452)
Screenshot: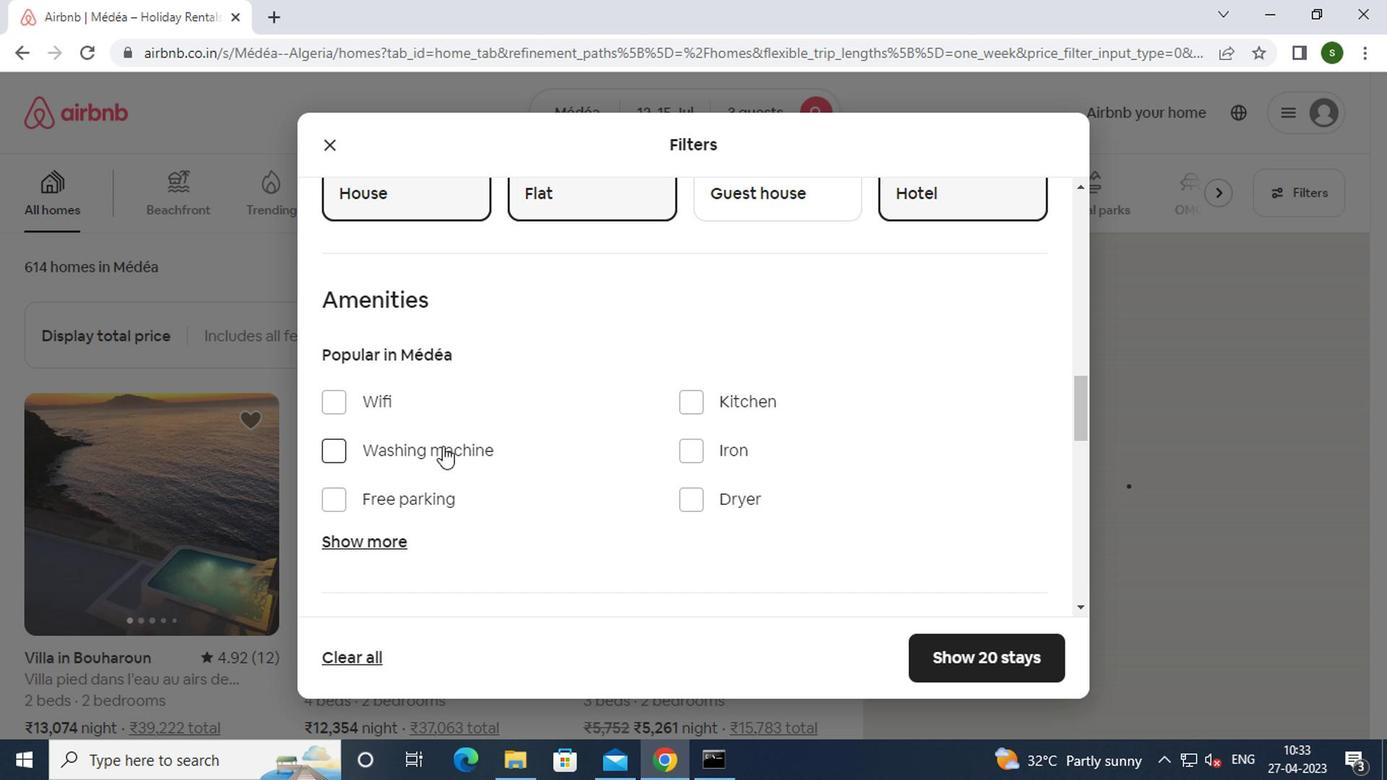 
Action: Mouse moved to (777, 445)
Screenshot: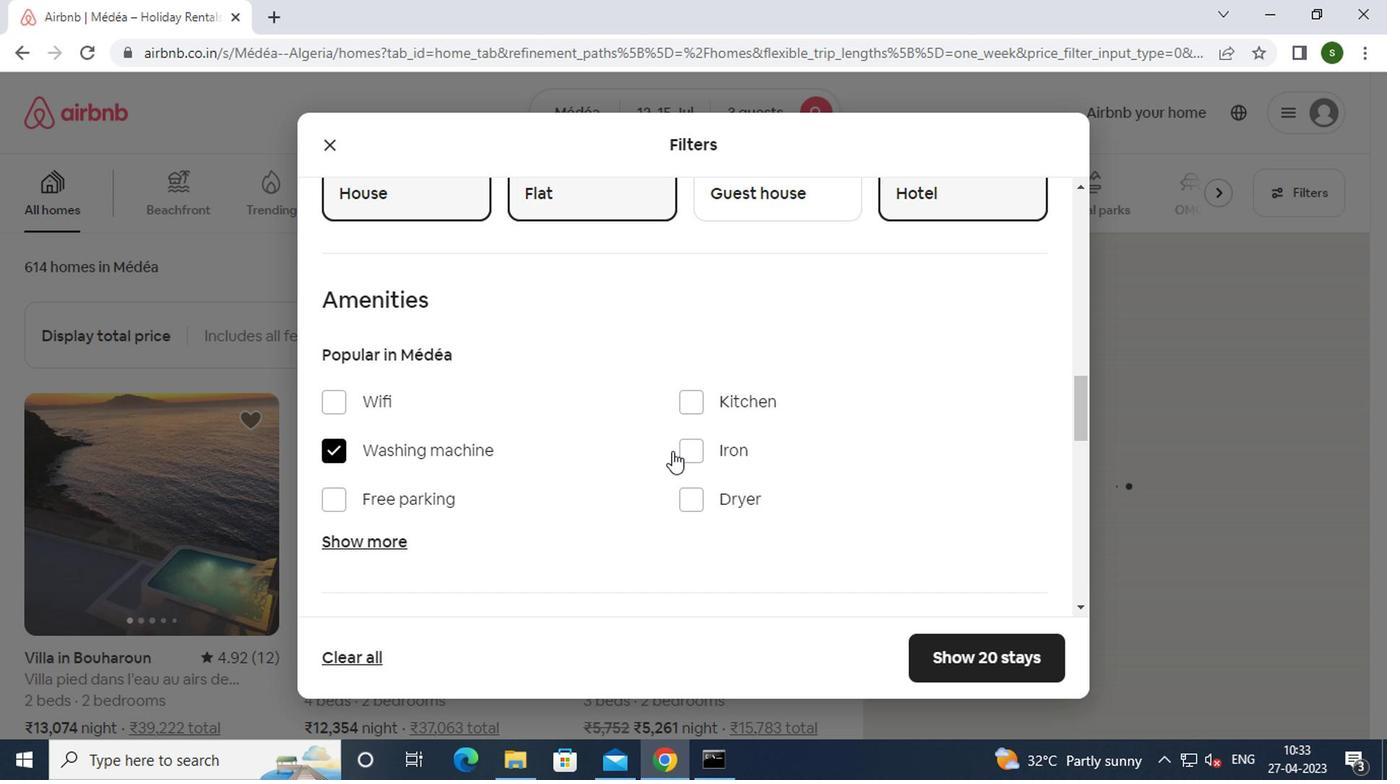 
Action: Mouse scrolled (777, 444) with delta (0, -1)
Screenshot: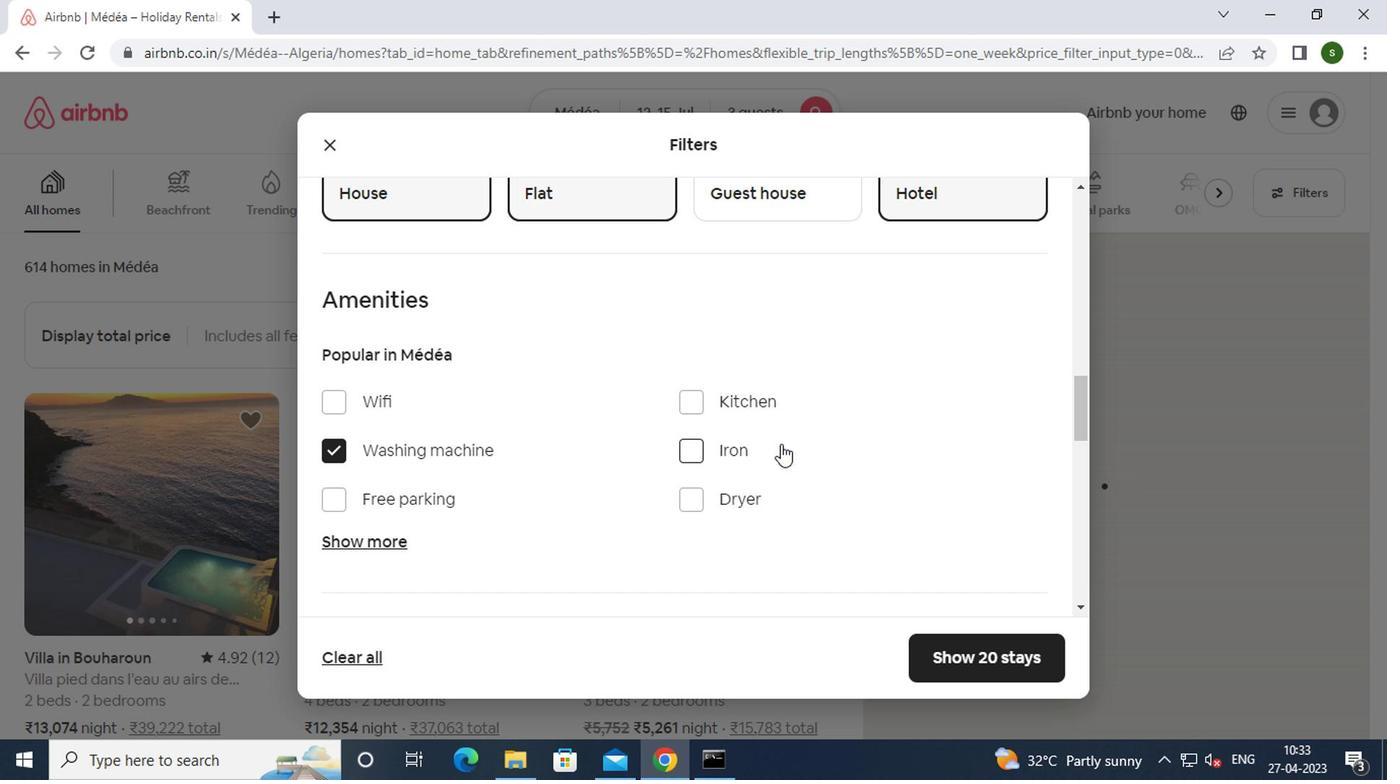 
Action: Mouse scrolled (777, 444) with delta (0, -1)
Screenshot: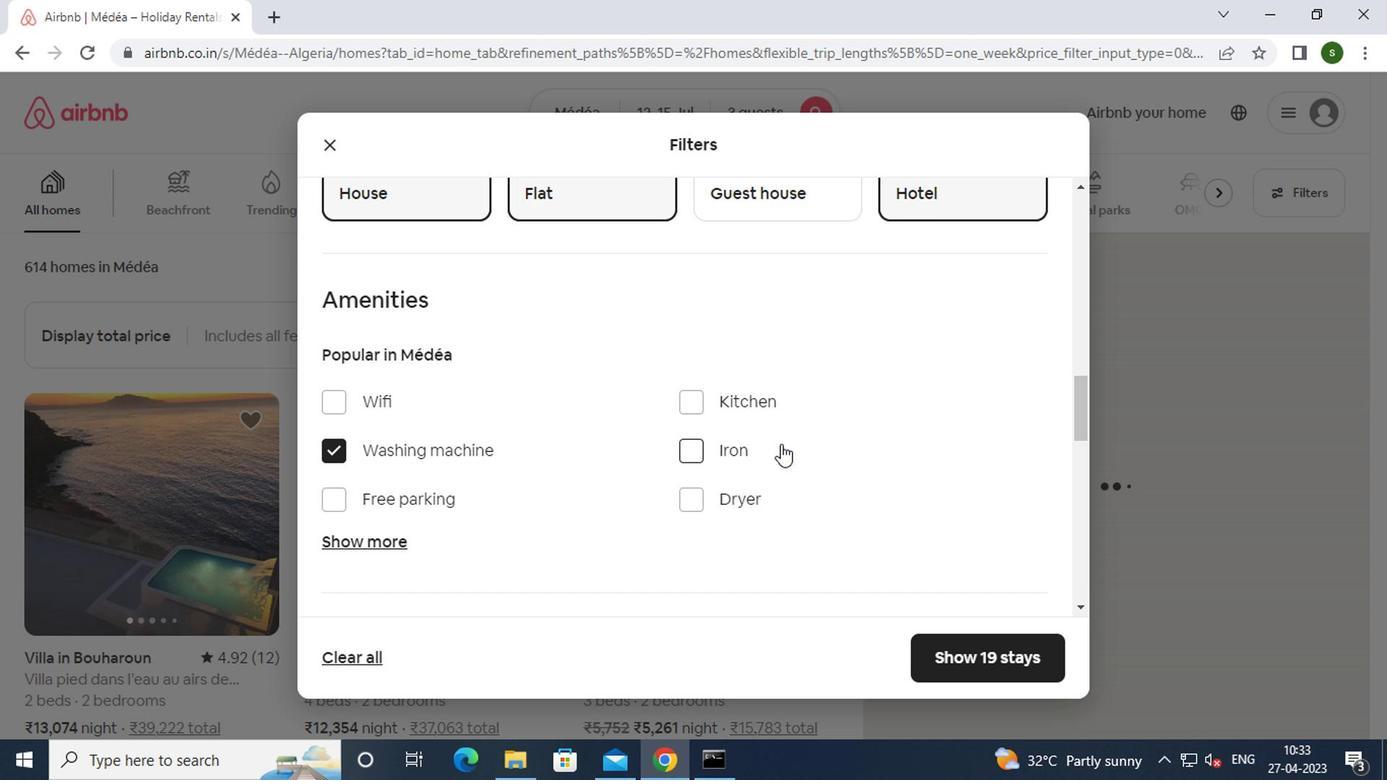 
Action: Mouse scrolled (777, 444) with delta (0, -1)
Screenshot: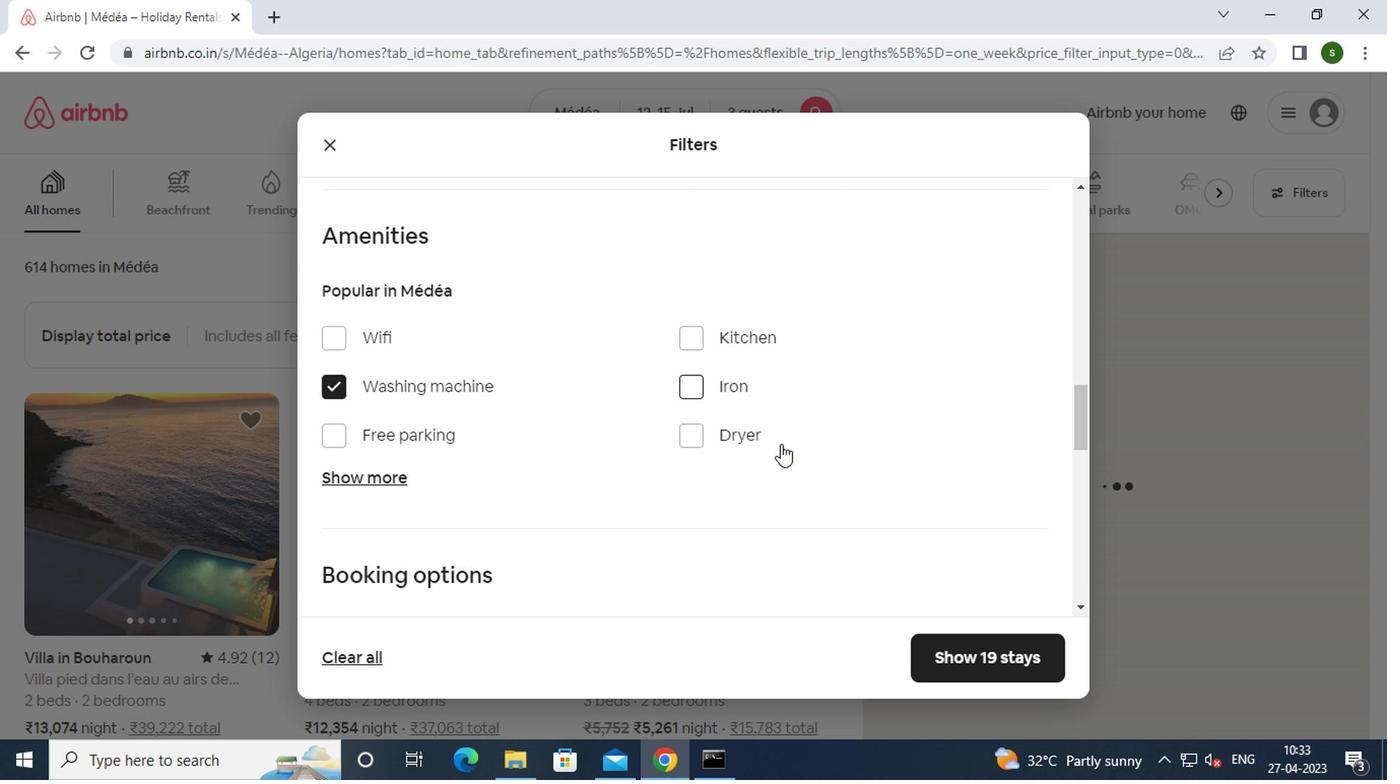 
Action: Mouse scrolled (777, 444) with delta (0, -1)
Screenshot: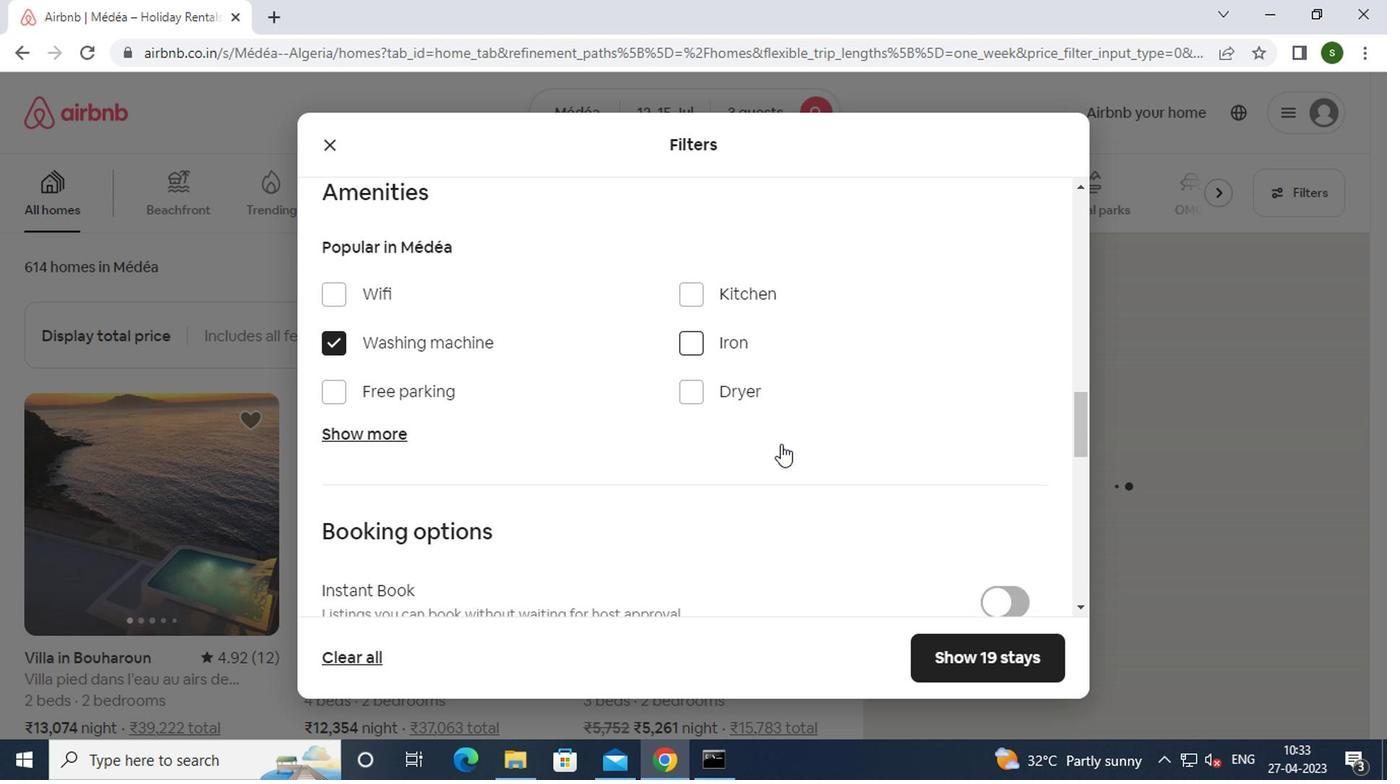 
Action: Mouse moved to (1001, 372)
Screenshot: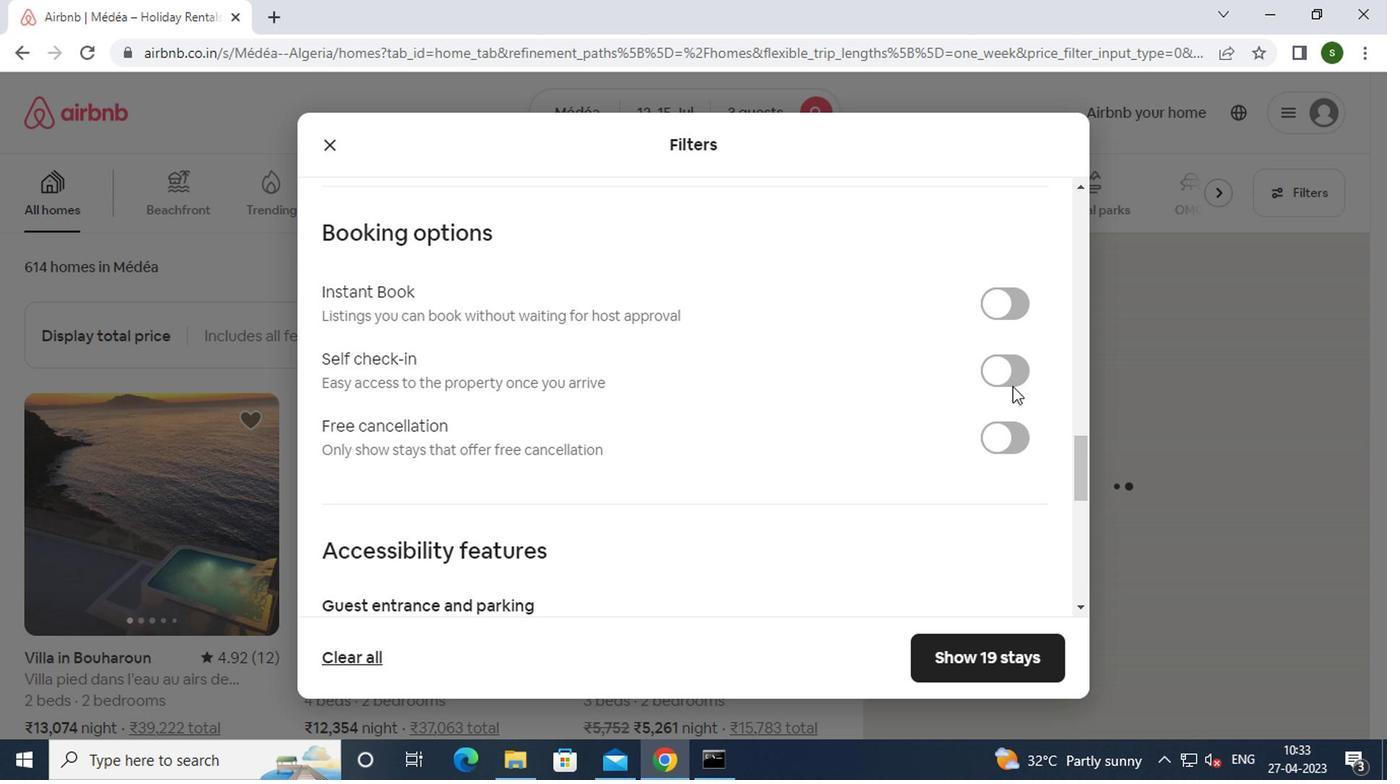 
Action: Mouse pressed left at (1001, 372)
Screenshot: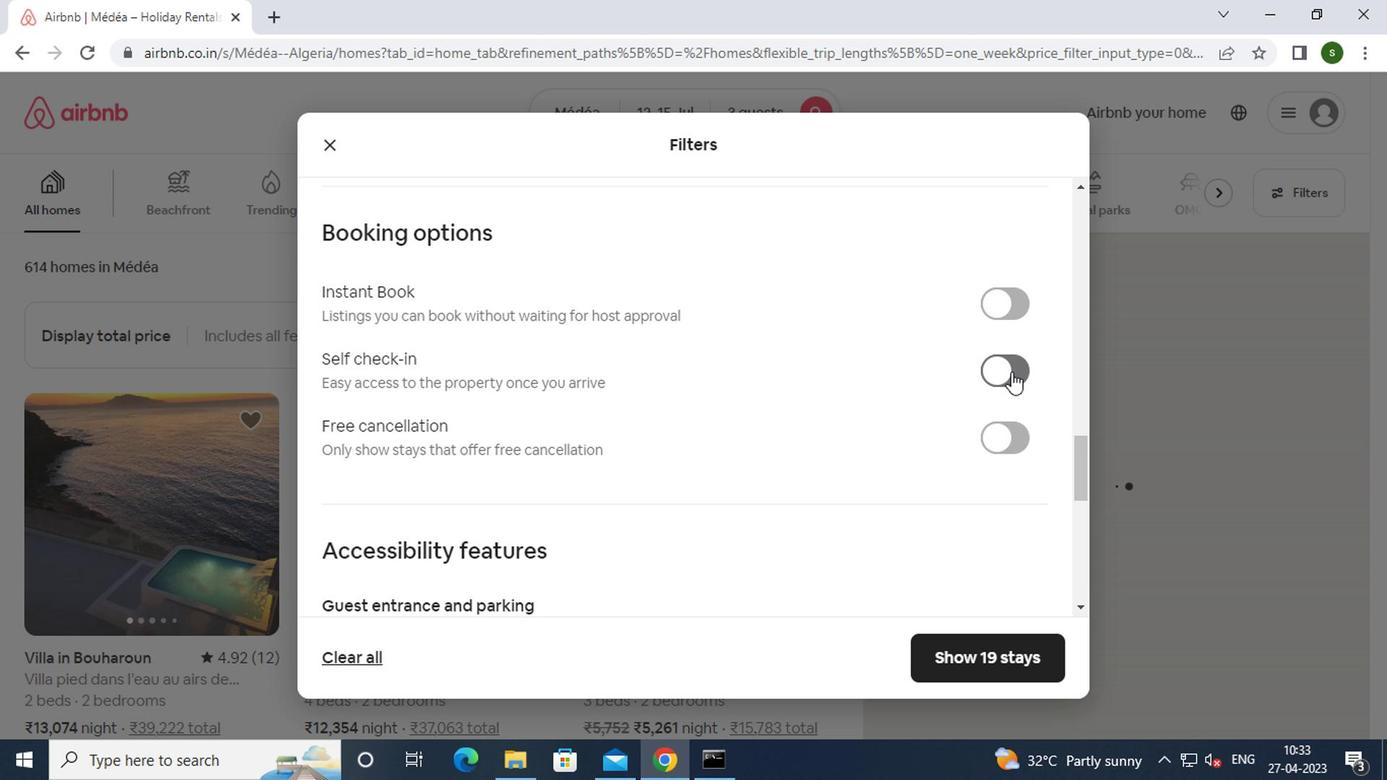 
Action: Mouse moved to (1004, 674)
Screenshot: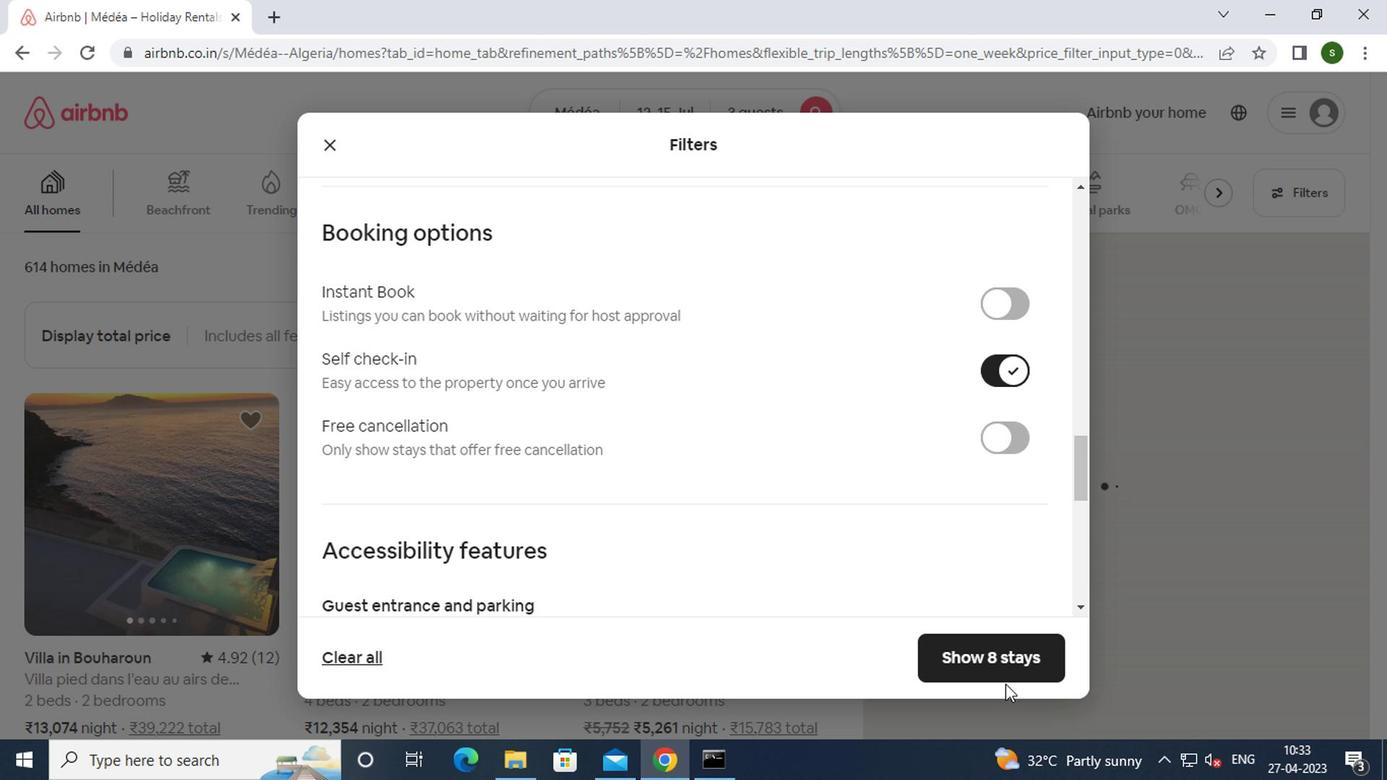 
Action: Mouse pressed left at (1004, 674)
Screenshot: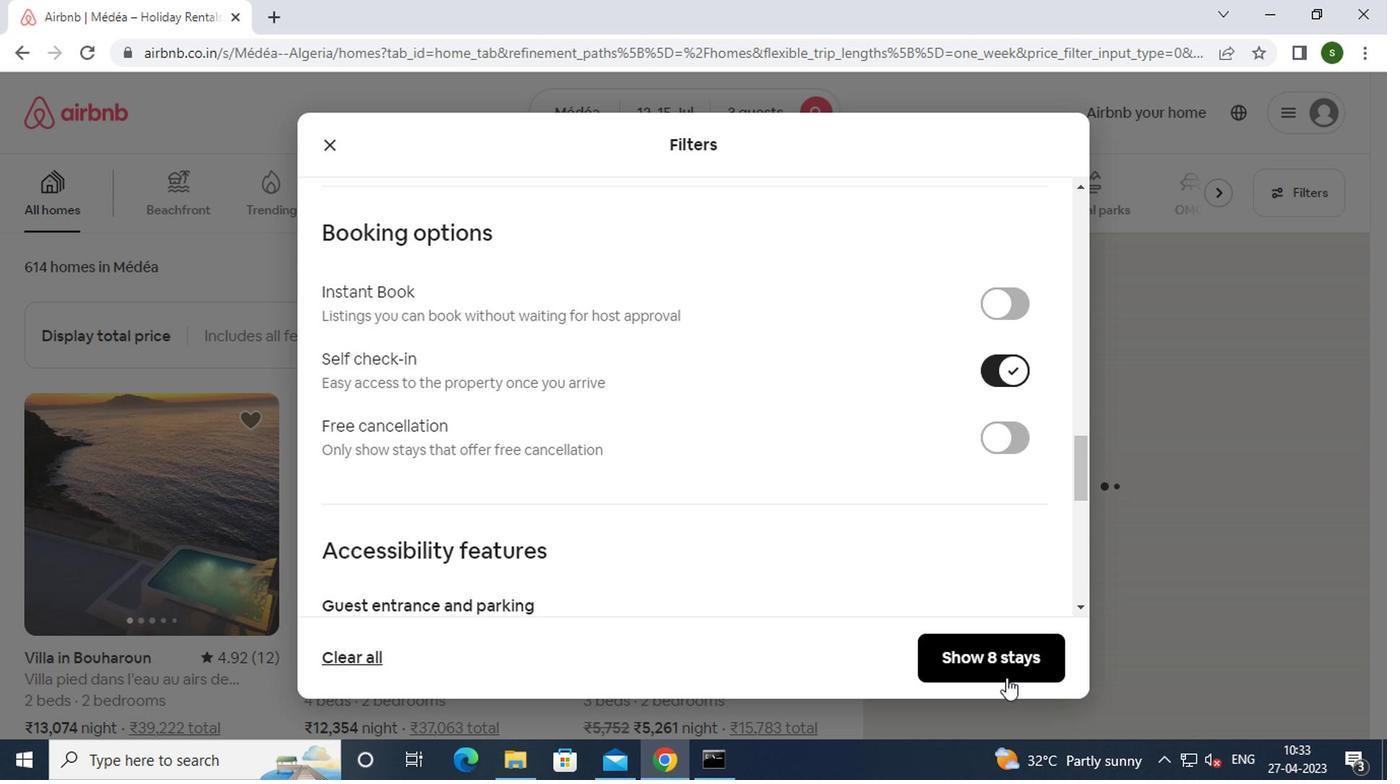 
